Task: Look for space in Woodstock, Canada from 24th August, 2023 to 10th September, 2023 for 8 adults in price range Rs.12000 to Rs.15000. Place can be entire place or shared room with 4 bedrooms having 8 beds and 4 bathrooms. Property type can be house, flat, guest house. Amenities needed are: wifi, TV, free parkinig on premises, gym, breakfast. Booking option can be shelf check-in. Required host language is .
Action: Mouse pressed left at (467, 96)
Screenshot: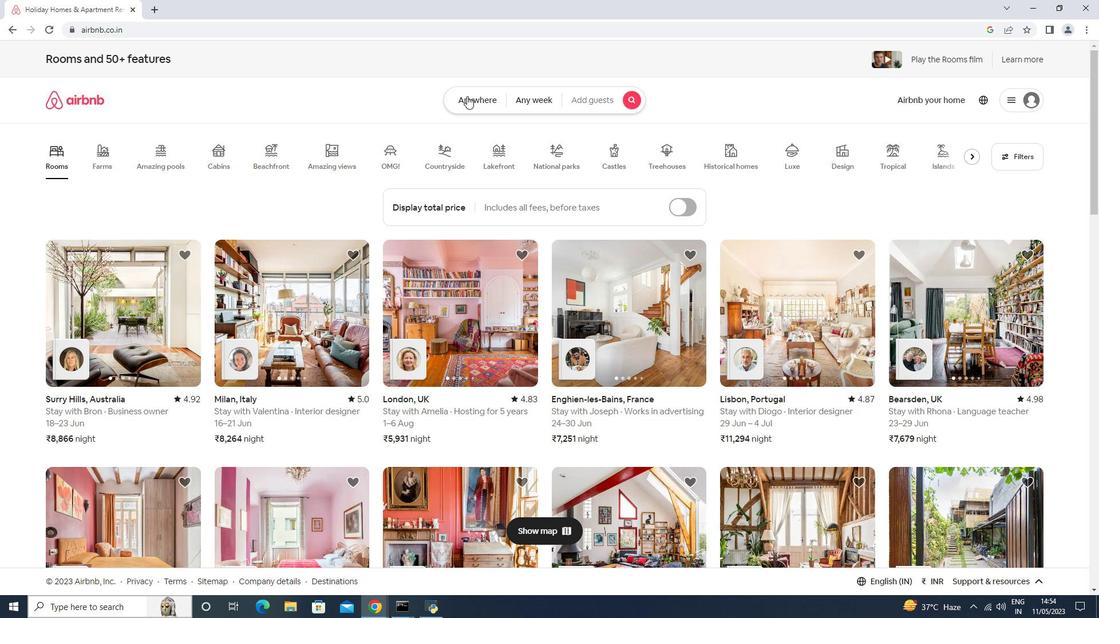 
Action: Mouse moved to (456, 122)
Screenshot: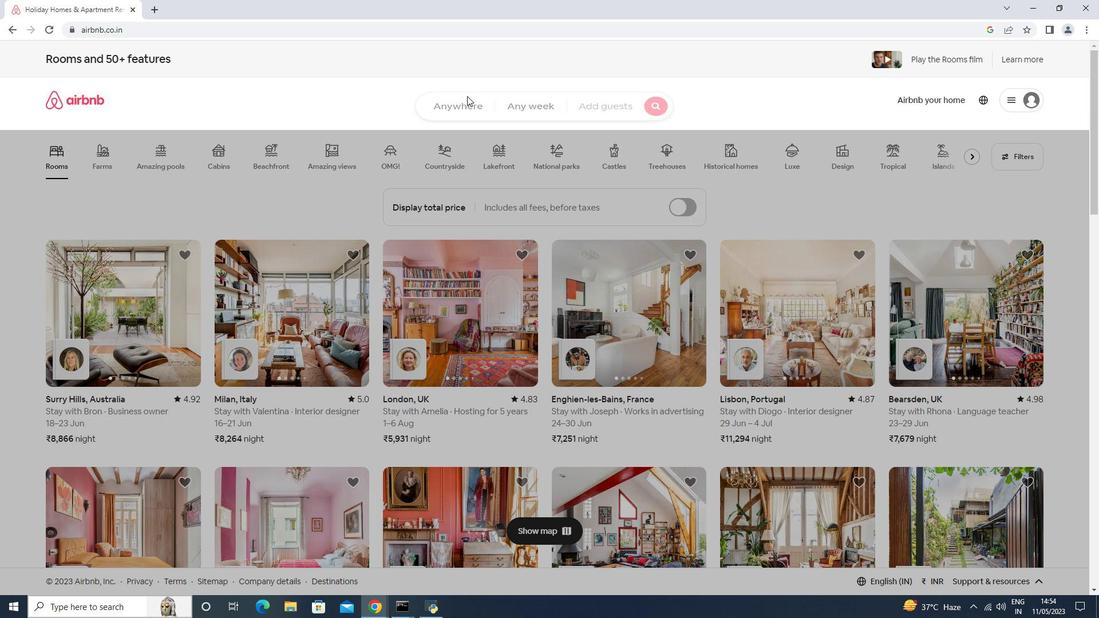 
Action: Key pressed <Key.shift>ST,<Key.shift>Canada
Screenshot: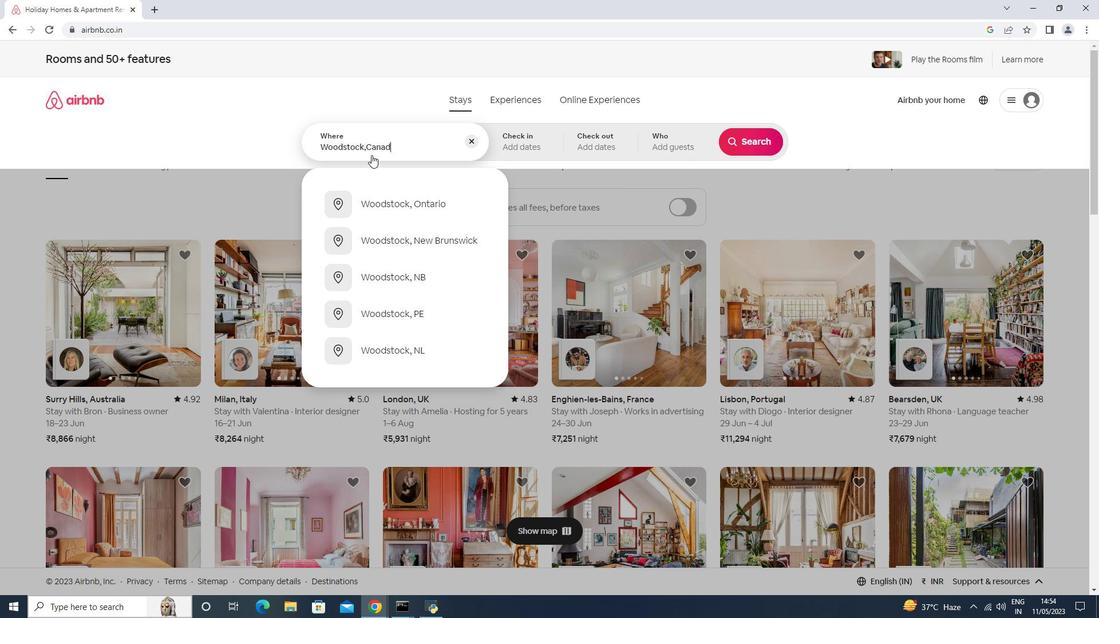 
Action: Mouse moved to (498, 142)
Screenshot: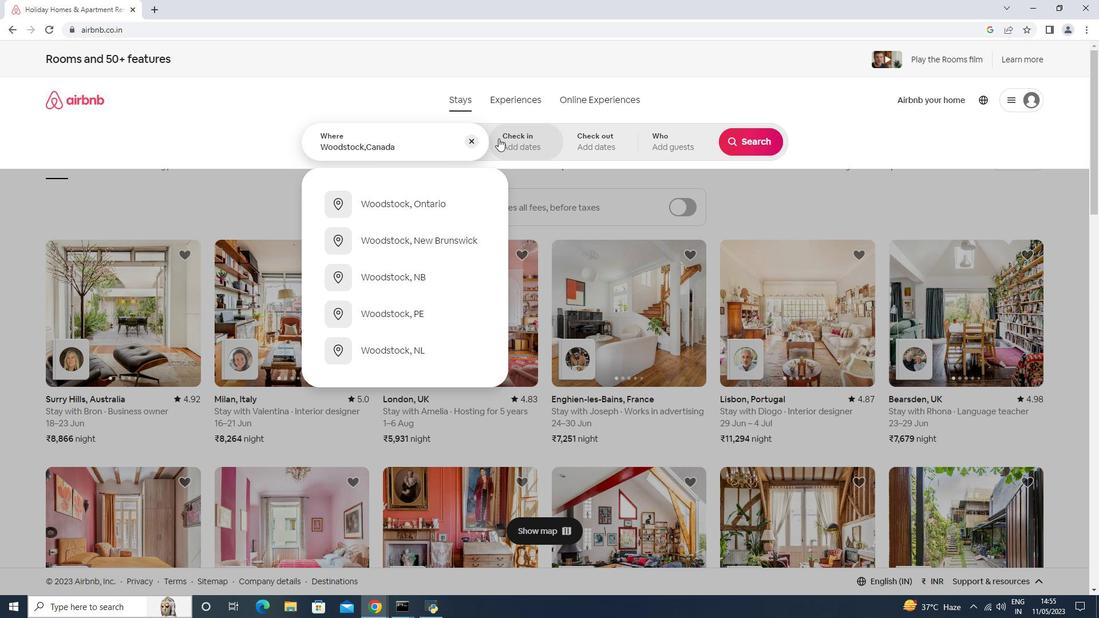 
Action: Mouse pressed left at (498, 142)
Screenshot: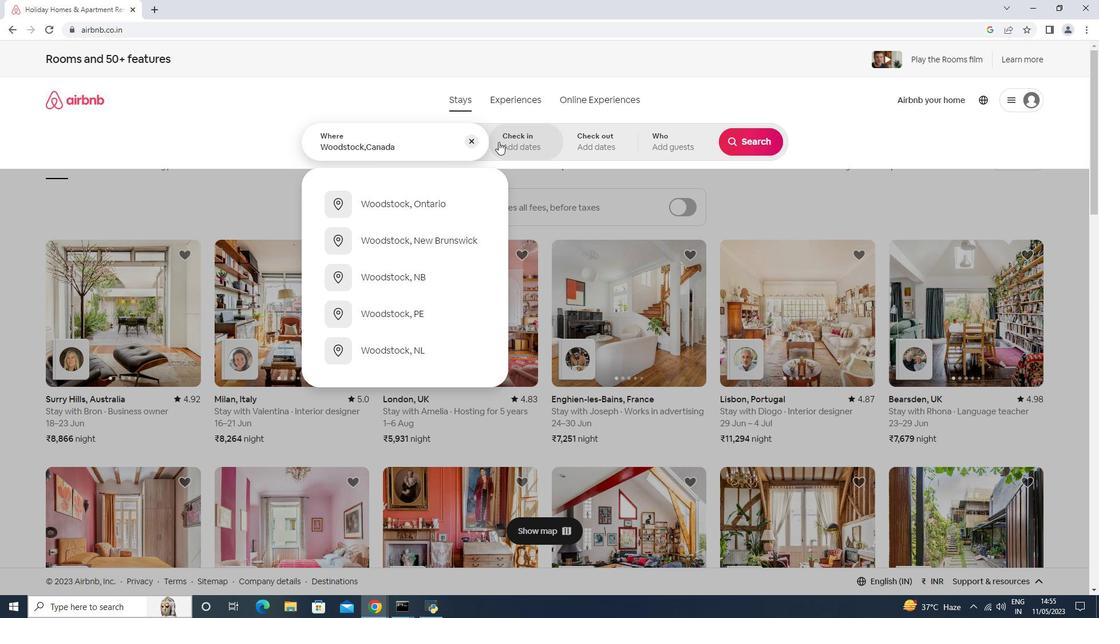 
Action: Mouse moved to (742, 234)
Screenshot: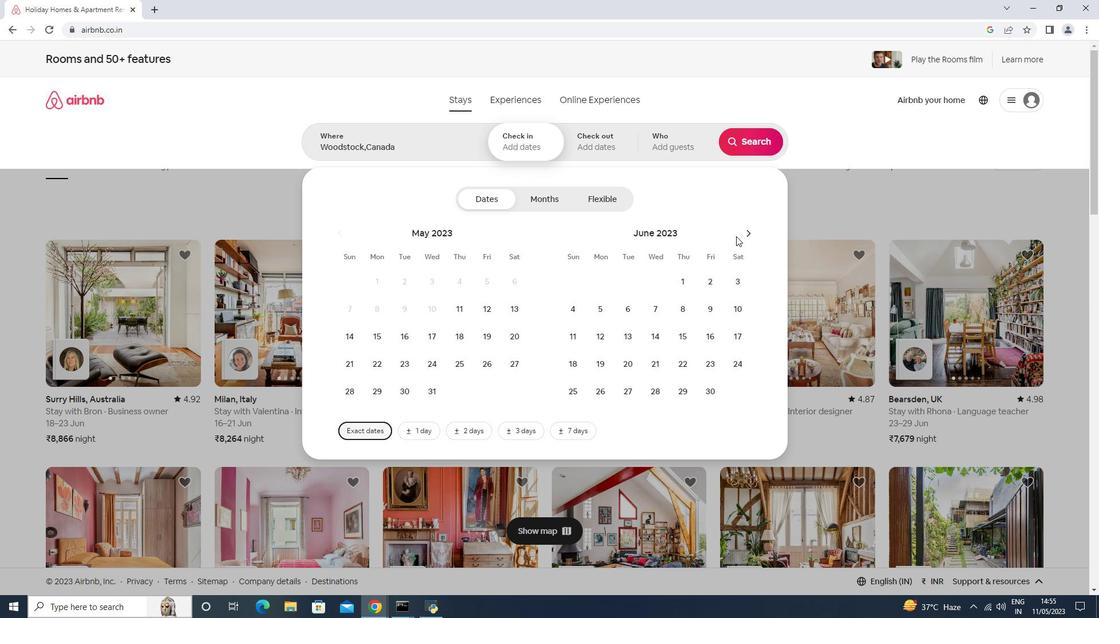 
Action: Mouse pressed left at (742, 234)
Screenshot: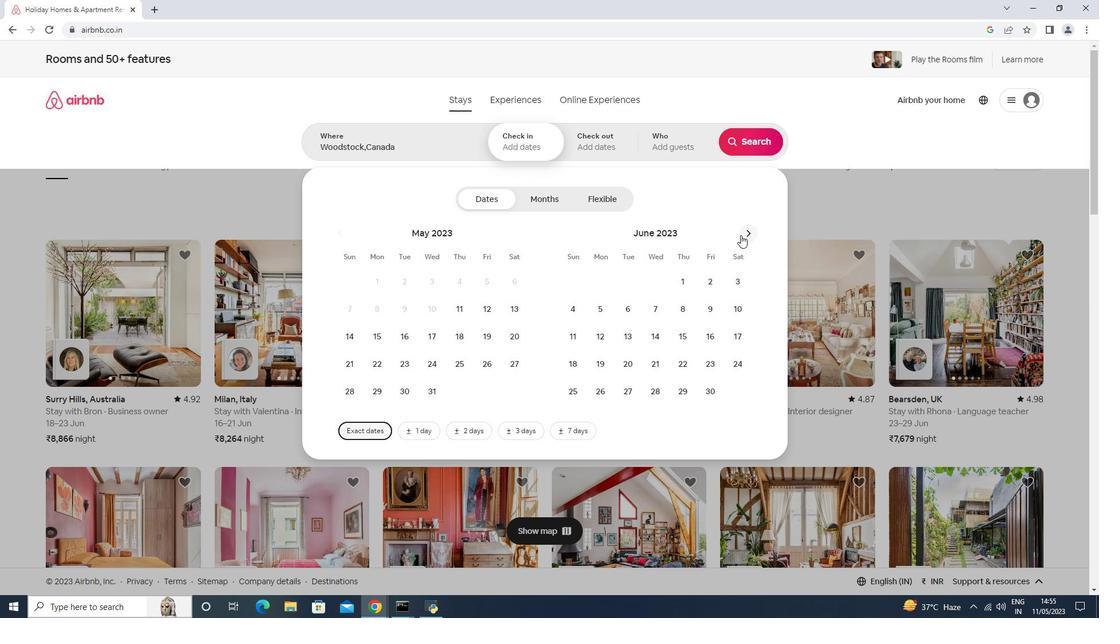 
Action: Mouse pressed left at (742, 234)
Screenshot: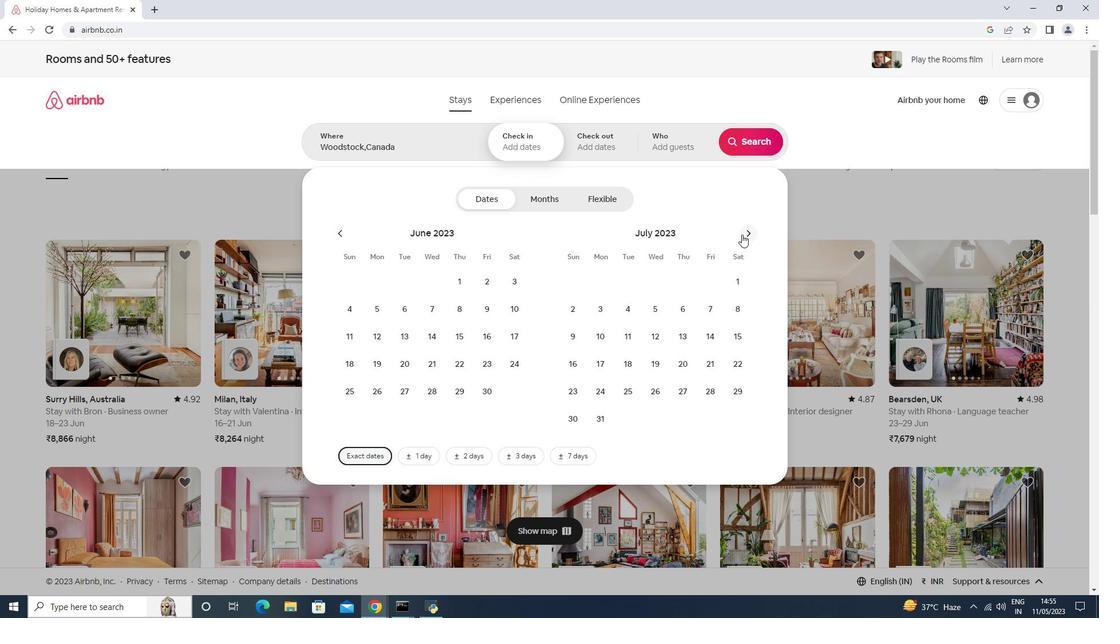 
Action: Mouse moved to (458, 333)
Screenshot: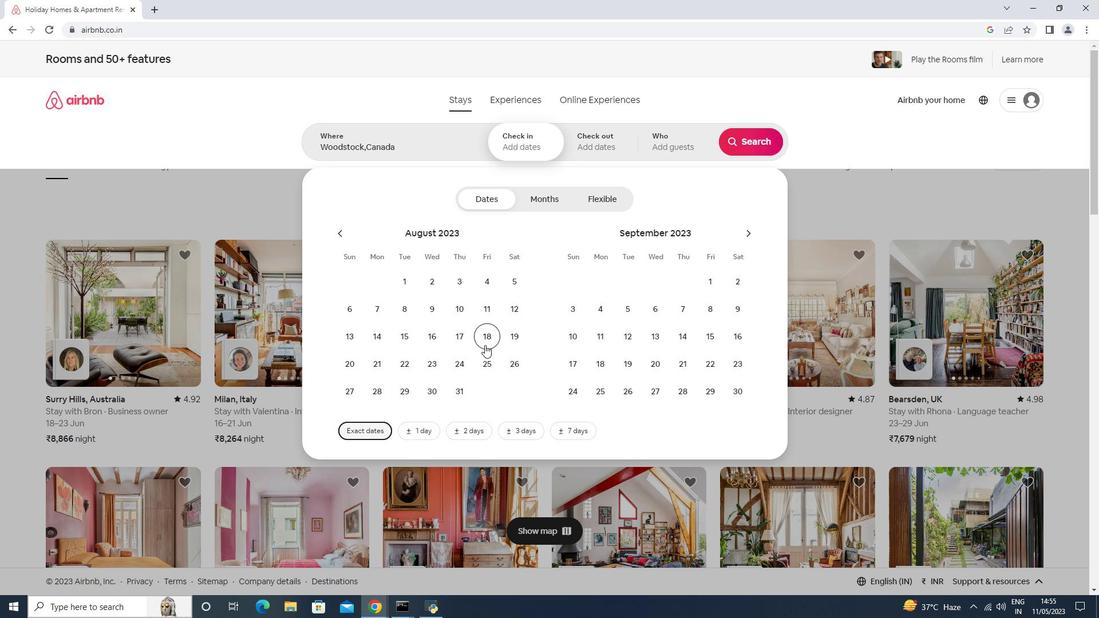 
Action: Mouse pressed left at (495, 344)
Screenshot: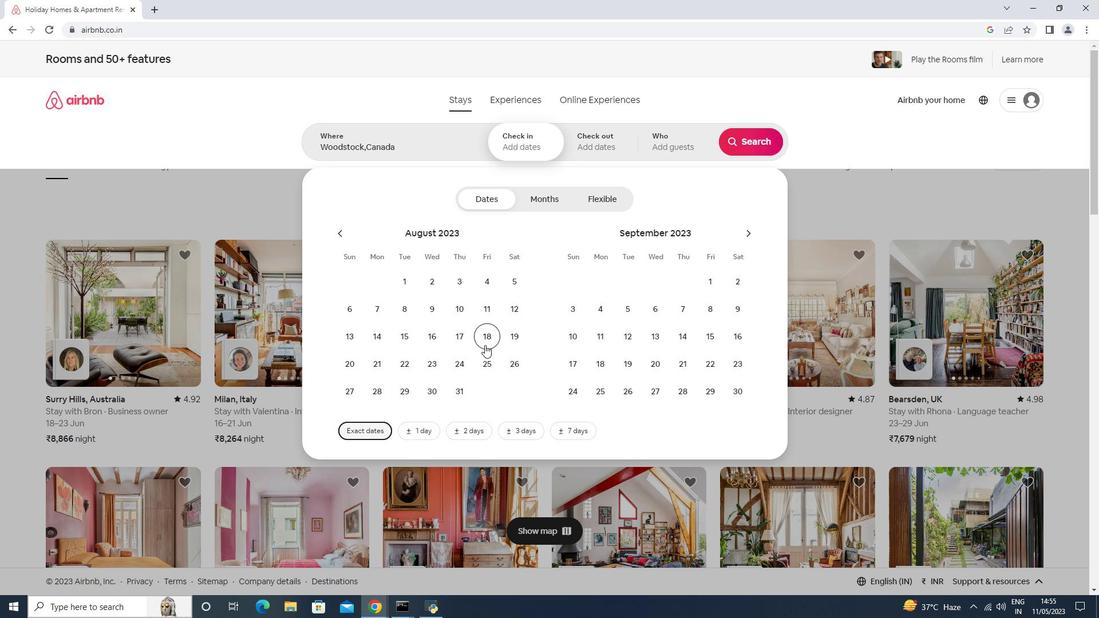 
Action: Mouse moved to (144, 279)
Screenshot: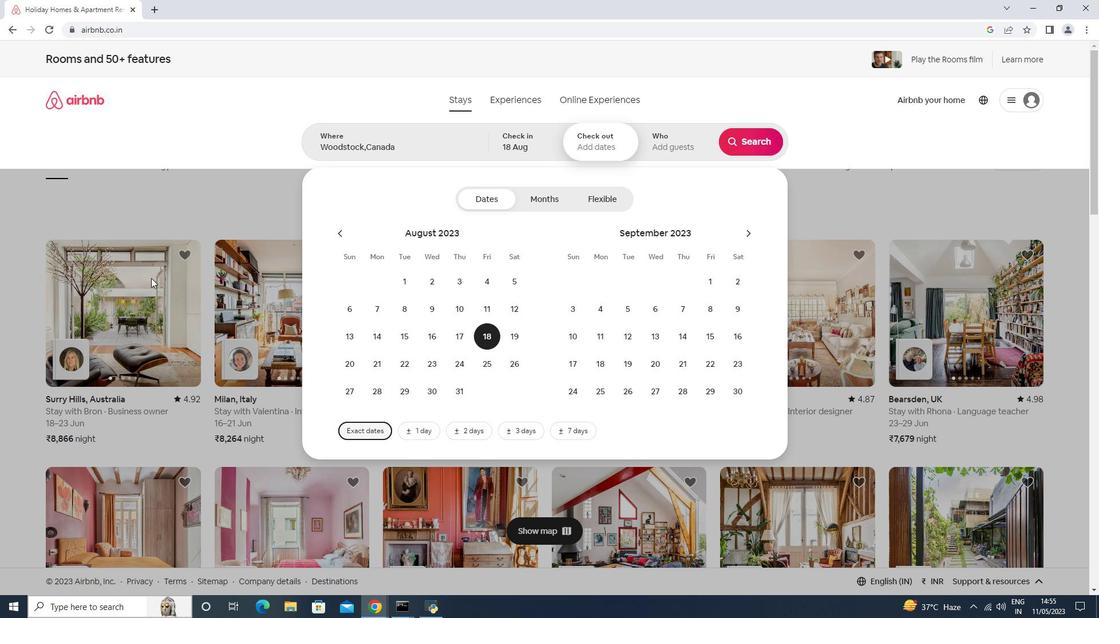 
Action: Mouse pressed left at (156, 277)
Screenshot: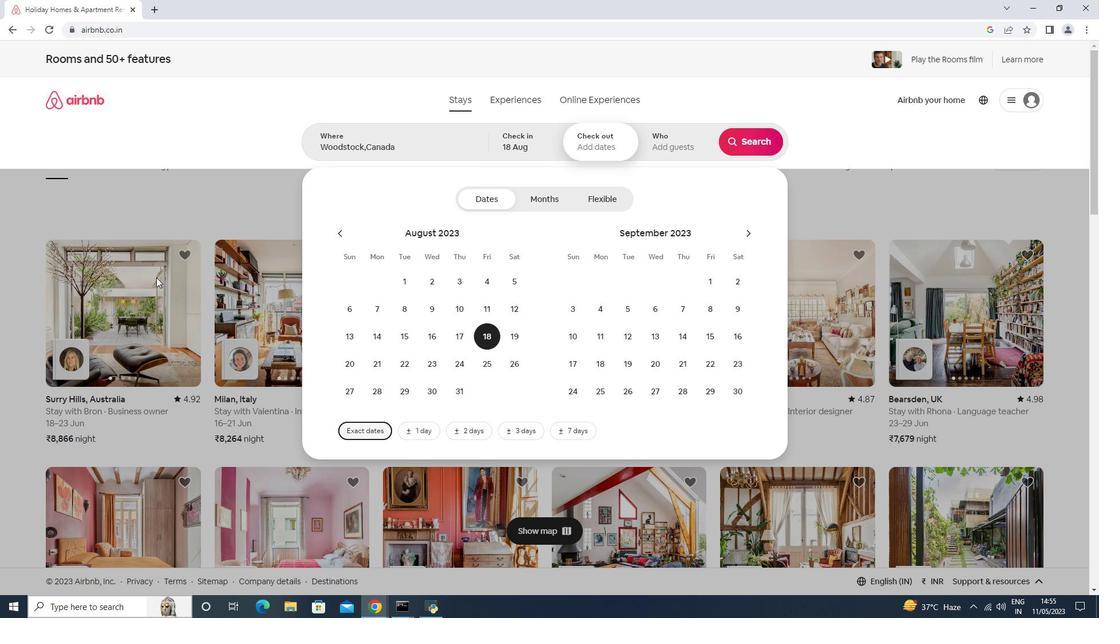 
Action: Mouse moved to (500, 99)
Screenshot: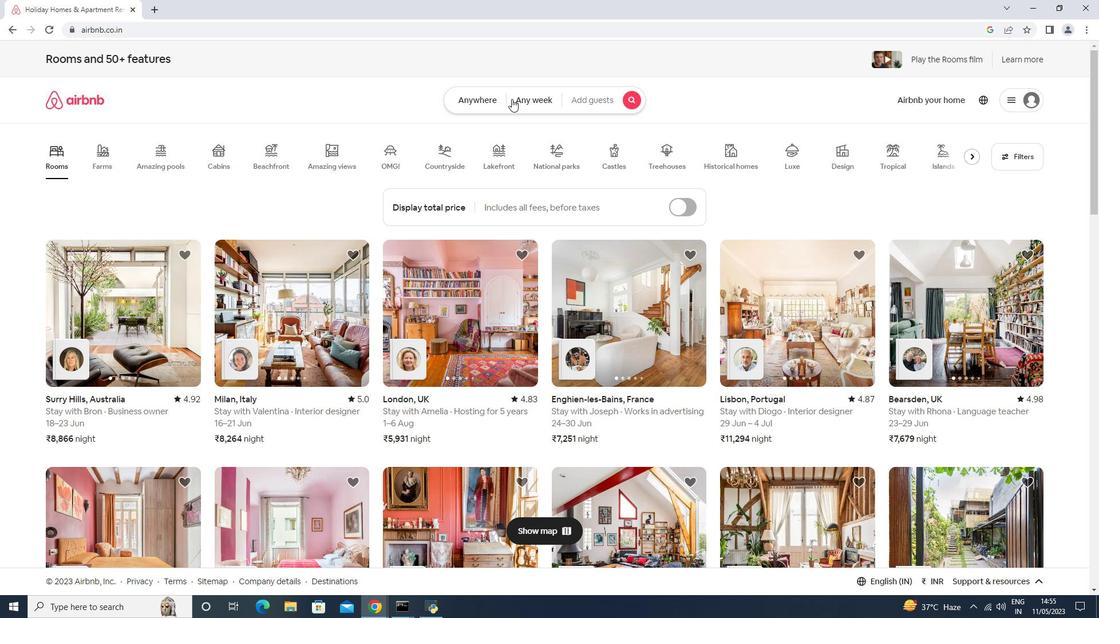 
Action: Mouse pressed left at (500, 99)
Screenshot: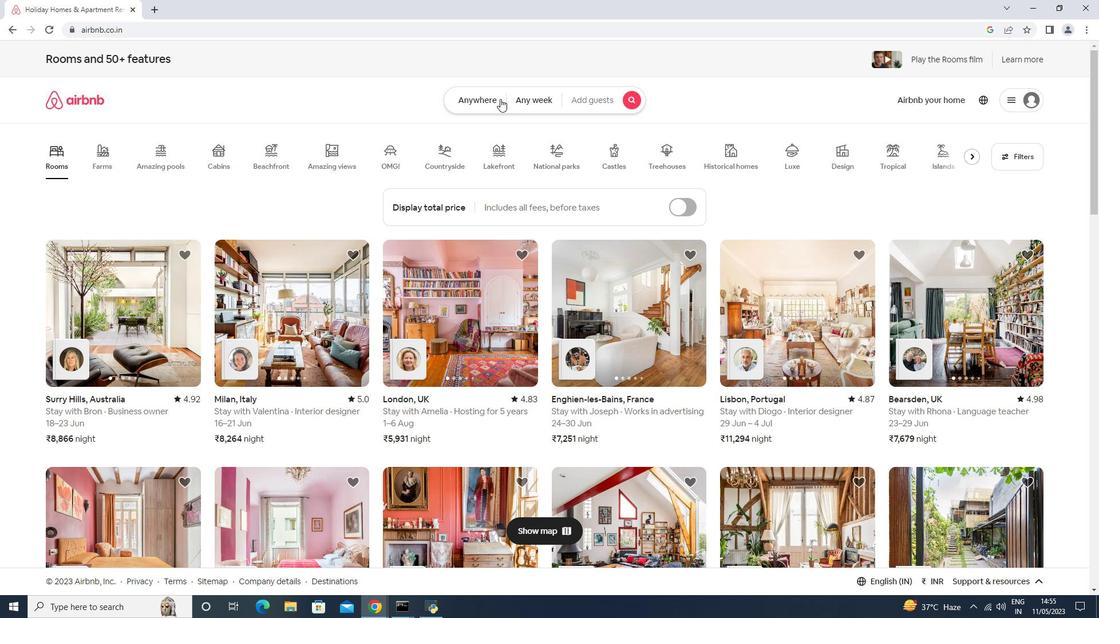 
Action: Mouse moved to (543, 143)
Screenshot: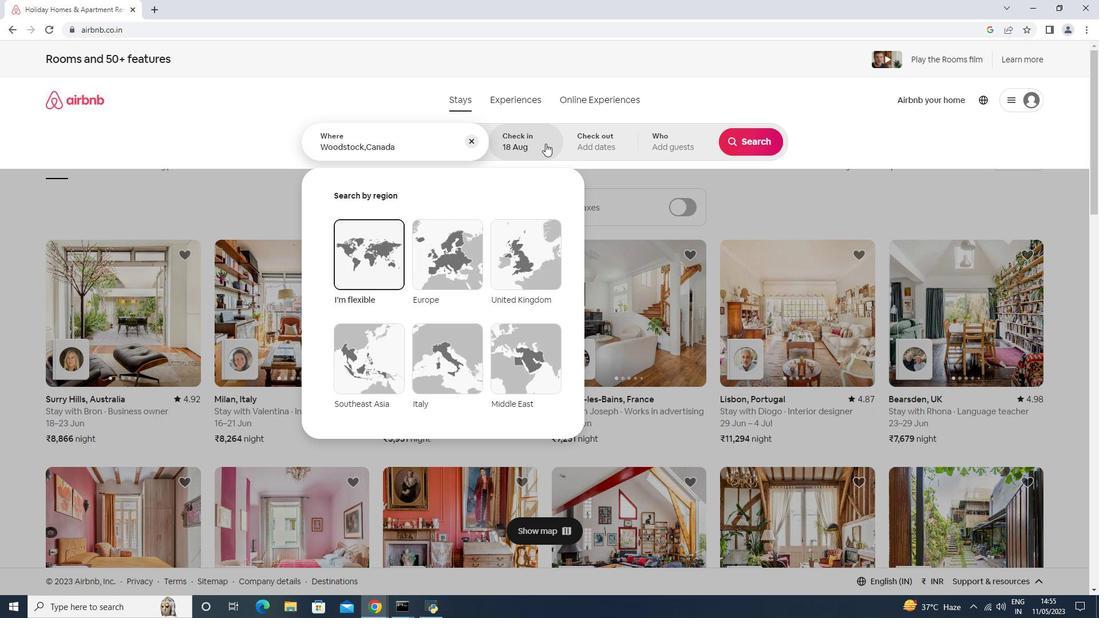
Action: Mouse pressed left at (543, 143)
Screenshot: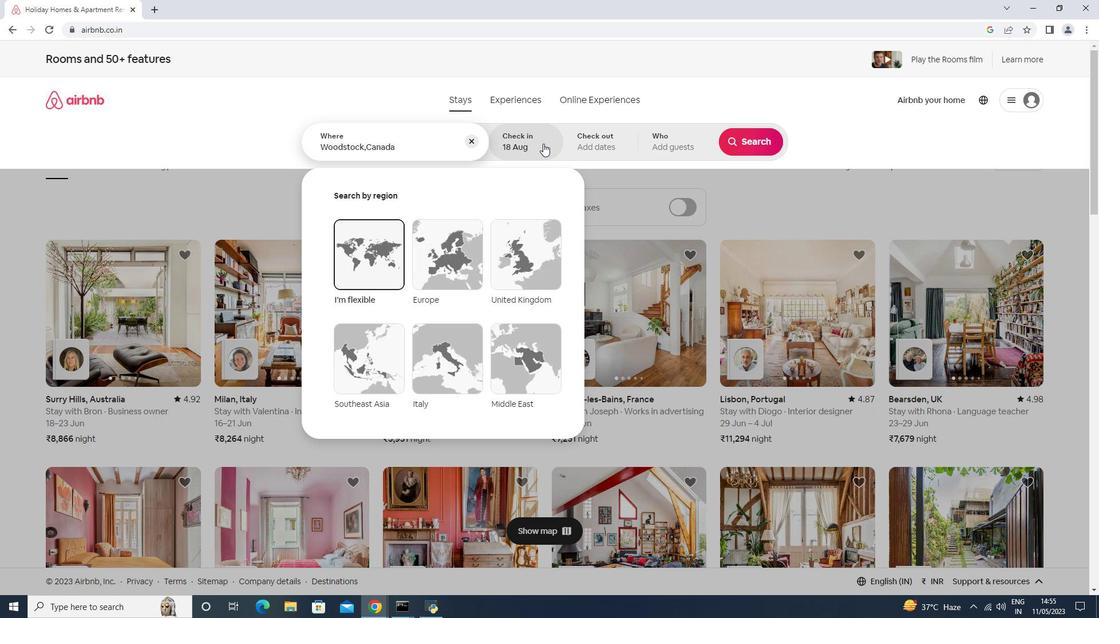 
Action: Mouse moved to (548, 144)
Screenshot: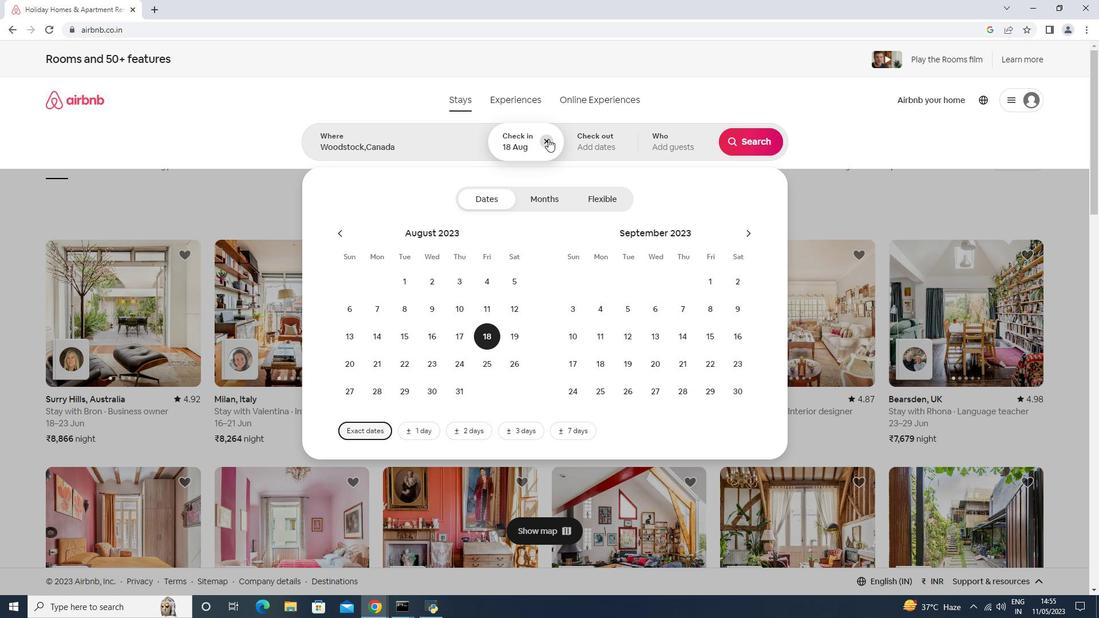 
Action: Mouse pressed left at (548, 144)
Screenshot: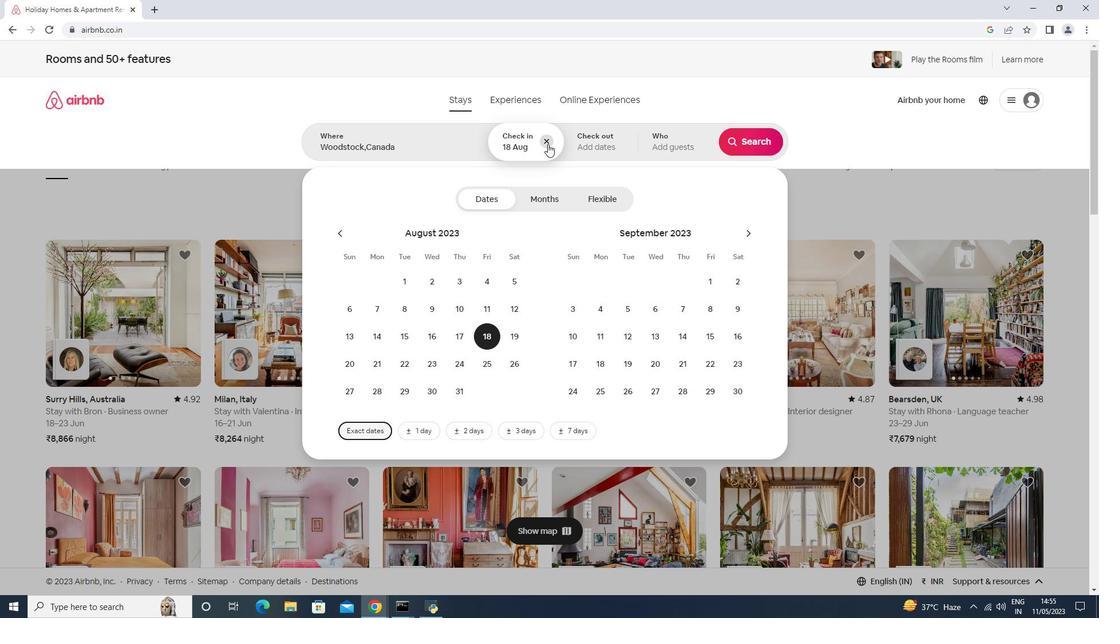 
Action: Mouse moved to (565, 333)
Screenshot: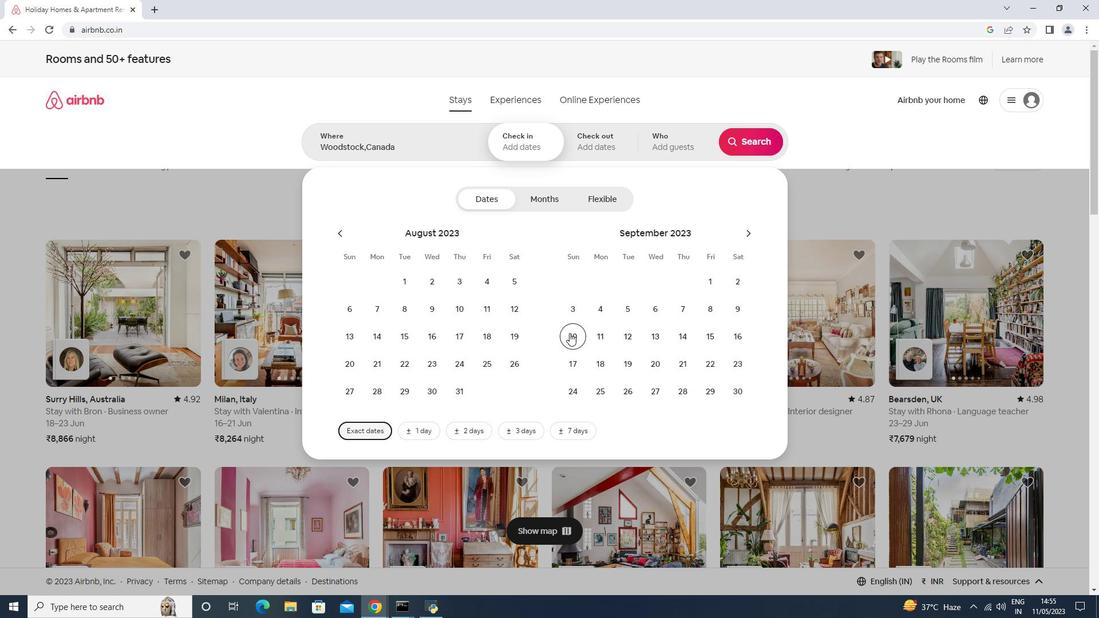 
Action: Mouse pressed left at (565, 333)
Screenshot: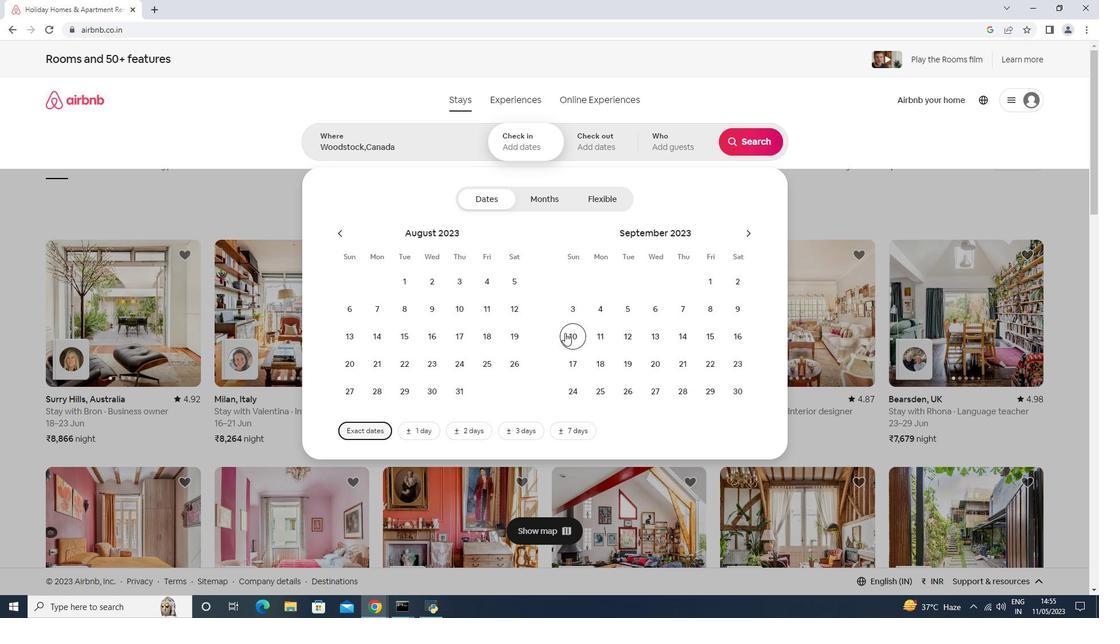 
Action: Mouse moved to (541, 155)
Screenshot: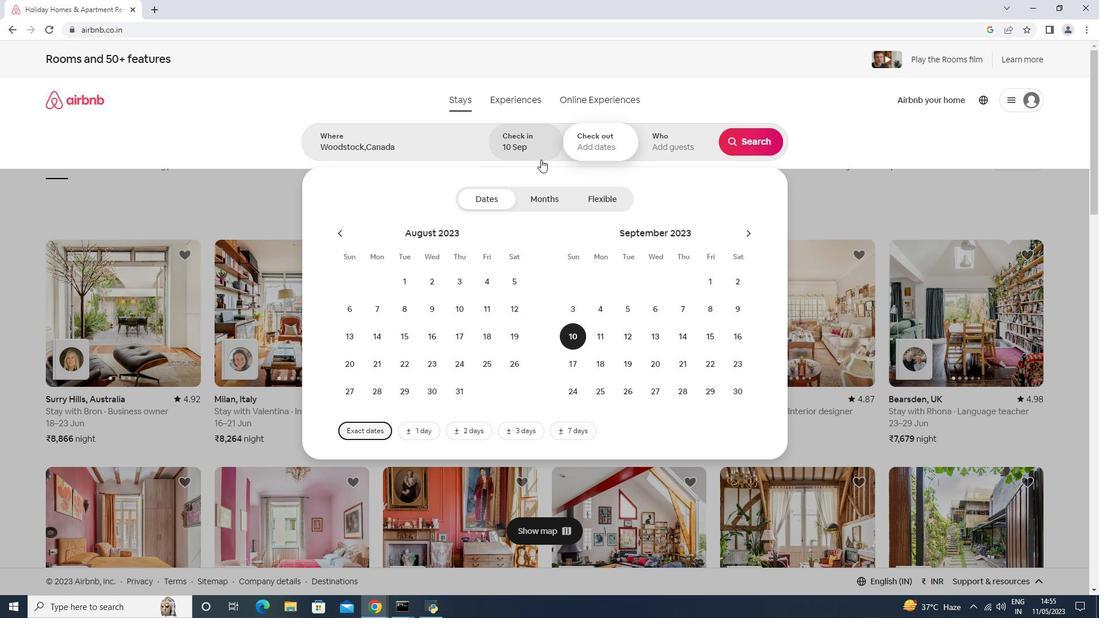 
Action: Mouse pressed left at (541, 155)
Screenshot: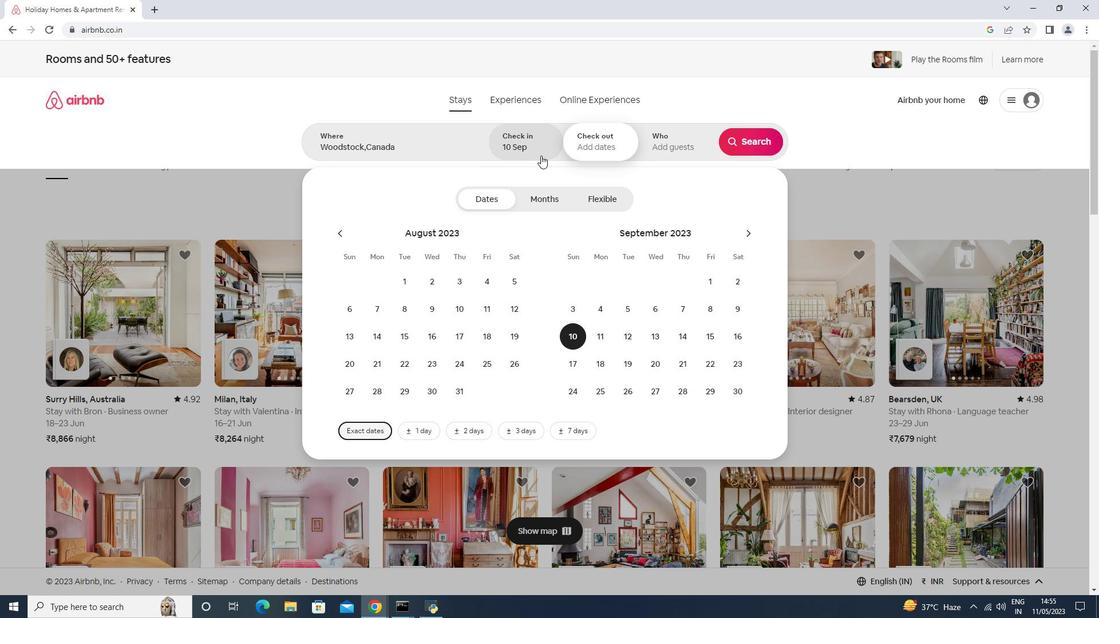 
Action: Mouse moved to (460, 362)
Screenshot: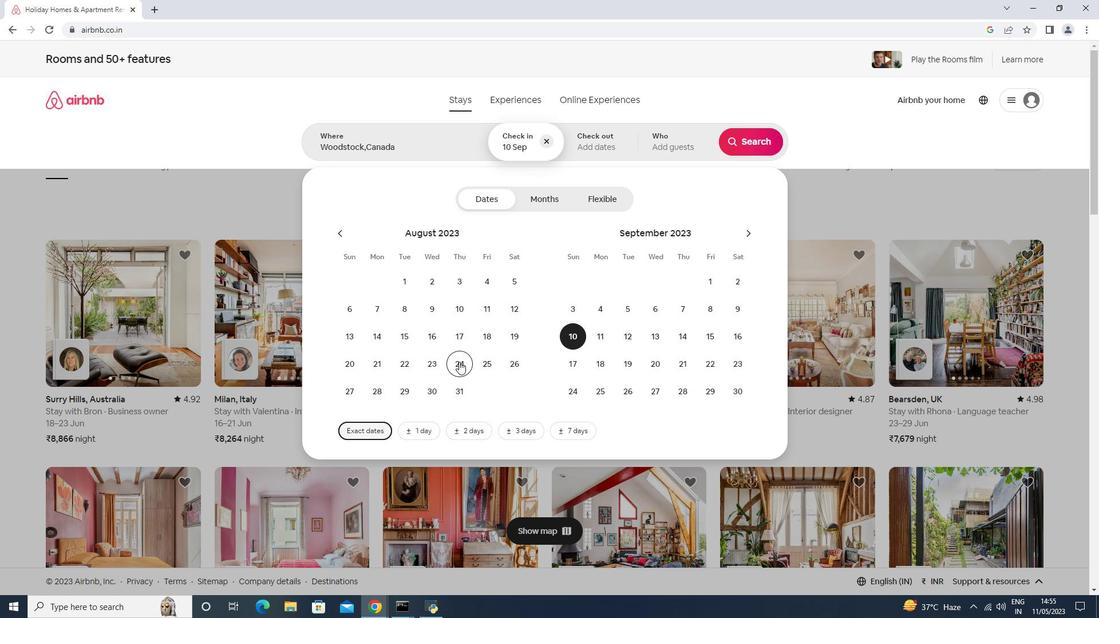 
Action: Mouse pressed left at (460, 362)
Screenshot: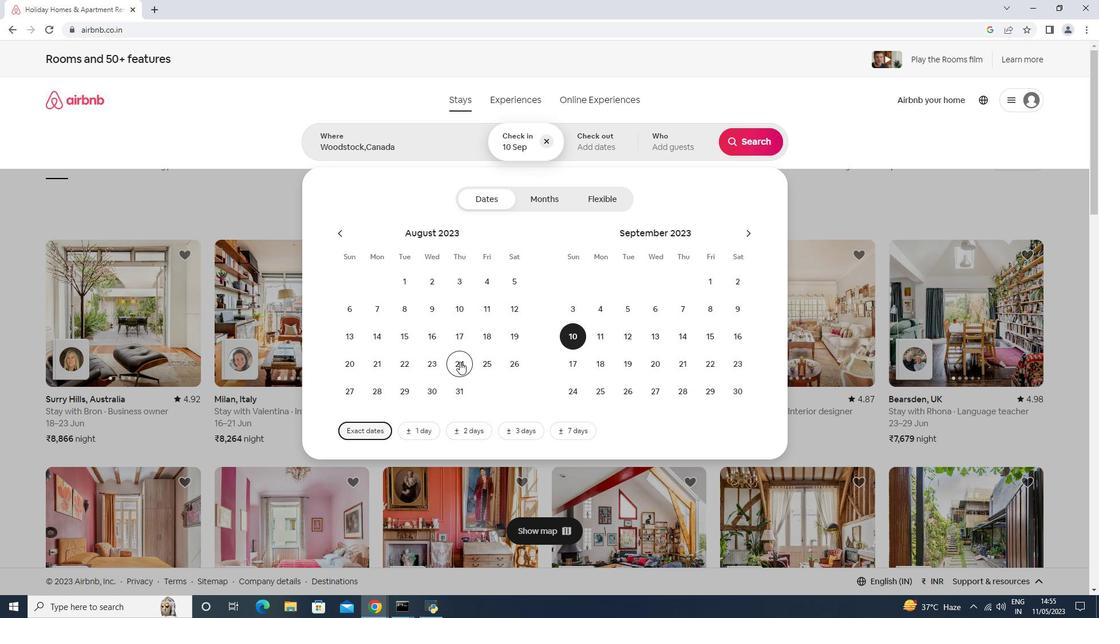 
Action: Mouse moved to (580, 329)
Screenshot: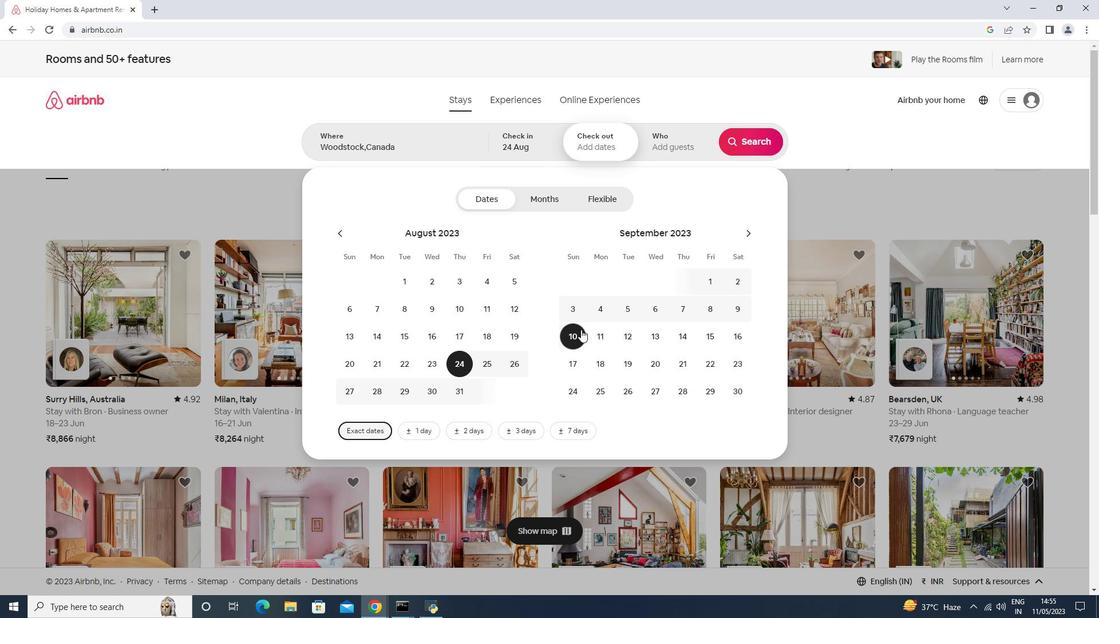 
Action: Mouse pressed left at (580, 329)
Screenshot: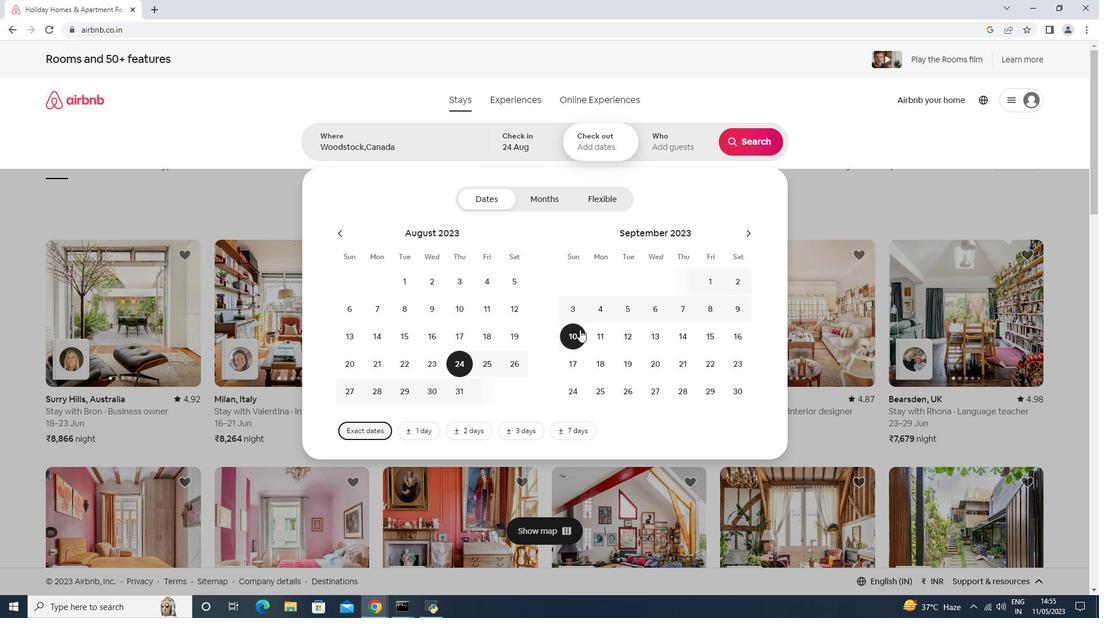 
Action: Mouse moved to (657, 141)
Screenshot: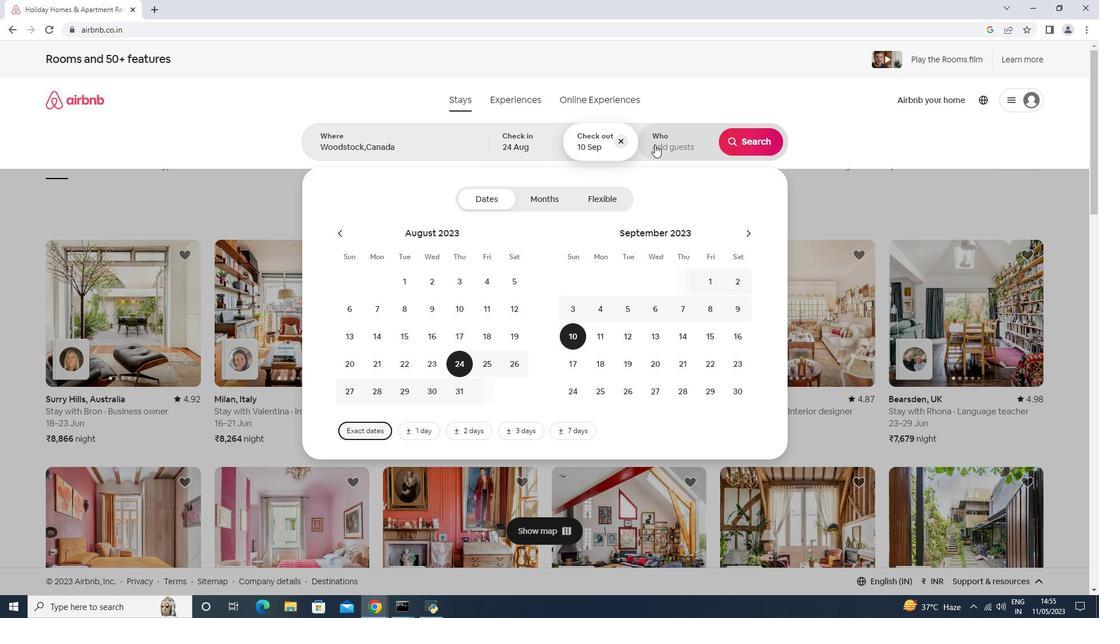
Action: Mouse pressed left at (657, 141)
Screenshot: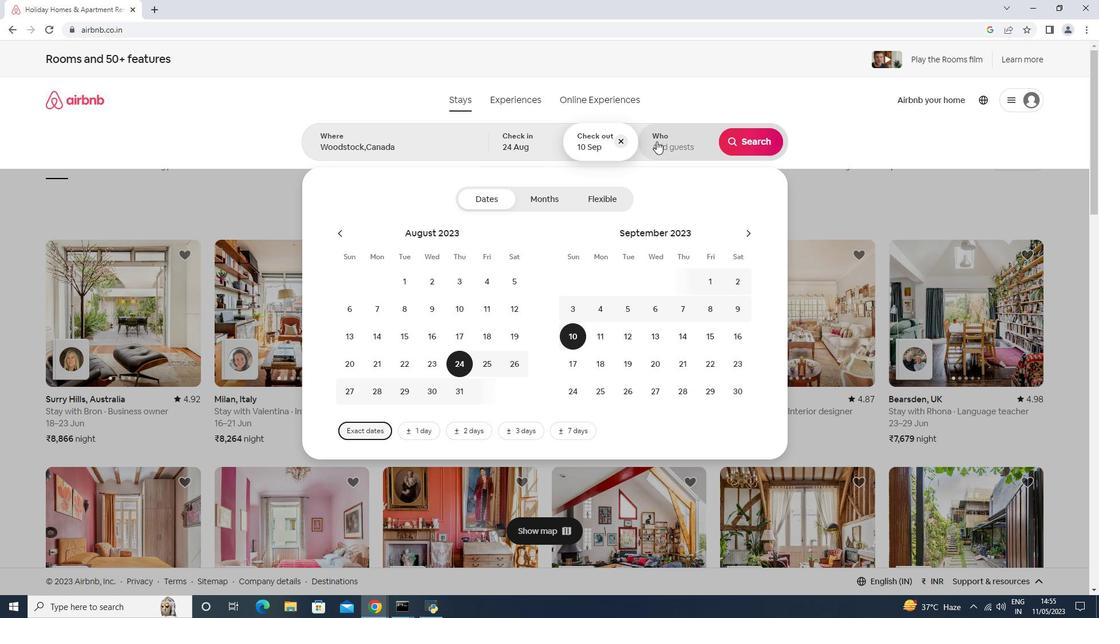 
Action: Mouse moved to (743, 206)
Screenshot: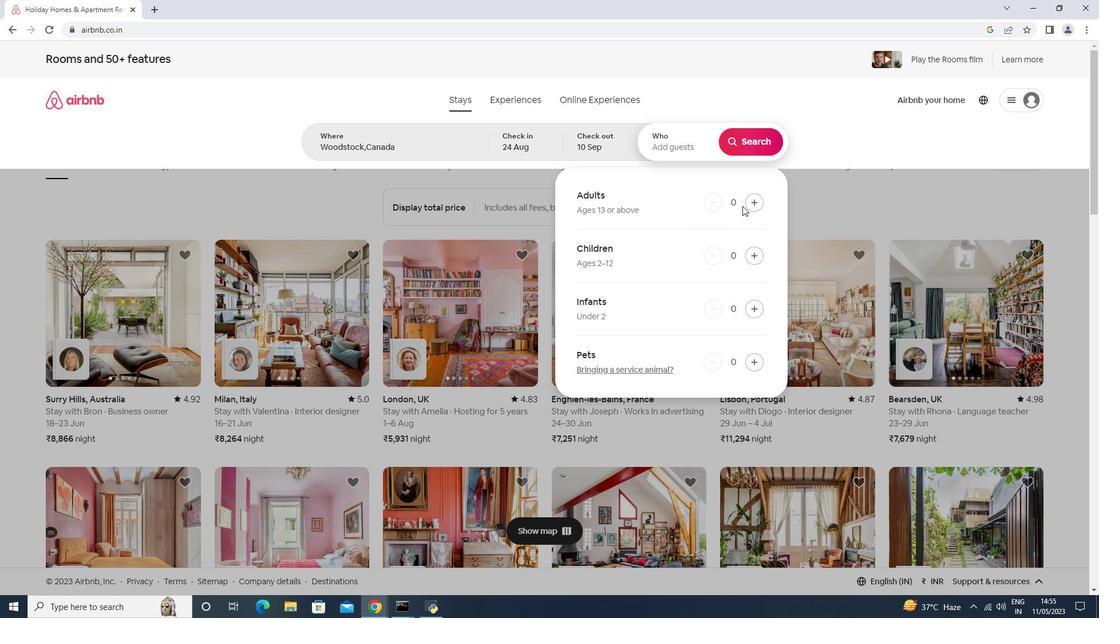 
Action: Mouse pressed left at (743, 206)
Screenshot: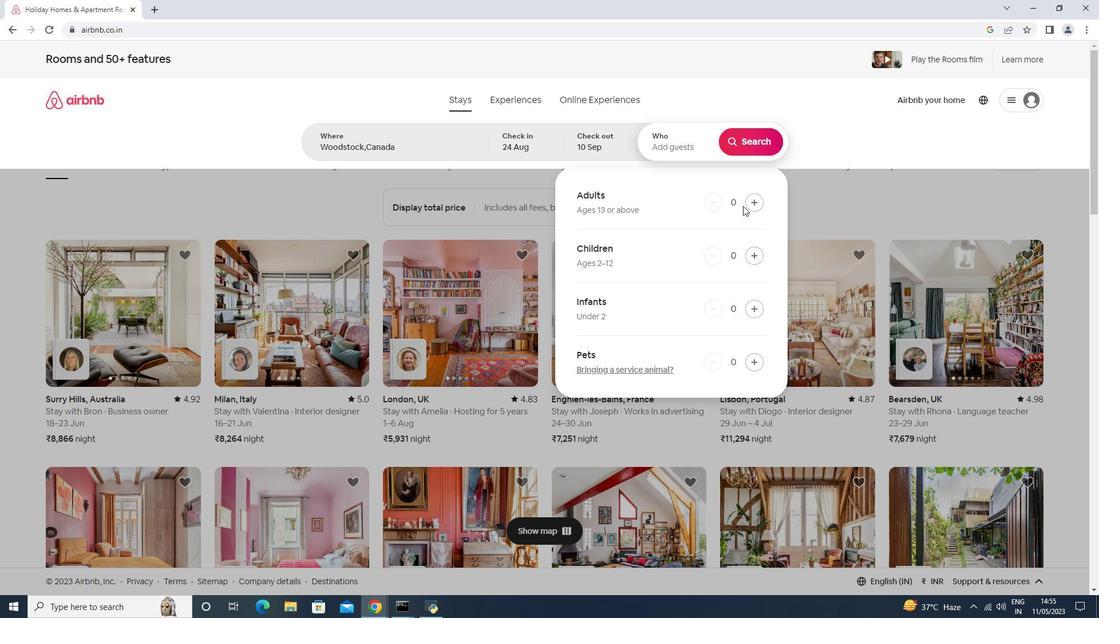 
Action: Mouse moved to (750, 203)
Screenshot: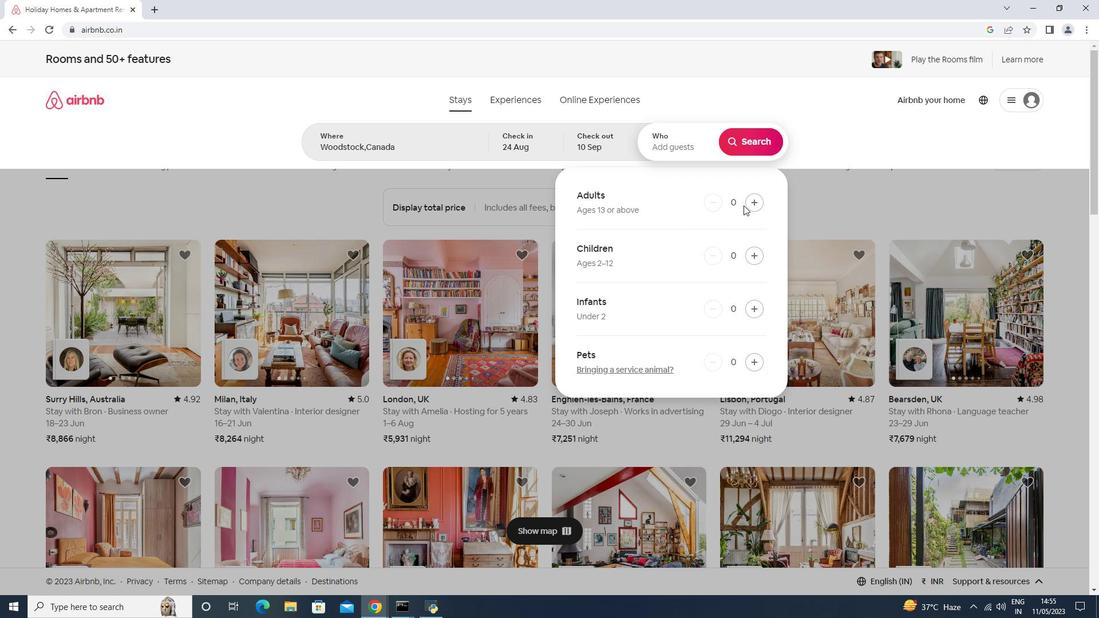 
Action: Mouse pressed left at (750, 203)
Screenshot: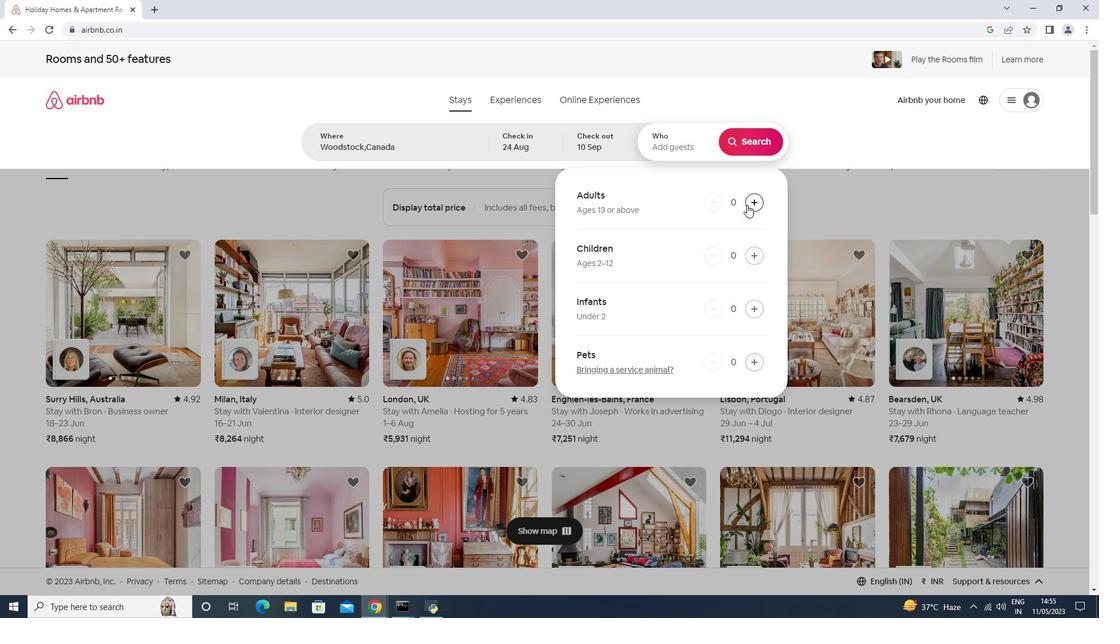 
Action: Mouse moved to (752, 203)
Screenshot: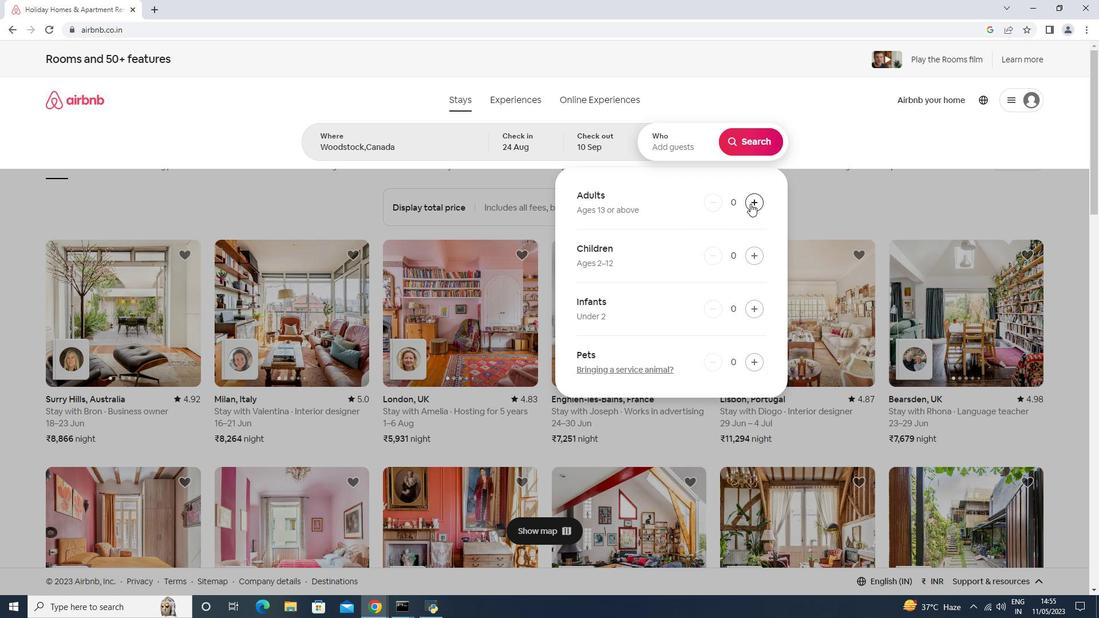 
Action: Mouse pressed left at (752, 203)
Screenshot: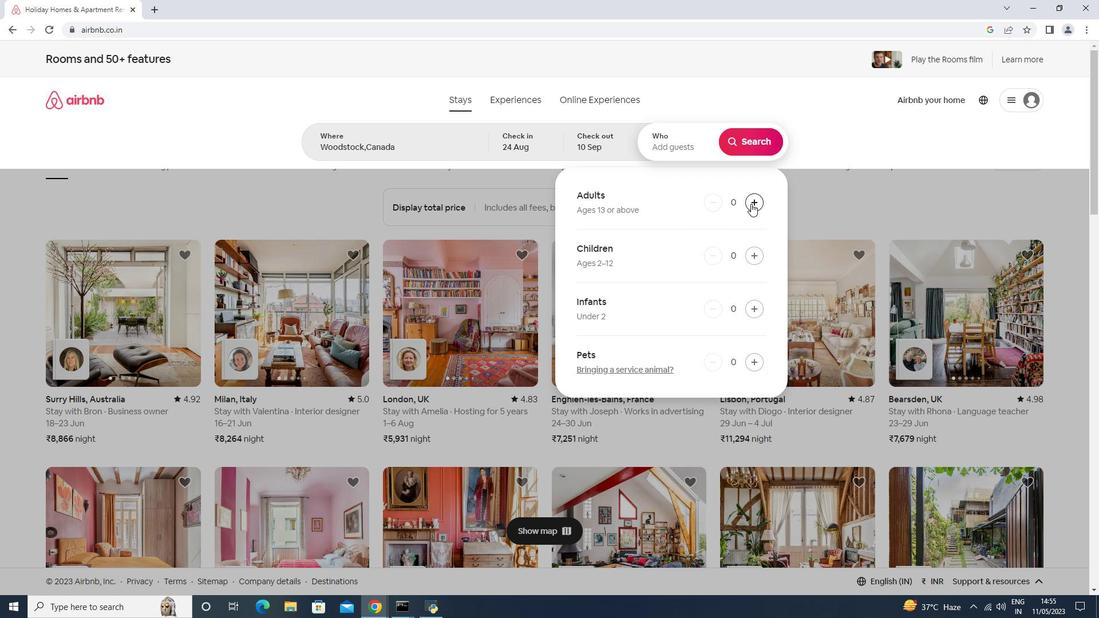 
Action: Mouse pressed left at (752, 203)
Screenshot: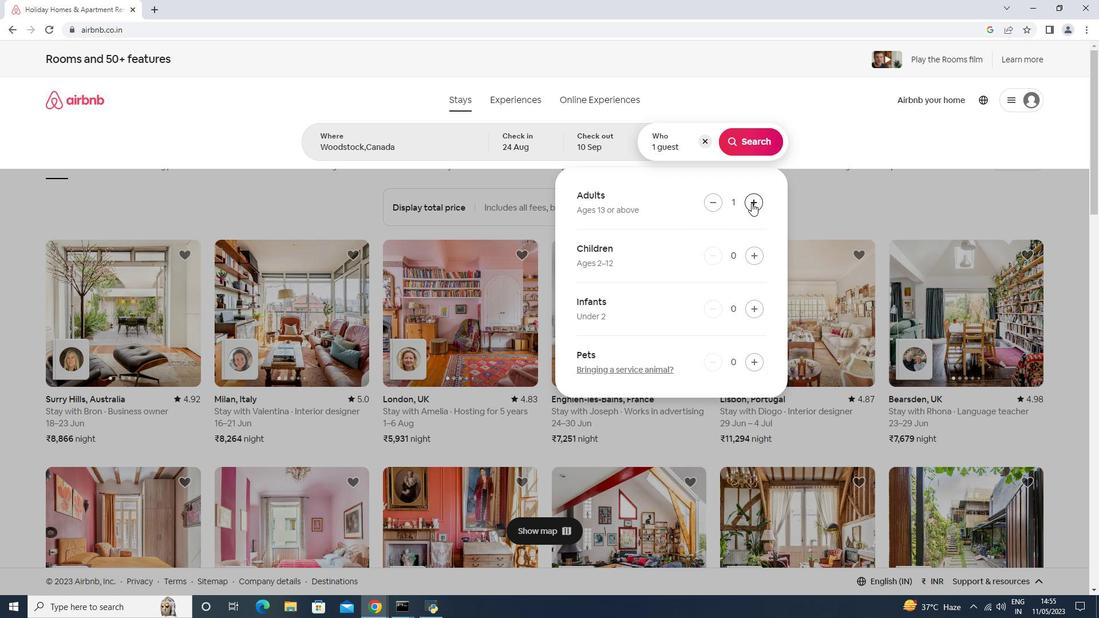 
Action: Mouse pressed left at (752, 203)
Screenshot: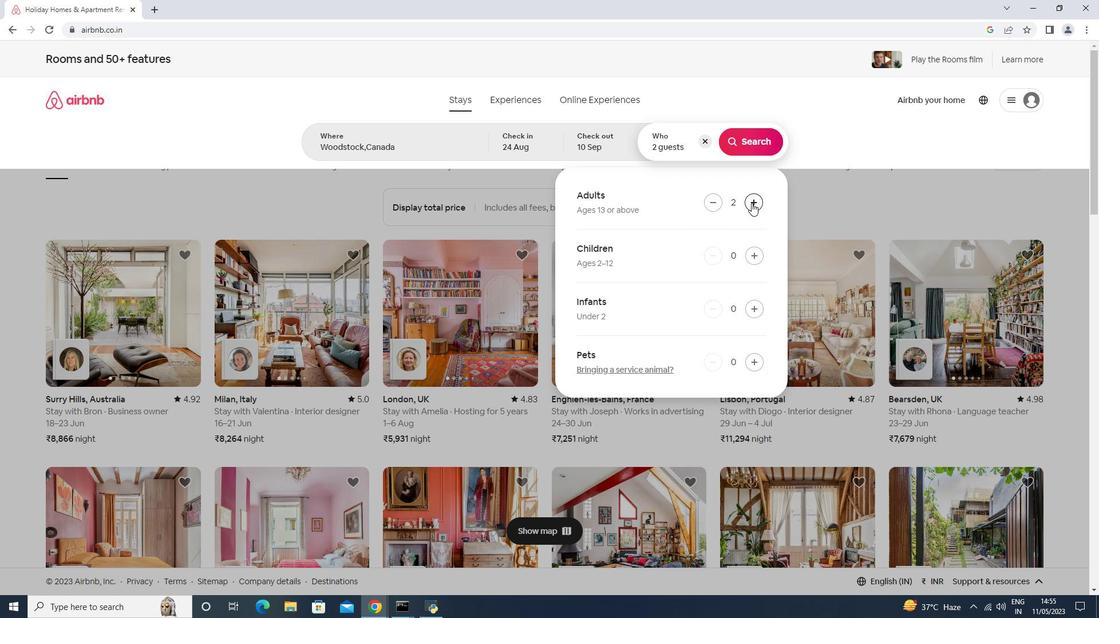 
Action: Mouse pressed left at (752, 203)
Screenshot: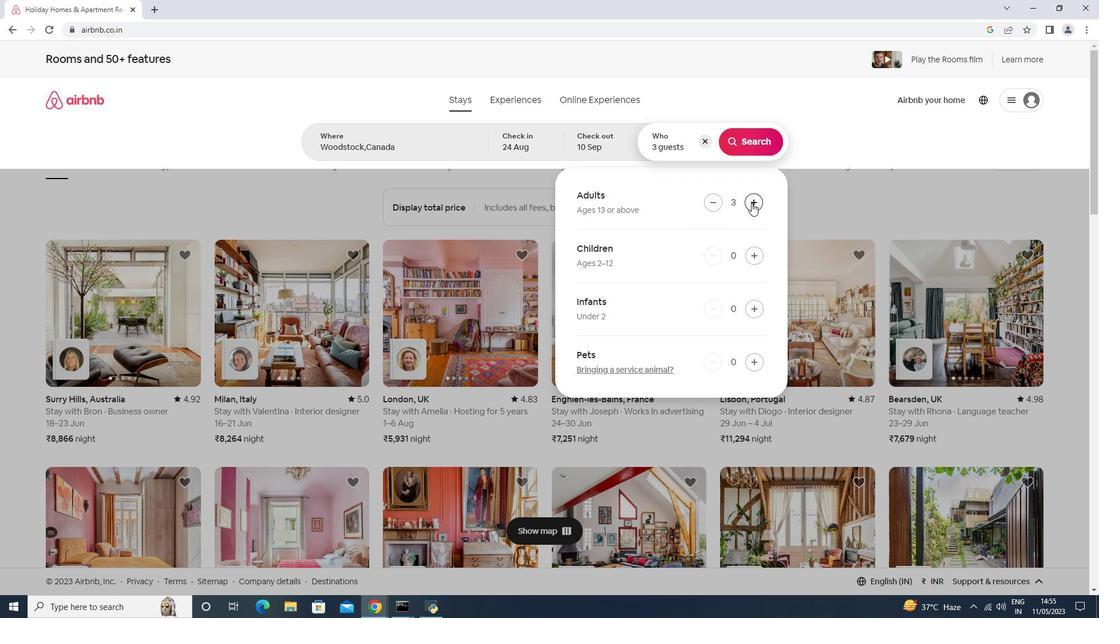 
Action: Mouse moved to (750, 203)
Screenshot: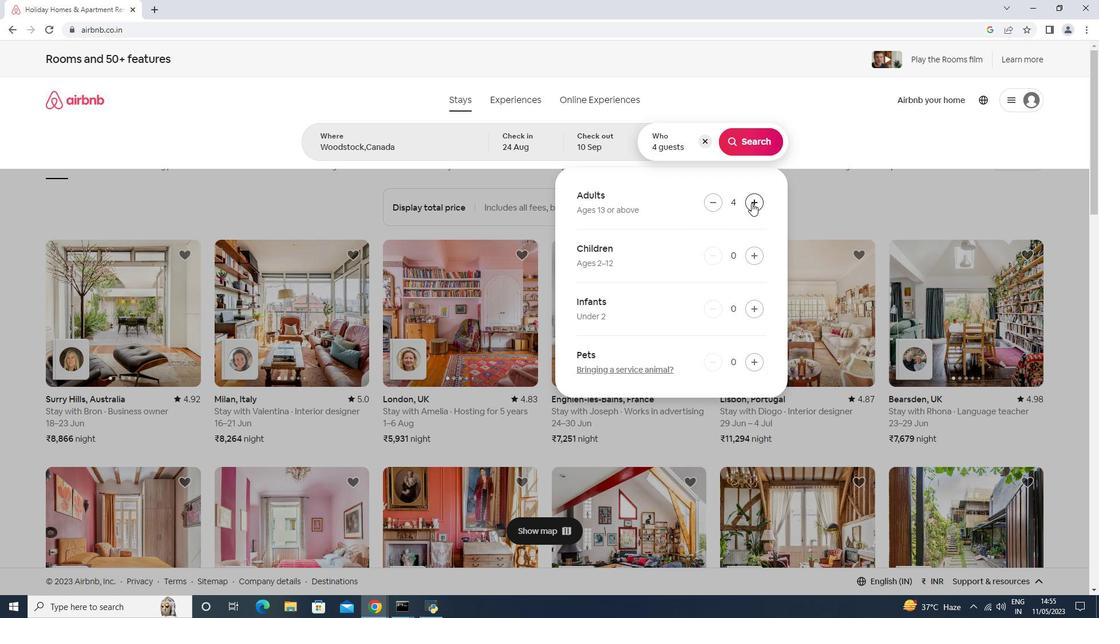 
Action: Mouse pressed left at (750, 203)
Screenshot: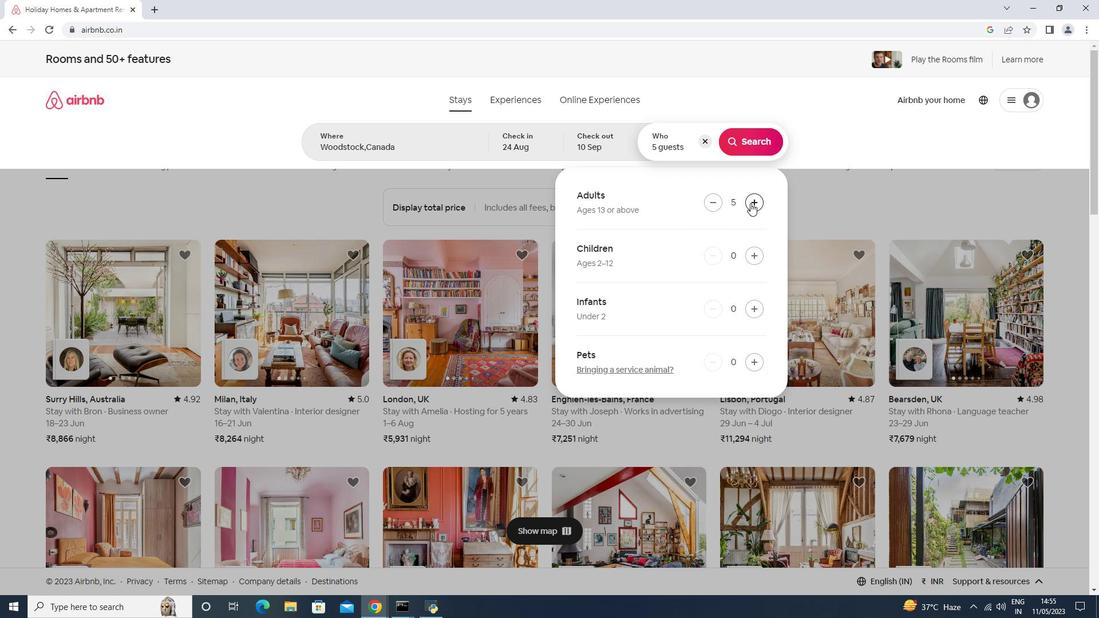 
Action: Mouse pressed left at (750, 204)
Screenshot: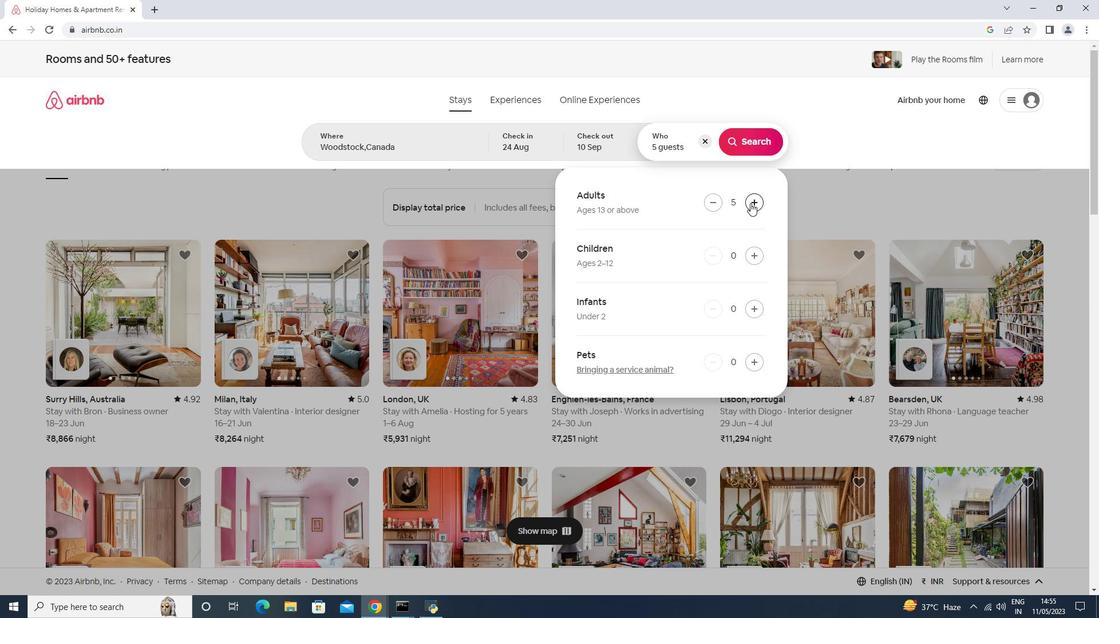 
Action: Mouse pressed left at (750, 204)
Screenshot: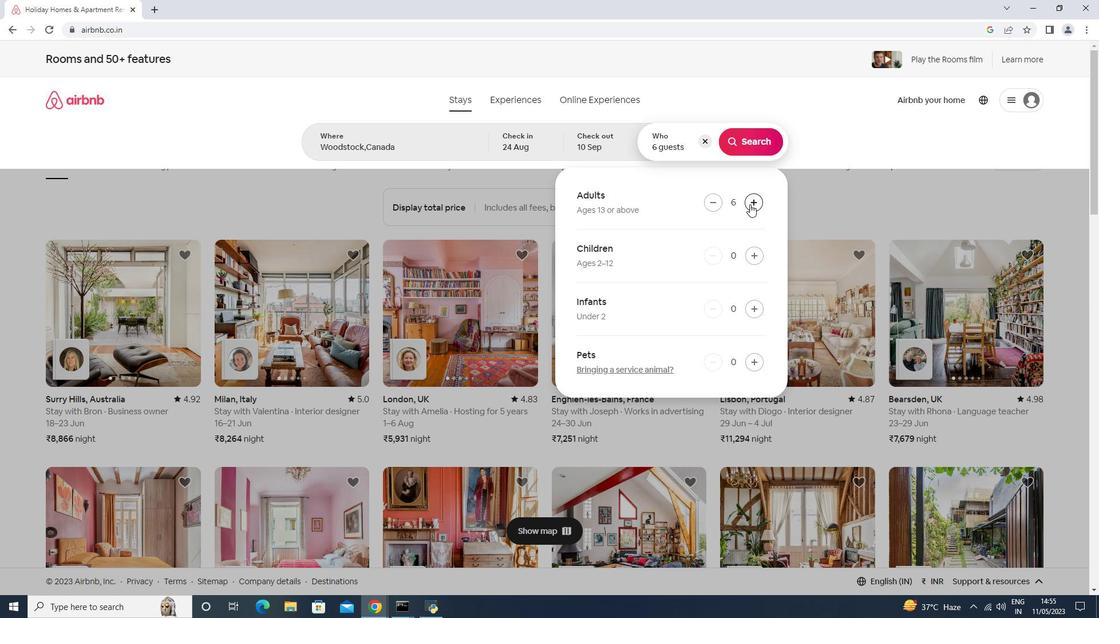 
Action: Mouse moved to (745, 147)
Screenshot: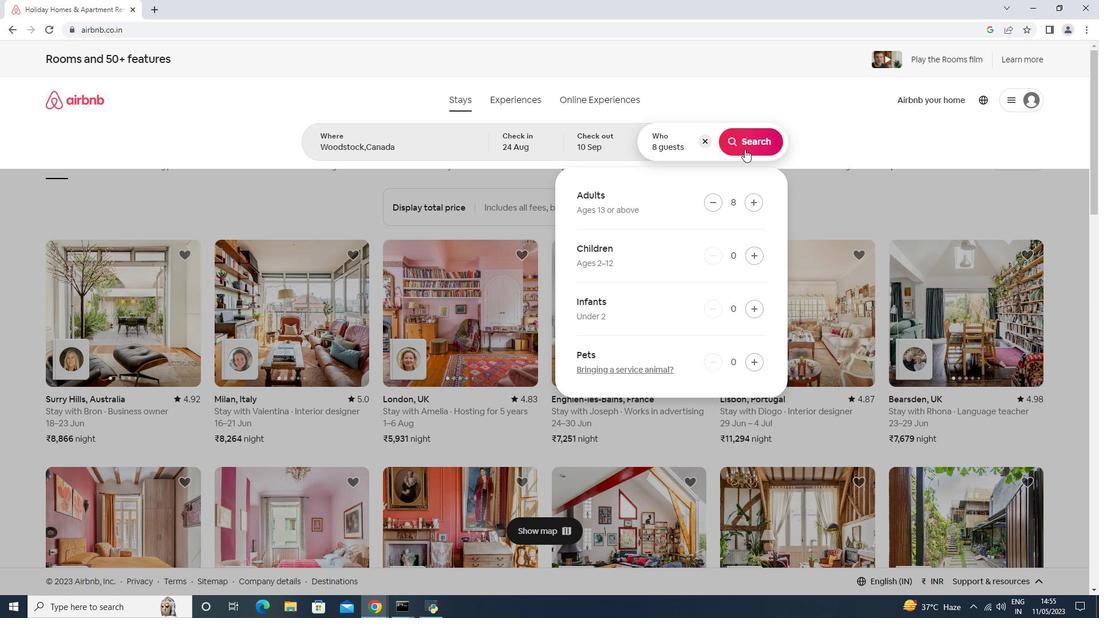 
Action: Mouse pressed left at (745, 147)
Screenshot: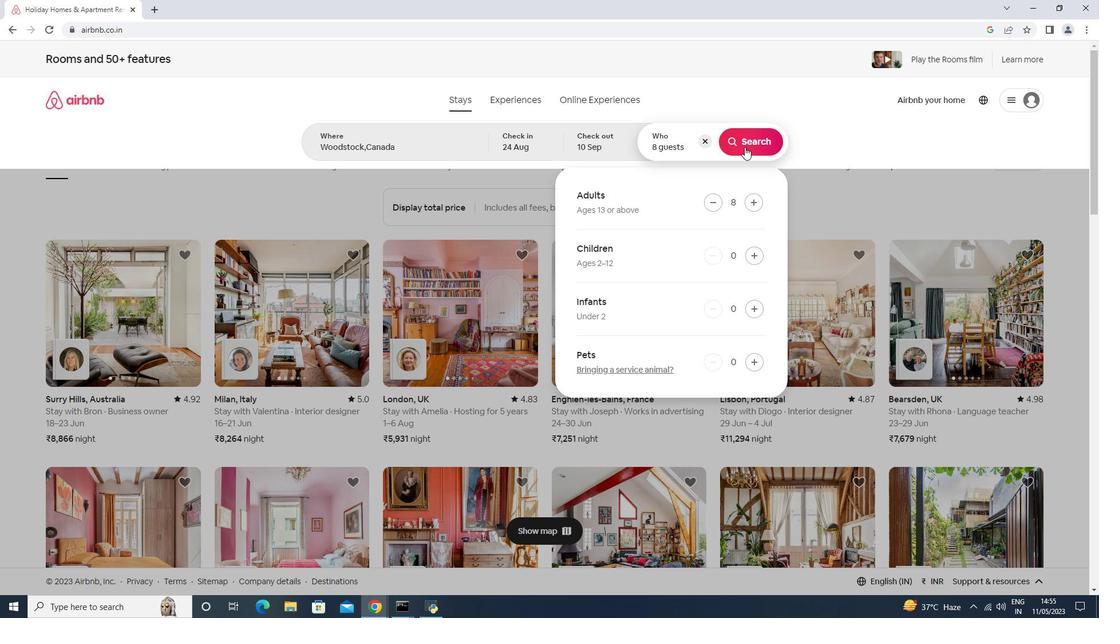 
Action: Mouse moved to (1040, 116)
Screenshot: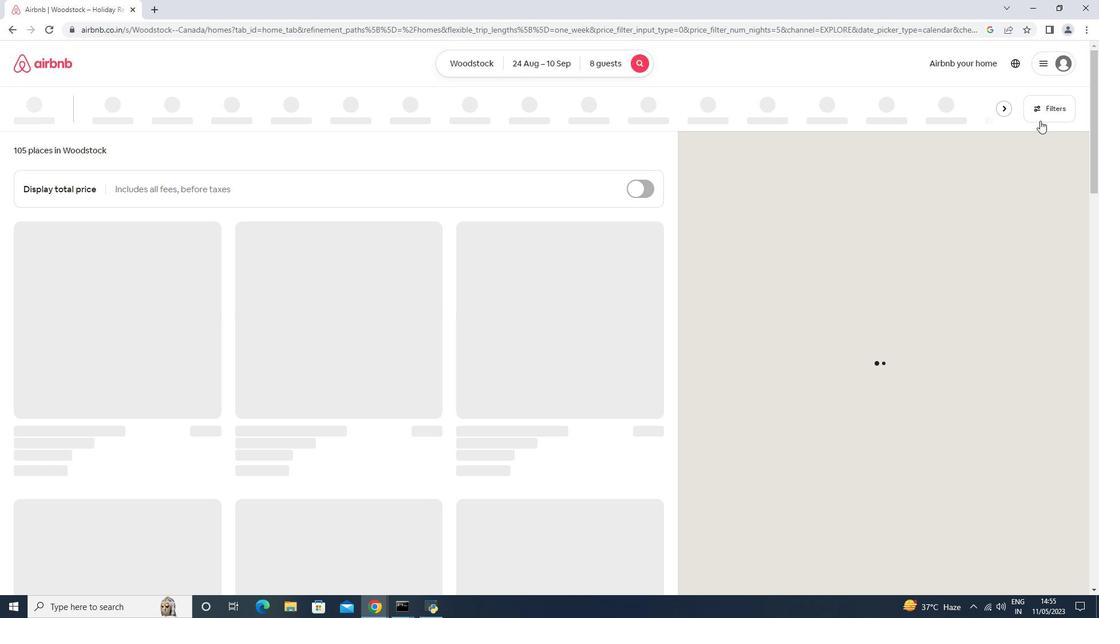 
Action: Mouse pressed left at (1040, 116)
Screenshot: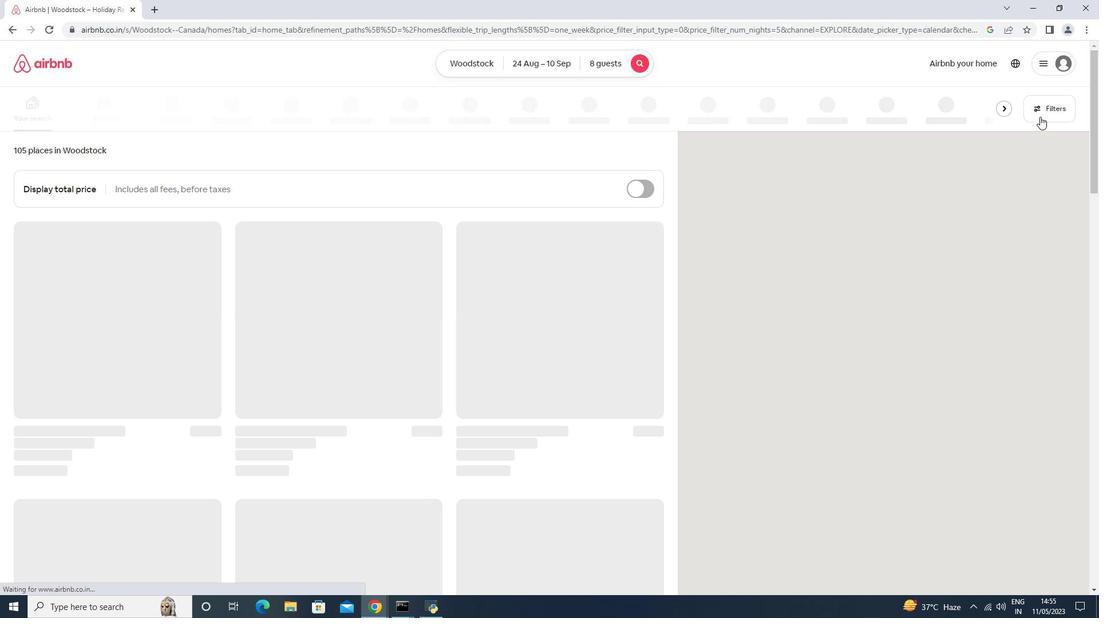 
Action: Mouse moved to (405, 391)
Screenshot: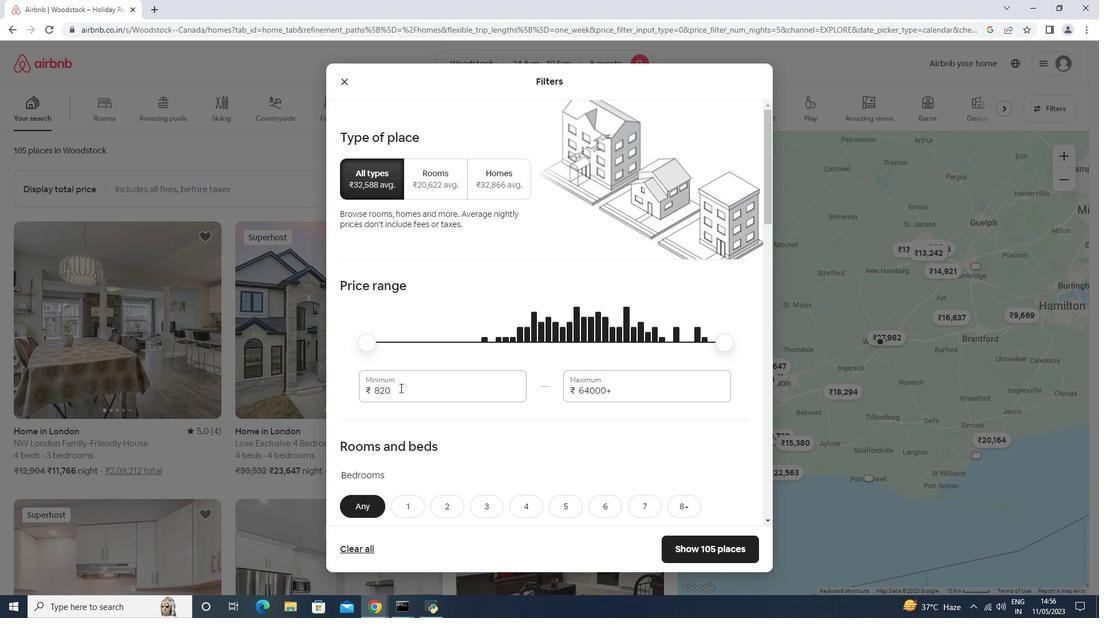 
Action: Mouse pressed left at (405, 391)
Screenshot: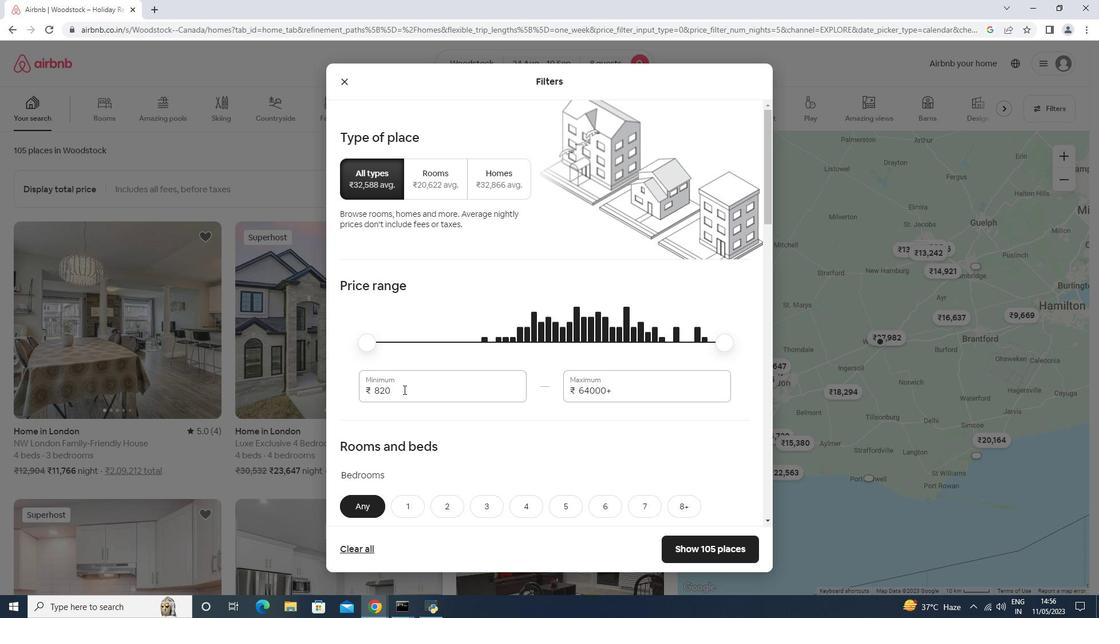 
Action: Key pressed <Key.backspace><Key.backspace><Key.backspace><Key.backspace><Key.backspace><Key.backspace><Key.backspace><Key.backspace><Key.backspace><Key.backspace><Key.backspace><Key.backspace><Key.backspace><Key.backspace><Key.backspace><Key.backspace><Key.backspace><Key.backspace><Key.backspace><Key.backspace><Key.backspace><Key.backspace><Key.backspace><Key.backspace><Key.backspace><Key.backspace><Key.backspace>12000
Screenshot: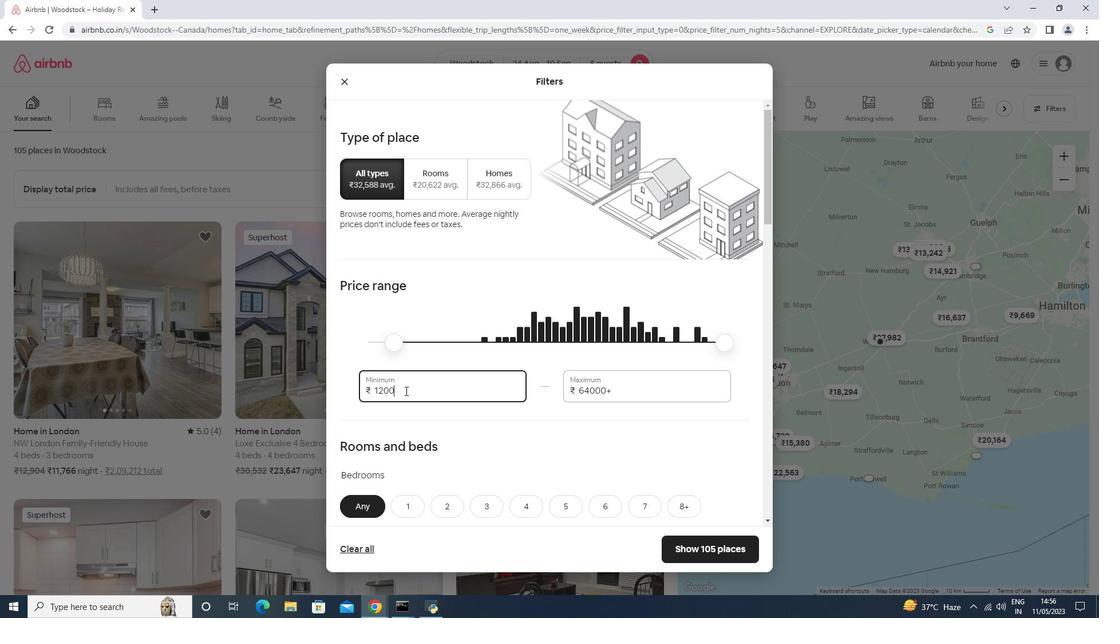 
Action: Mouse moved to (618, 393)
Screenshot: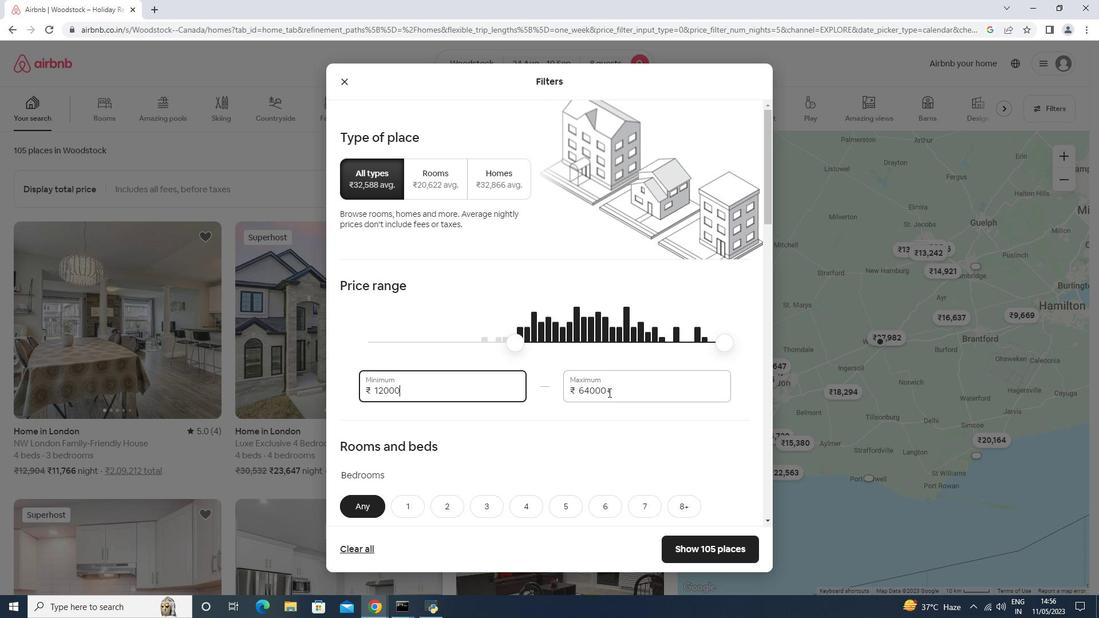 
Action: Mouse pressed left at (618, 393)
Screenshot: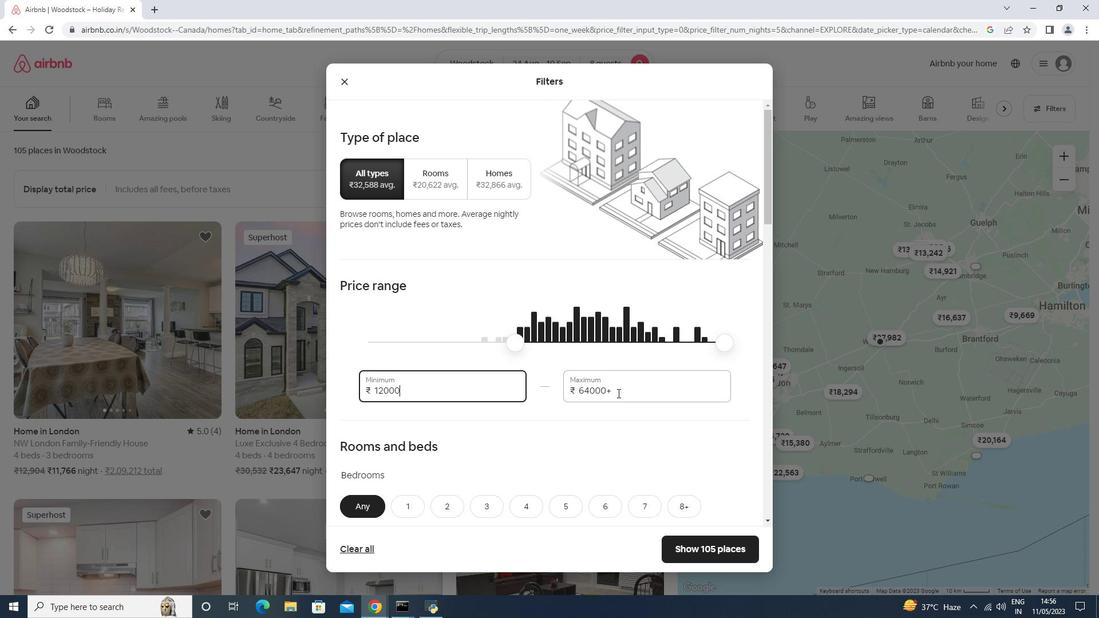 
Action: Mouse moved to (615, 392)
Screenshot: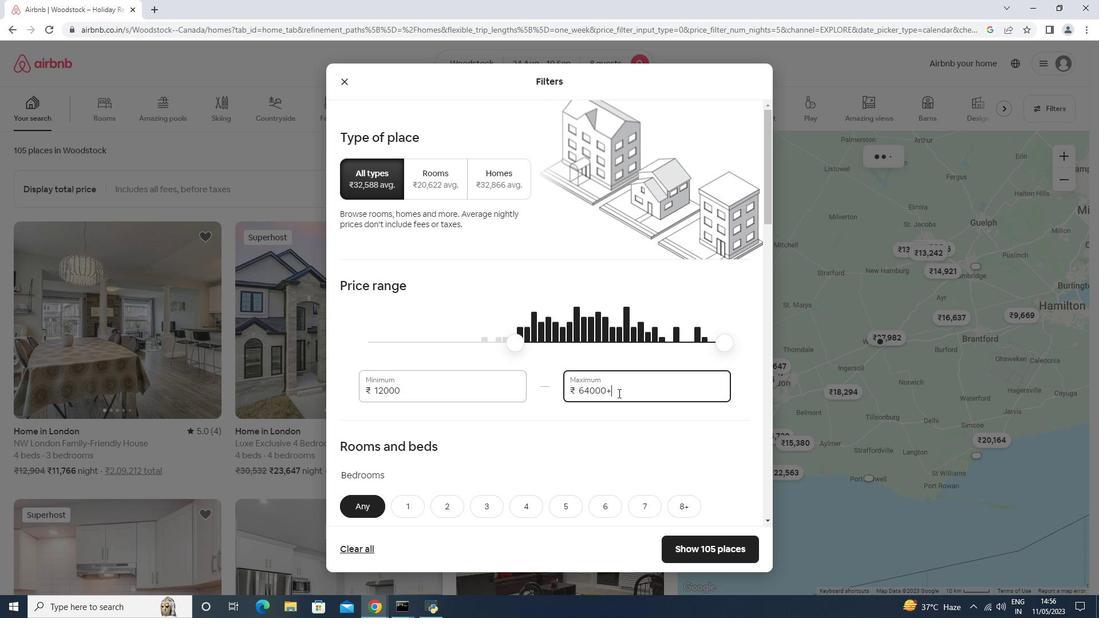 
Action: Key pressed <Key.backspace>
Screenshot: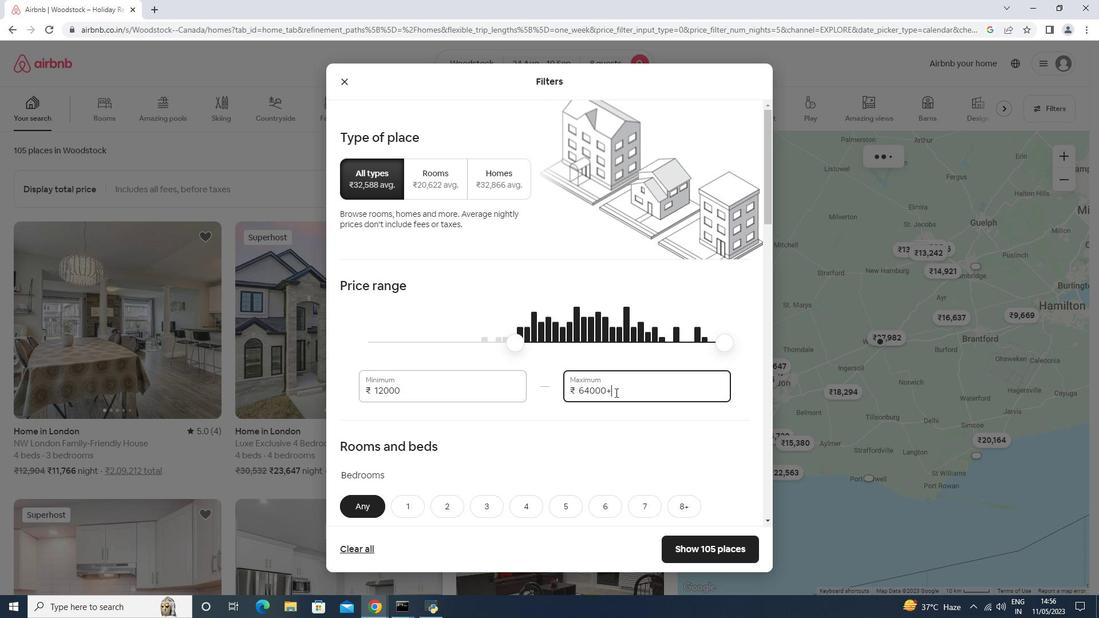 
Action: Mouse moved to (614, 392)
Screenshot: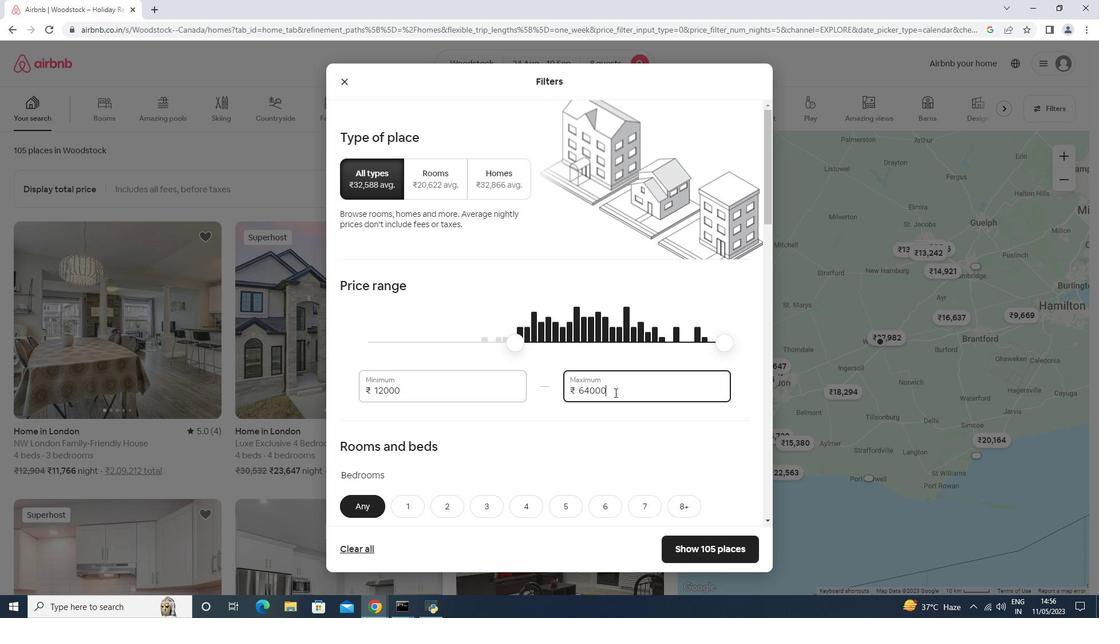 
Action: Key pressed <Key.backspace><Key.backspace><Key.backspace><Key.backspace><Key.backspace><Key.backspace><Key.backspace><Key.backspace><Key.backspace><Key.backspace><Key.backspace><Key.backspace><Key.backspace><Key.backspace><Key.backspace><Key.backspace>
Screenshot: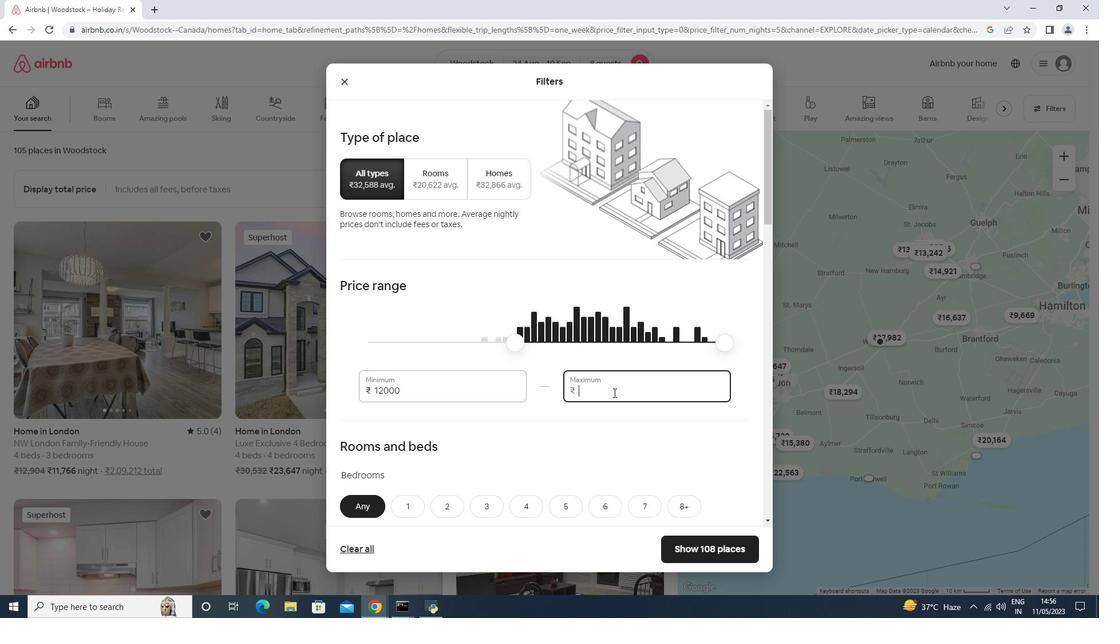 
Action: Mouse moved to (612, 392)
Screenshot: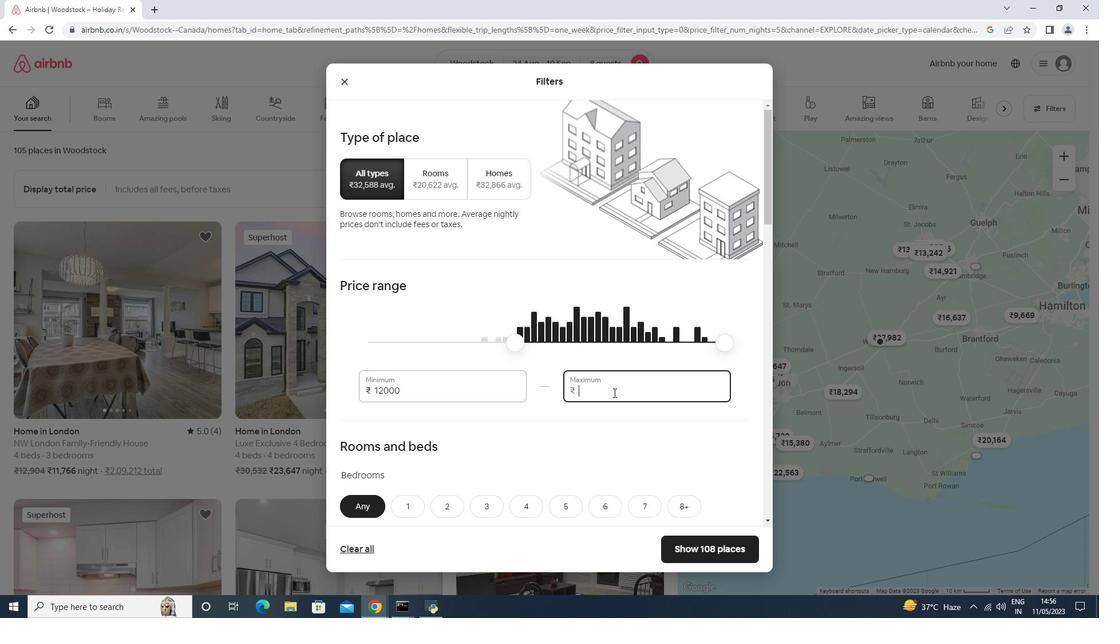 
Action: Key pressed 150
Screenshot: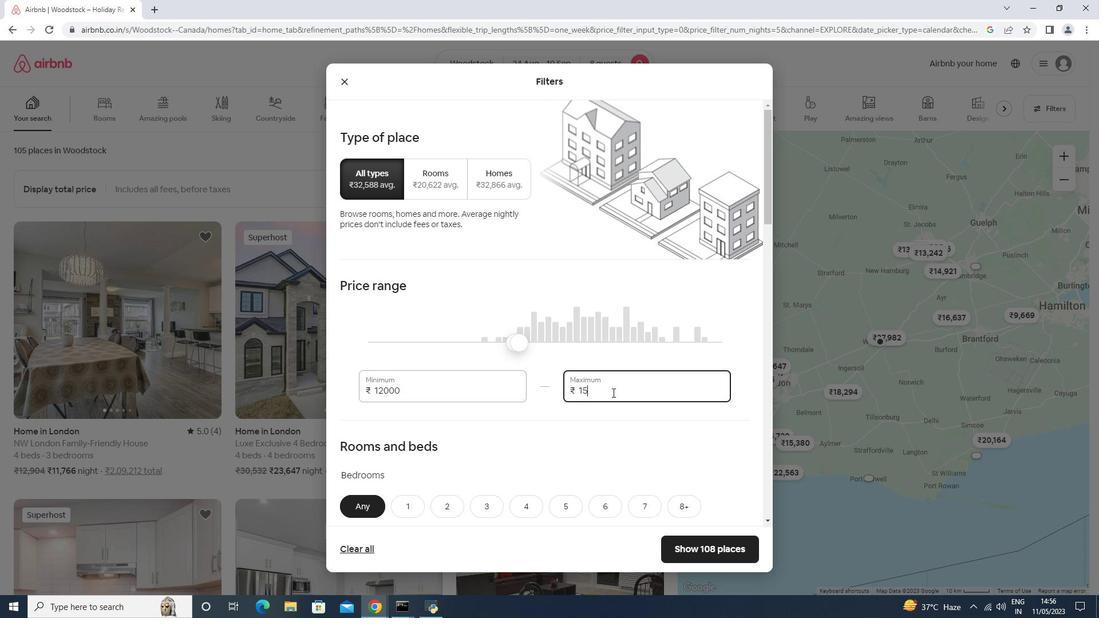 
Action: Mouse moved to (612, 392)
Screenshot: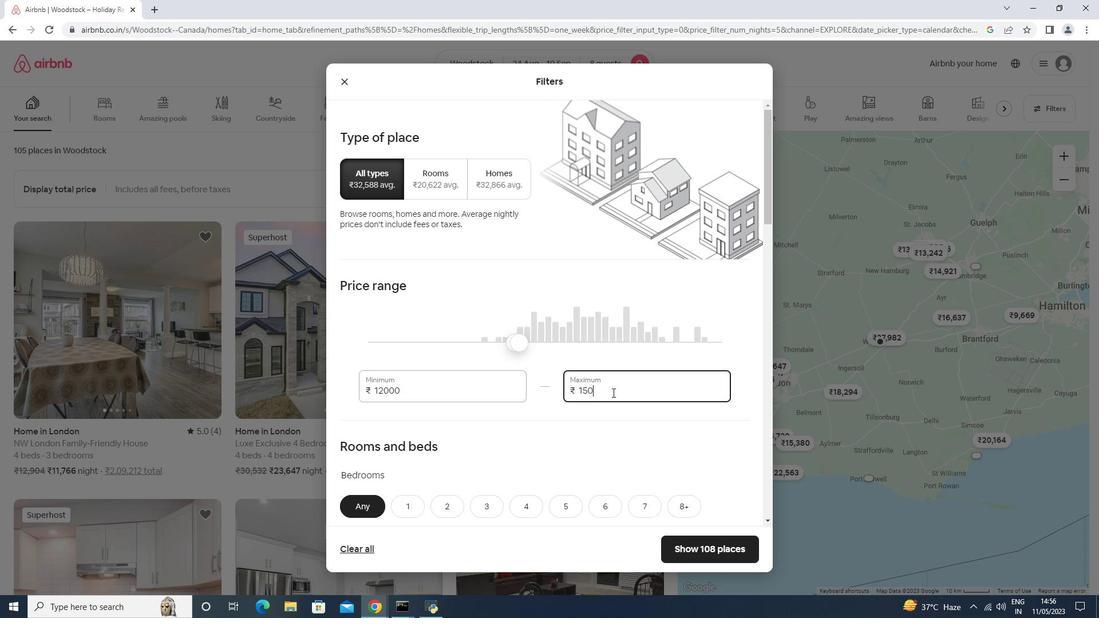 
Action: Key pressed 00
Screenshot: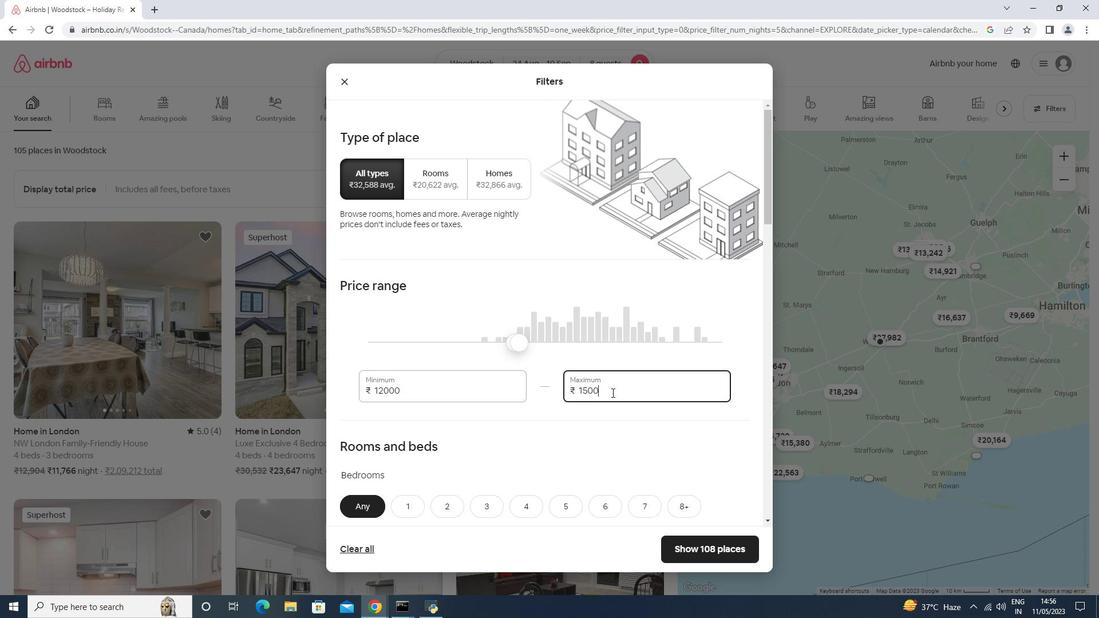 
Action: Mouse moved to (480, 367)
Screenshot: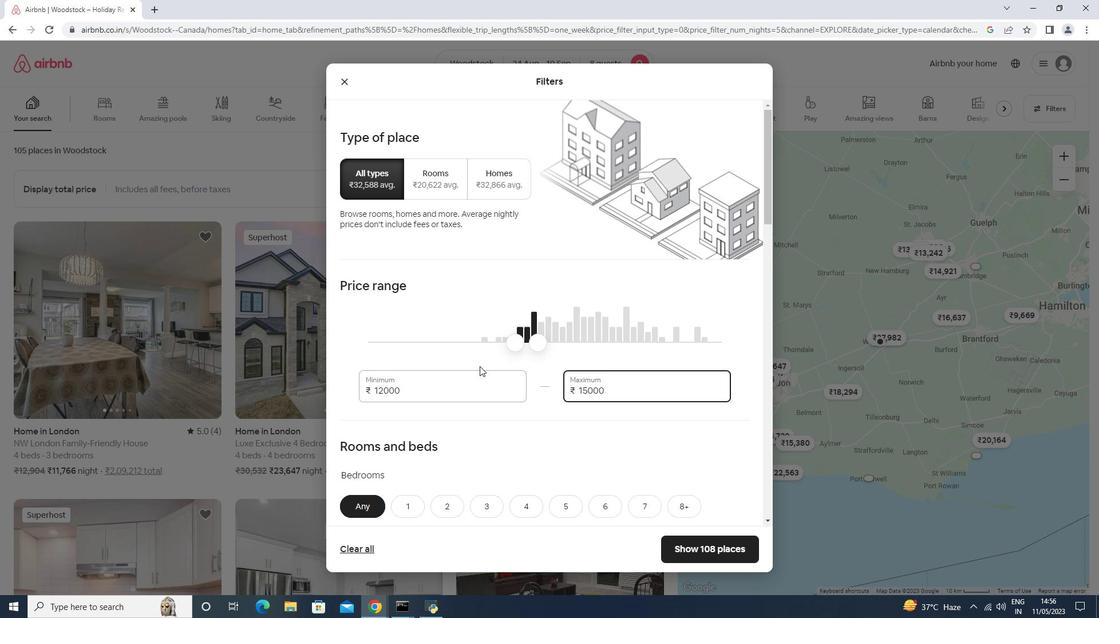 
Action: Mouse scrolled (480, 366) with delta (0, 0)
Screenshot: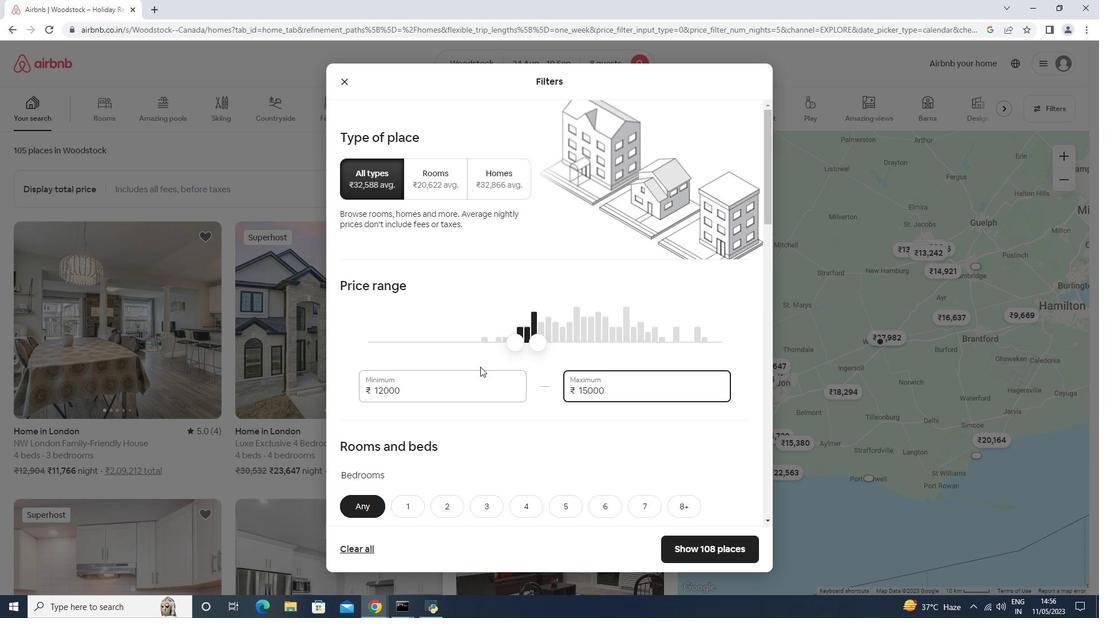 
Action: Mouse moved to (480, 368)
Screenshot: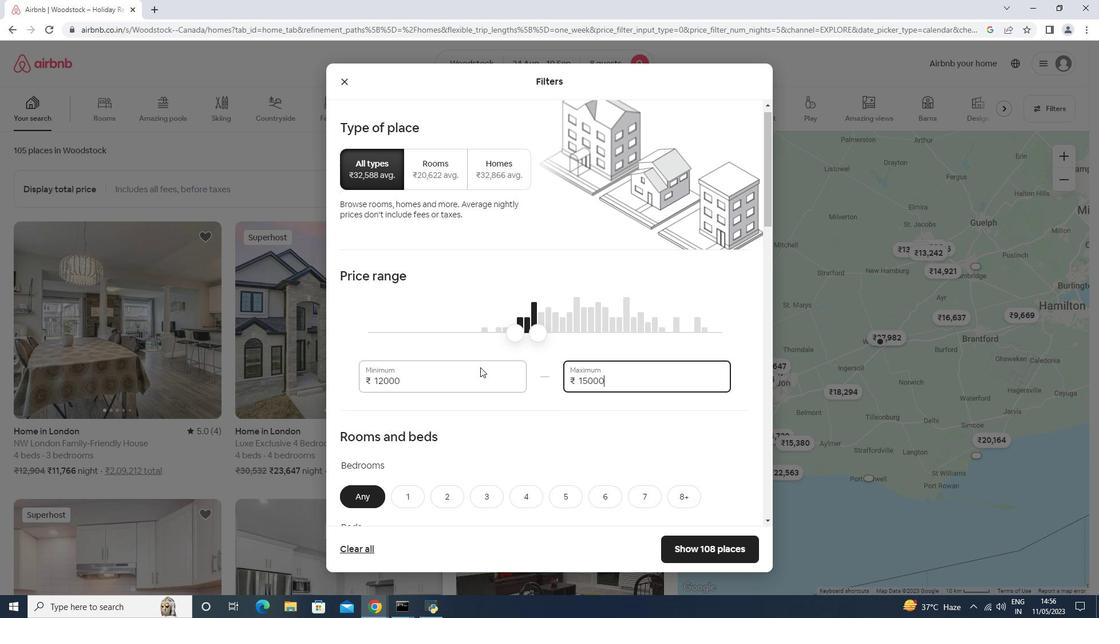 
Action: Mouse scrolled (480, 367) with delta (0, 0)
Screenshot: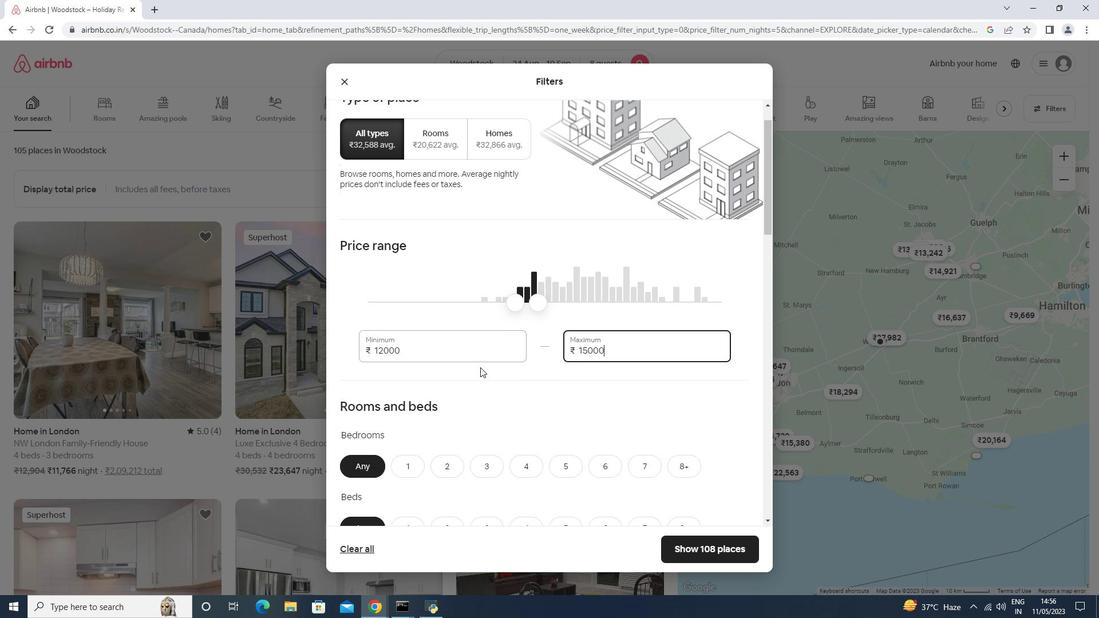 
Action: Mouse scrolled (480, 367) with delta (0, 0)
Screenshot: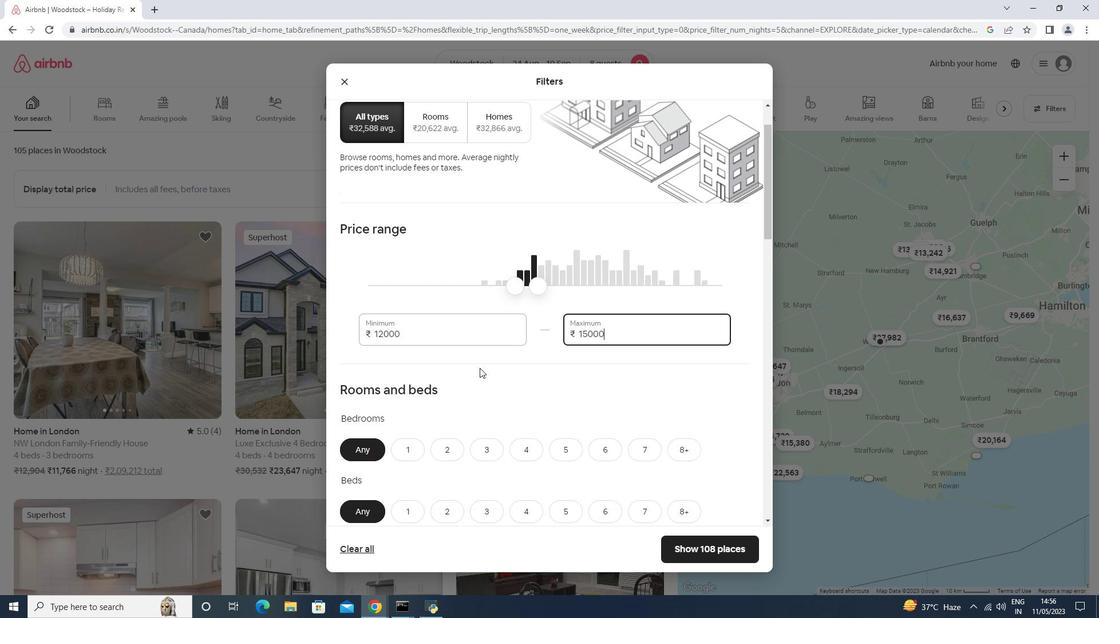 
Action: Mouse moved to (525, 344)
Screenshot: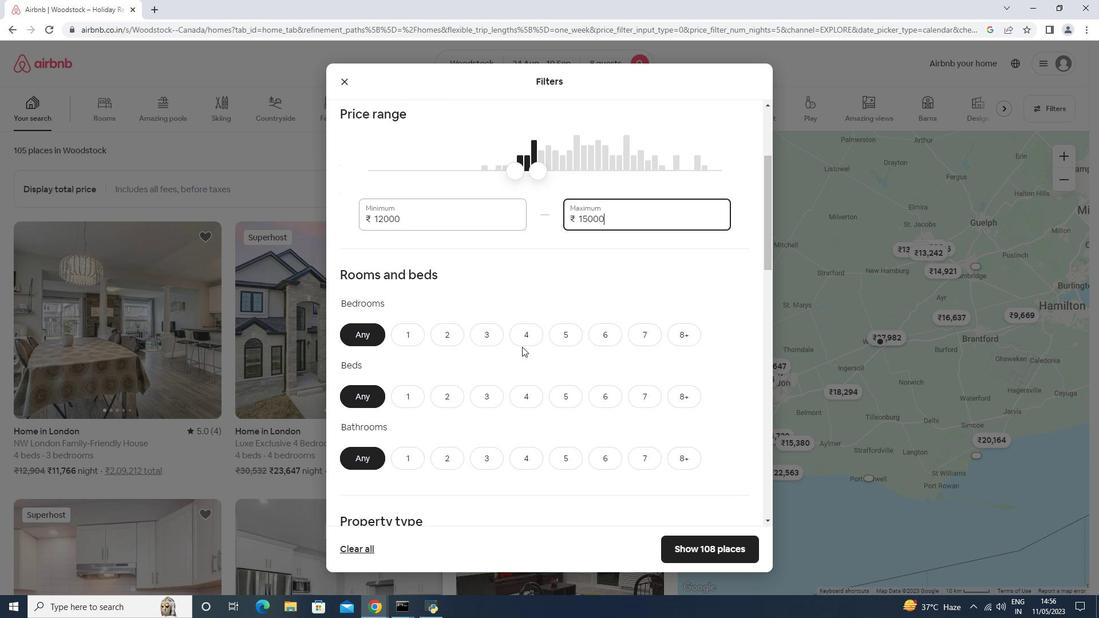 
Action: Mouse pressed left at (525, 344)
Screenshot: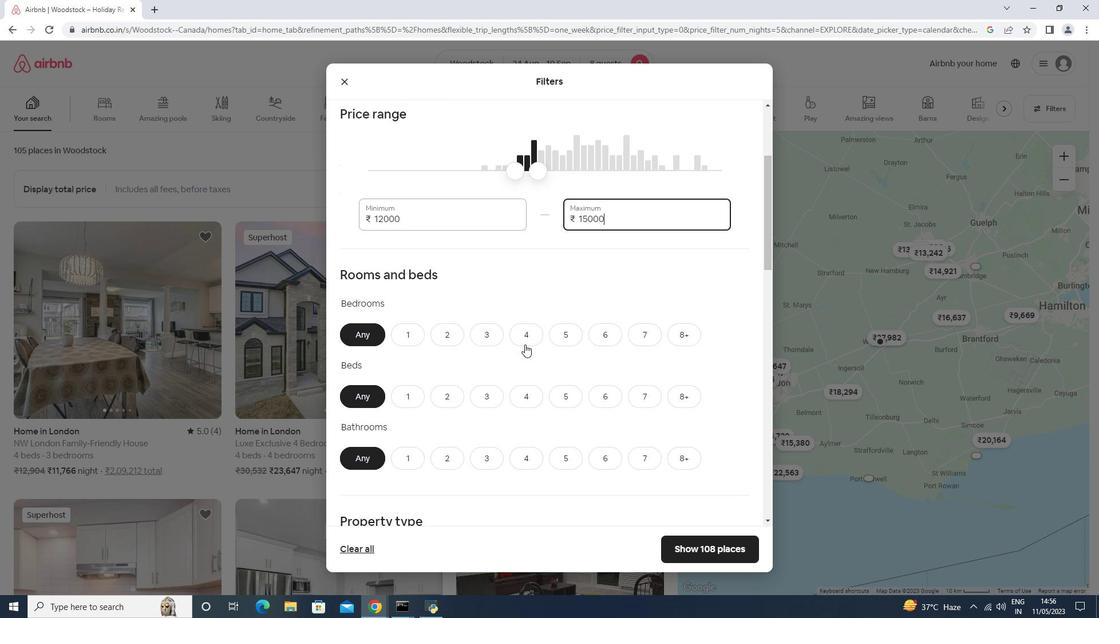 
Action: Mouse moved to (694, 395)
Screenshot: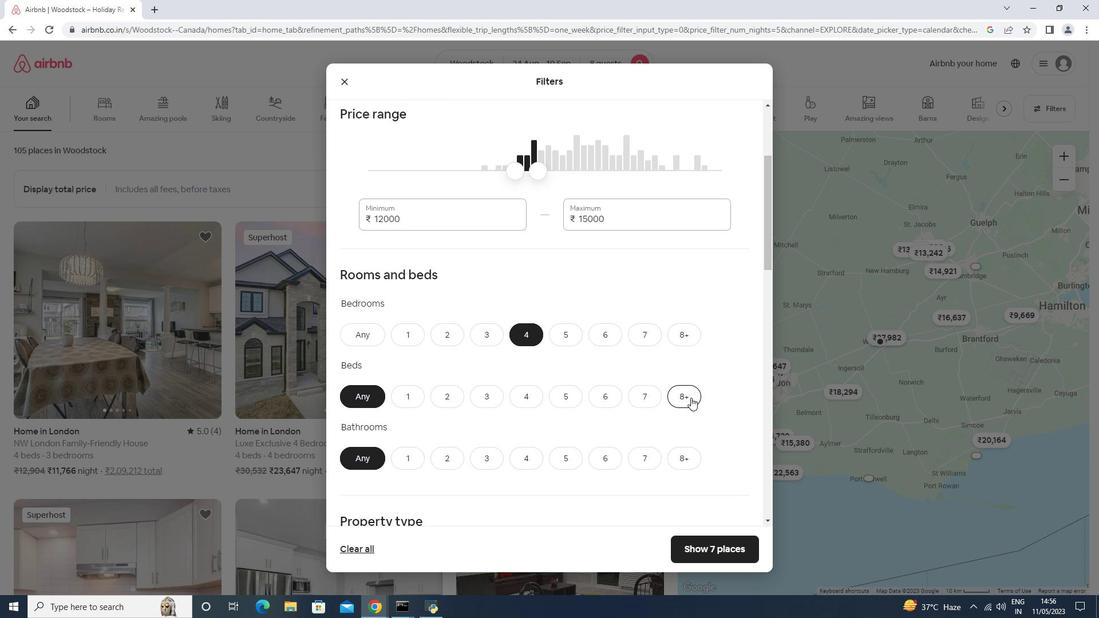 
Action: Mouse pressed left at (694, 395)
Screenshot: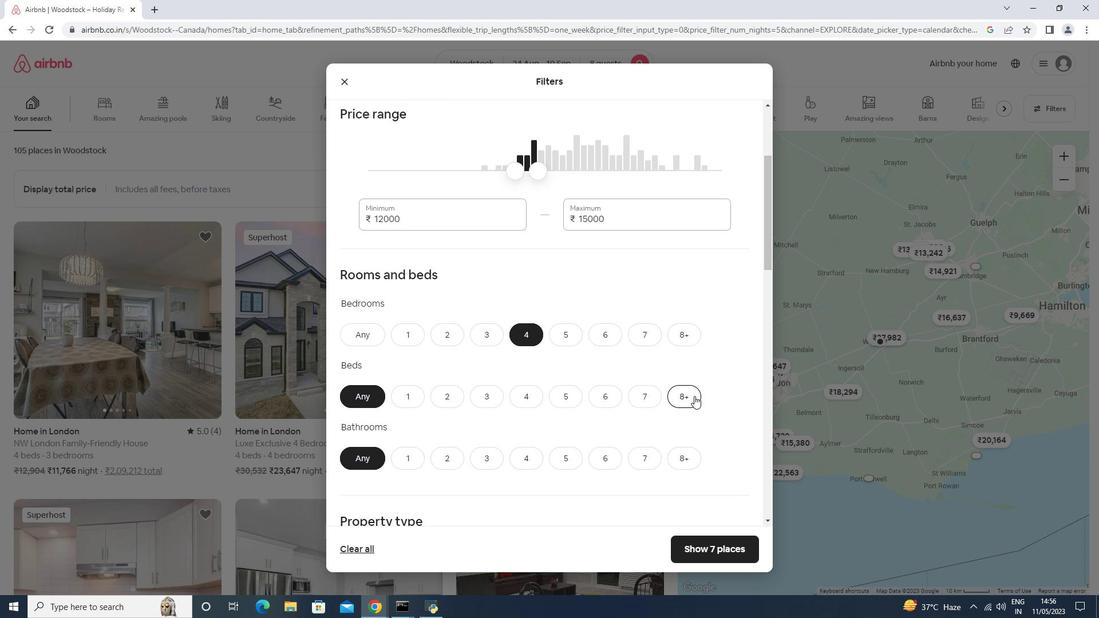 
Action: Mouse moved to (532, 466)
Screenshot: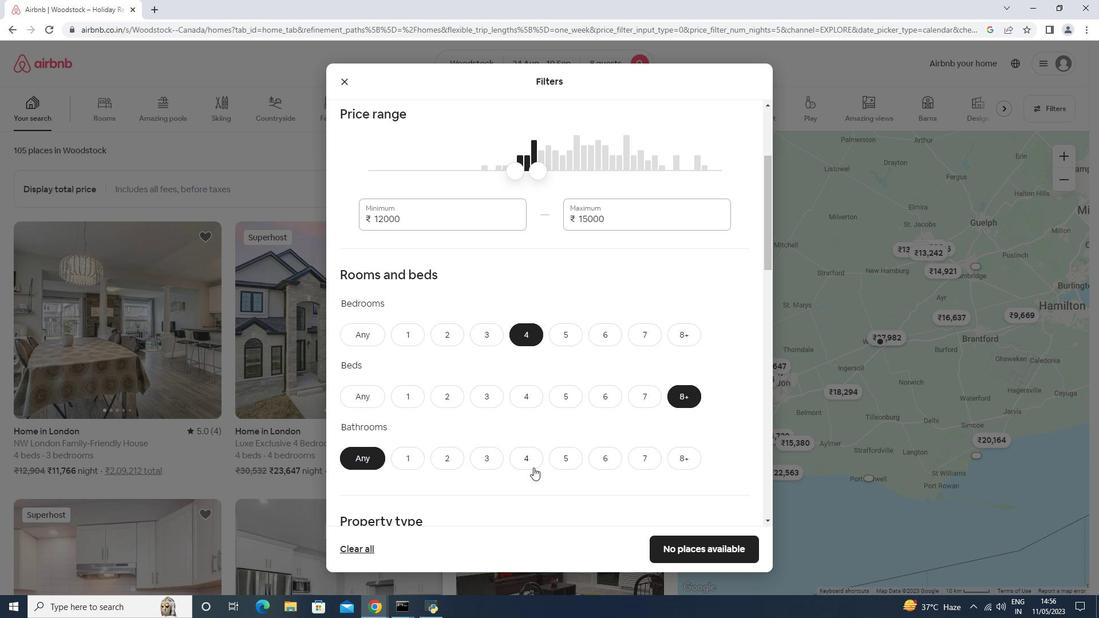 
Action: Mouse pressed left at (532, 466)
Screenshot: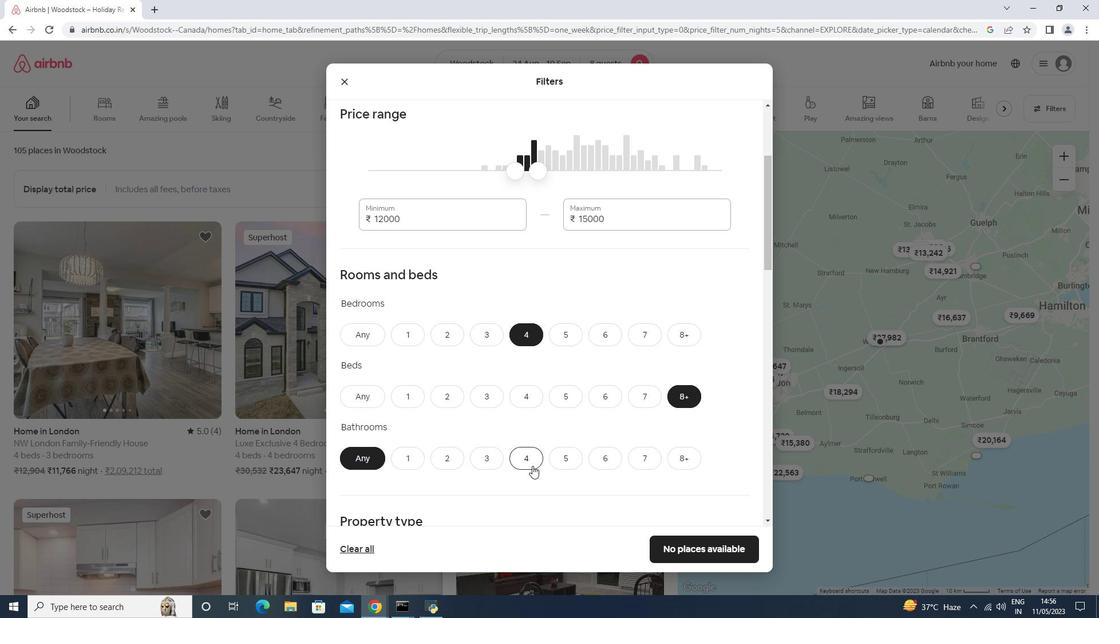 
Action: Mouse moved to (529, 462)
Screenshot: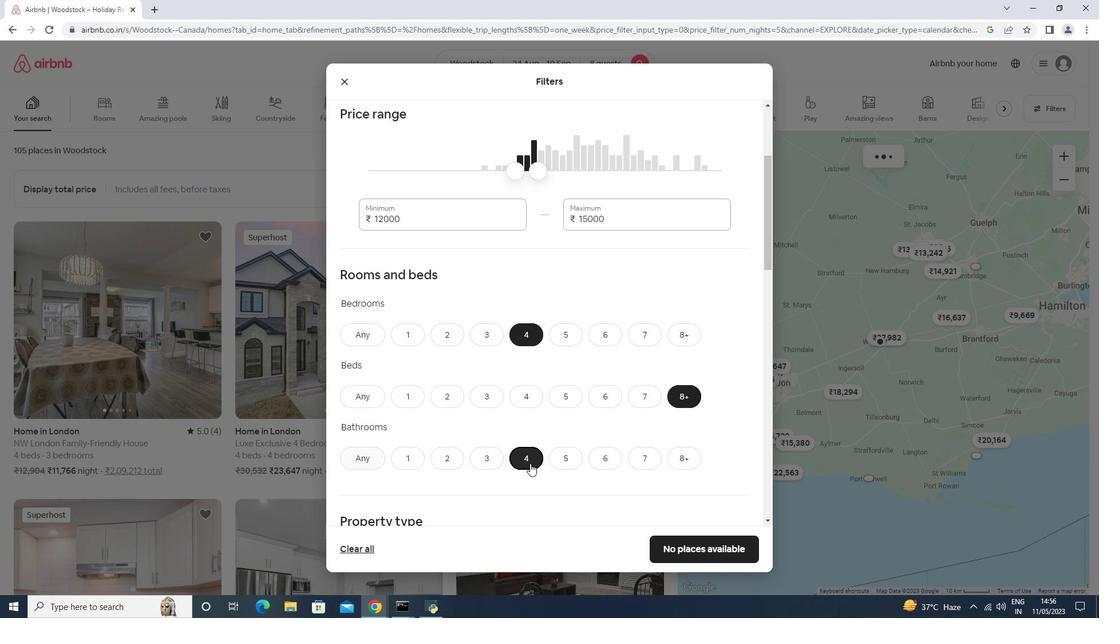 
Action: Mouse scrolled (529, 462) with delta (0, 0)
Screenshot: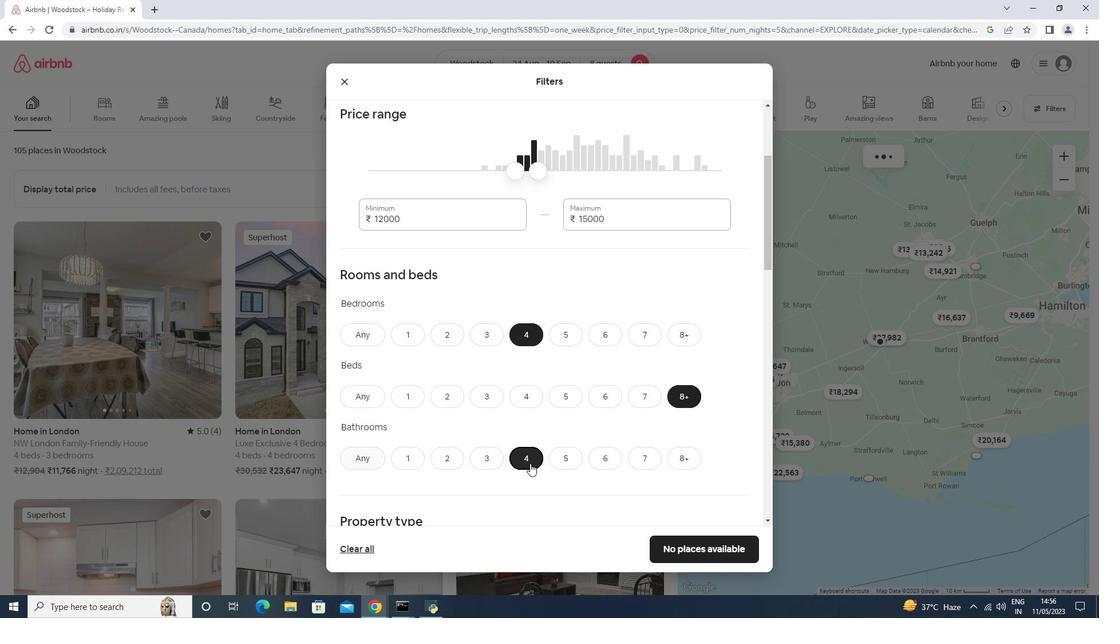 
Action: Mouse scrolled (529, 462) with delta (0, 0)
Screenshot: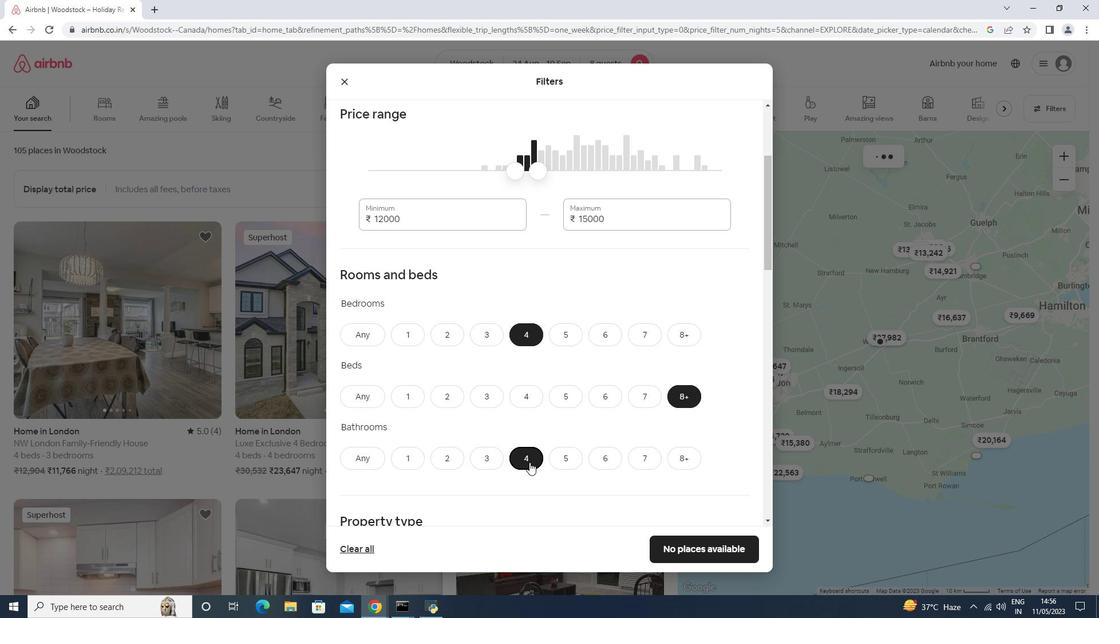 
Action: Mouse scrolled (529, 462) with delta (0, 0)
Screenshot: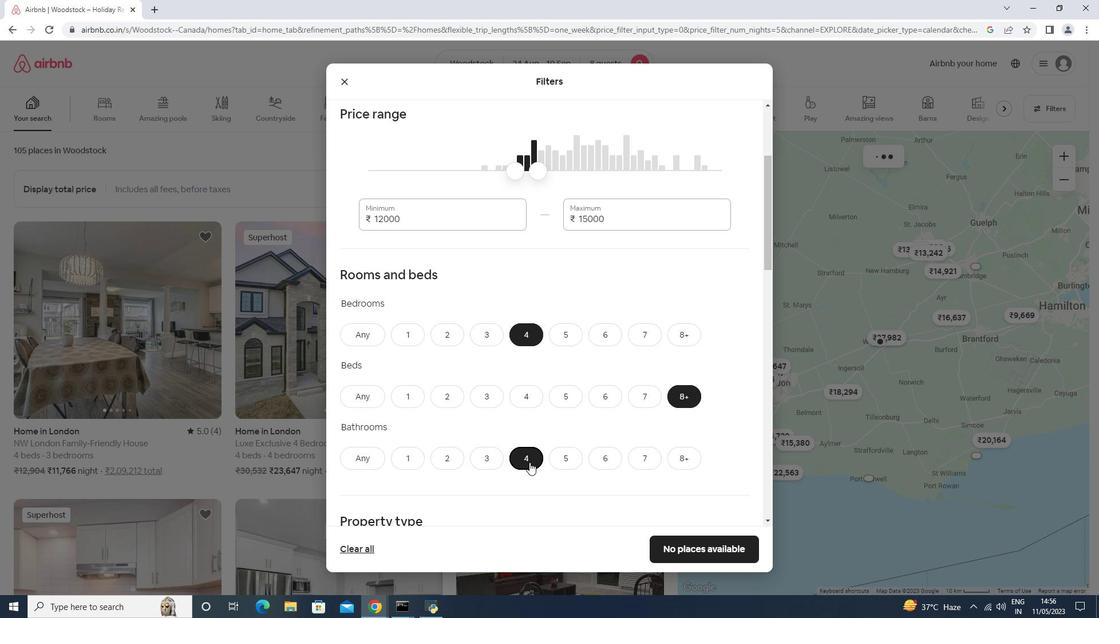 
Action: Mouse scrolled (529, 462) with delta (0, 0)
Screenshot: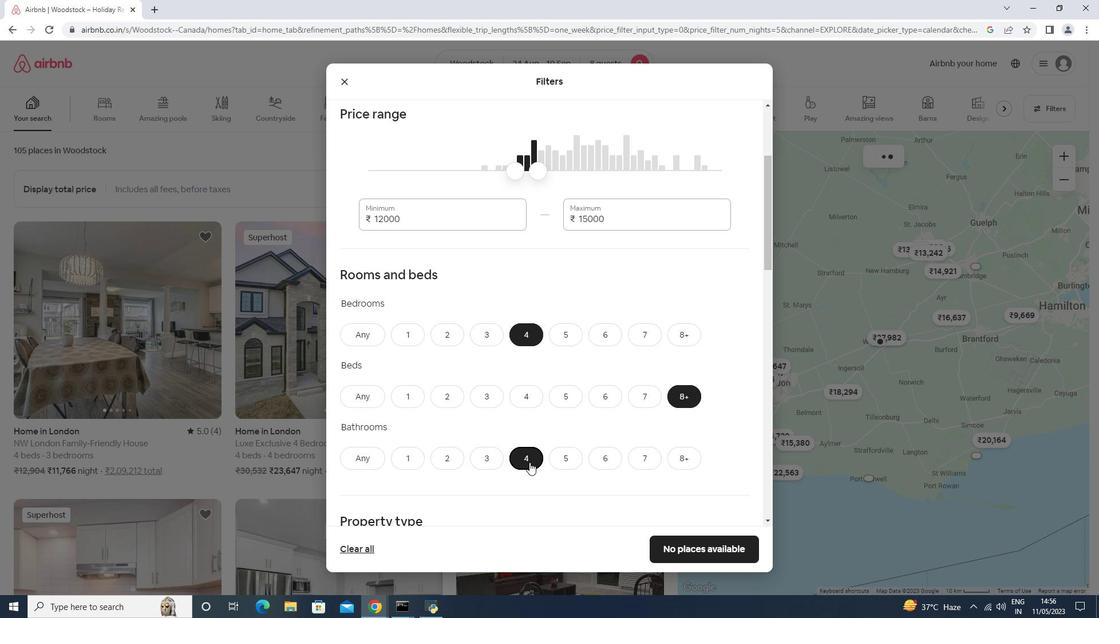 
Action: Mouse moved to (387, 343)
Screenshot: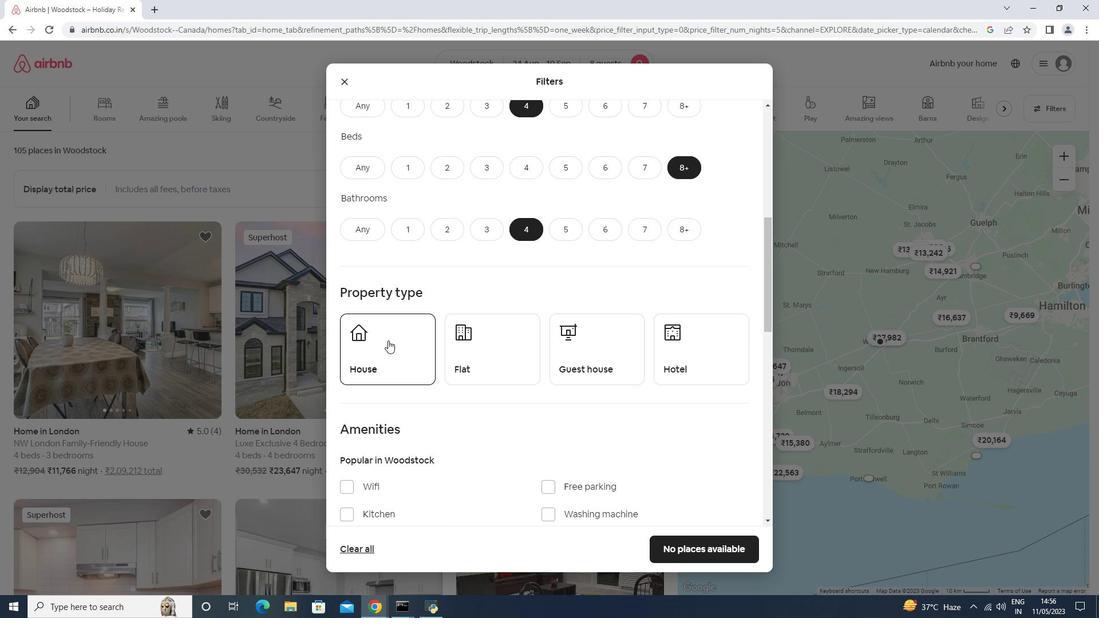 
Action: Mouse pressed left at (387, 343)
Screenshot: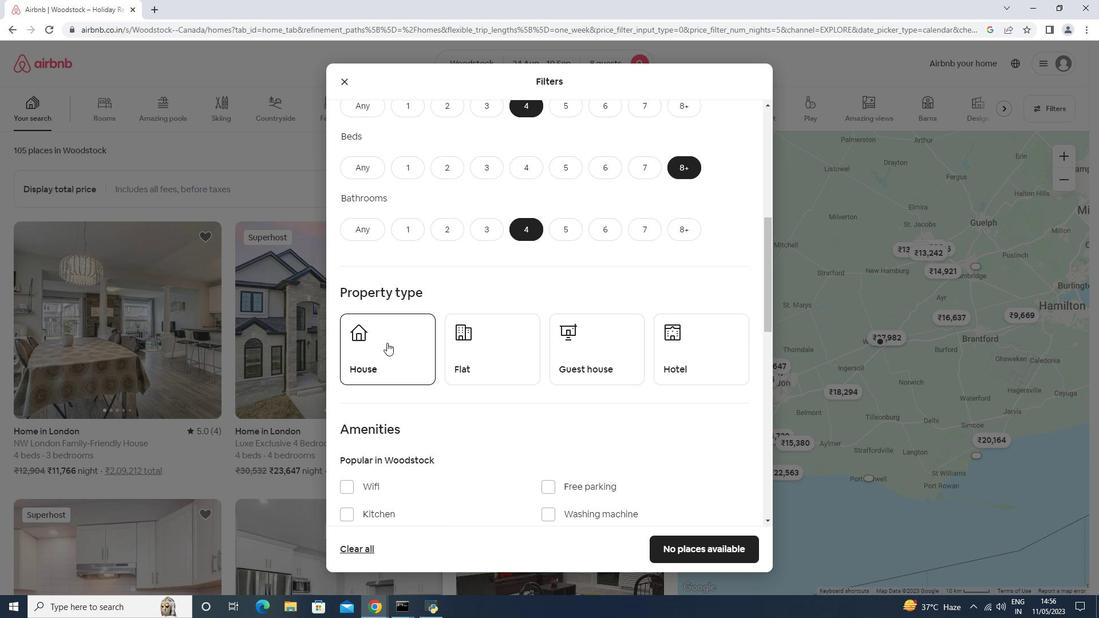 
Action: Mouse moved to (463, 362)
Screenshot: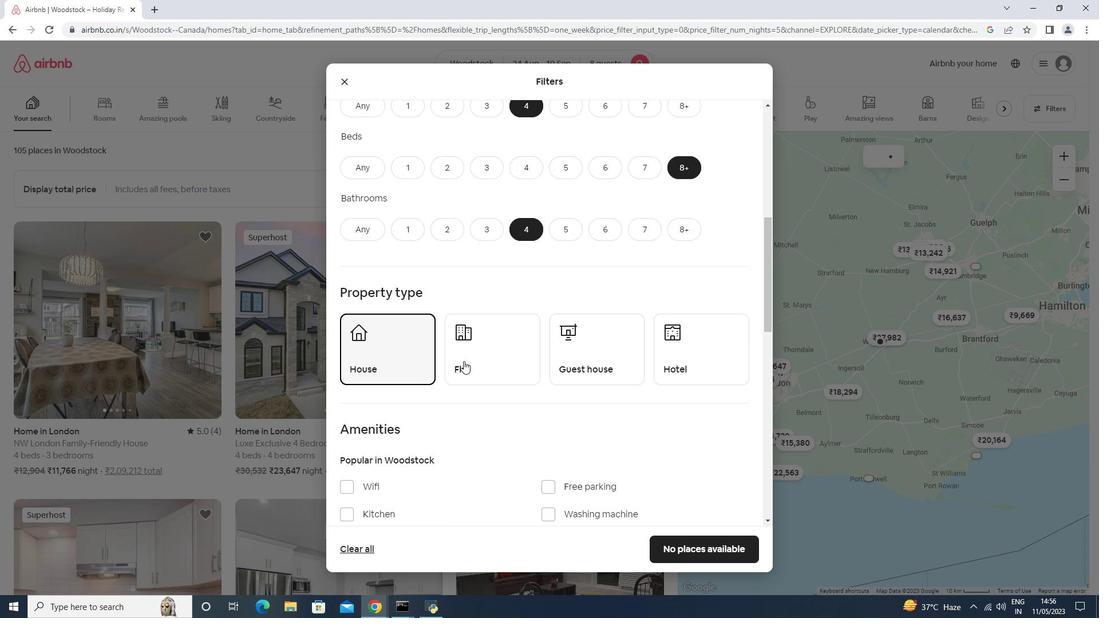 
Action: Mouse pressed left at (463, 362)
Screenshot: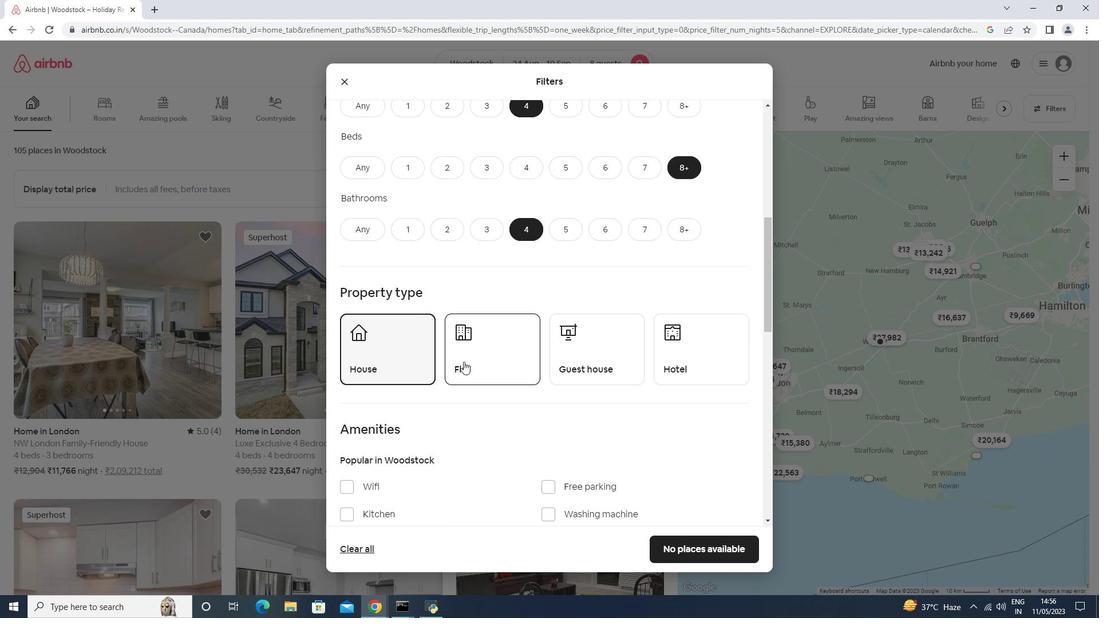 
Action: Mouse moved to (452, 356)
Screenshot: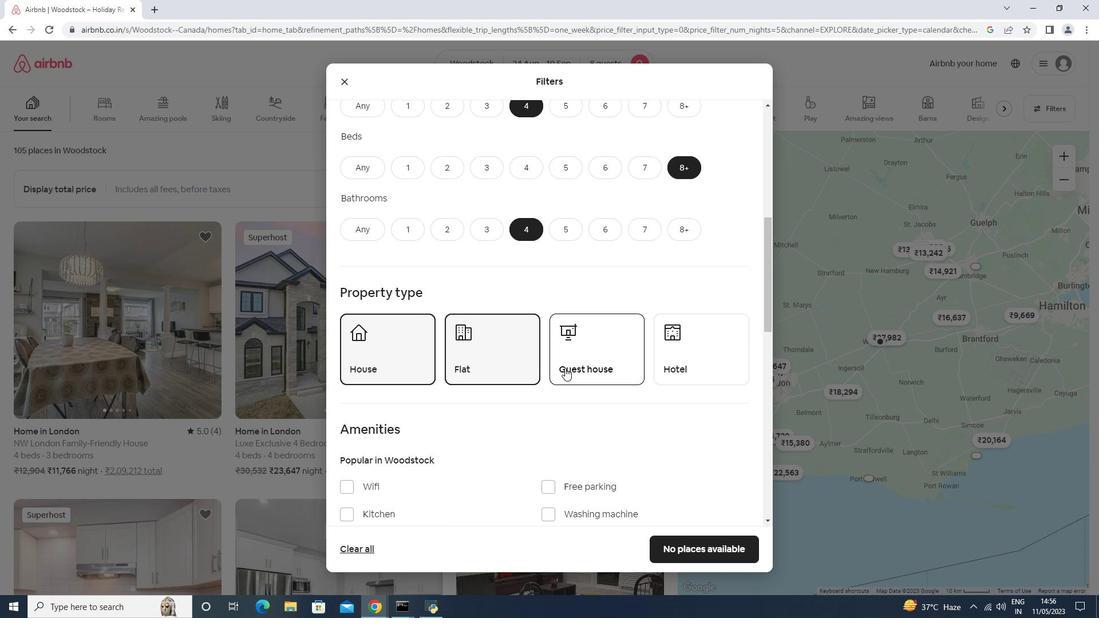 
Action: Mouse pressed left at (565, 367)
Screenshot: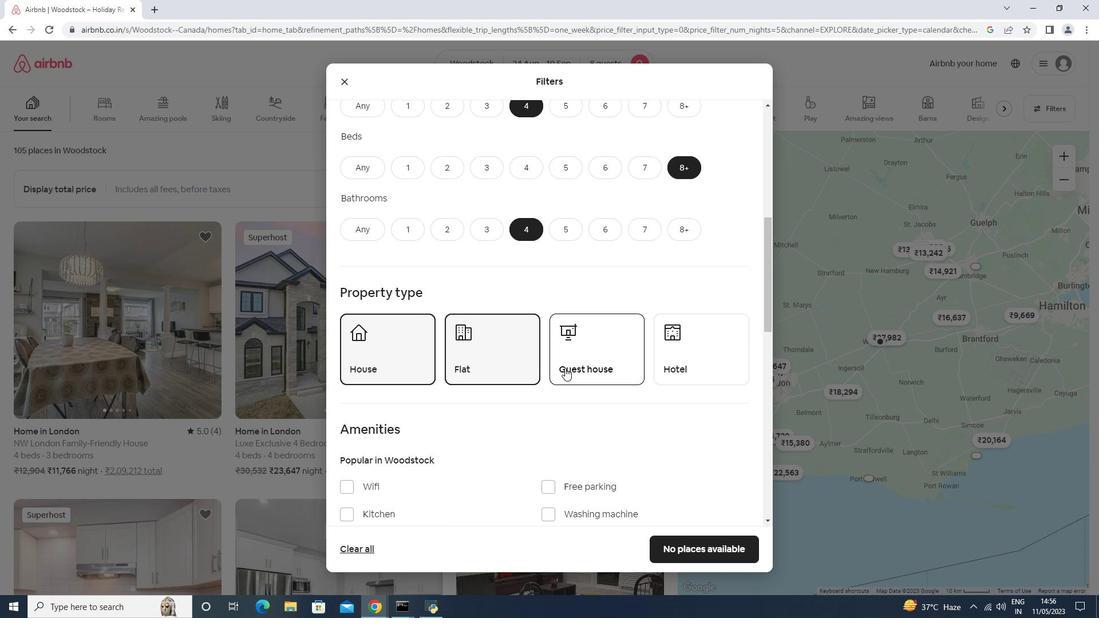 
Action: Mouse moved to (404, 348)
Screenshot: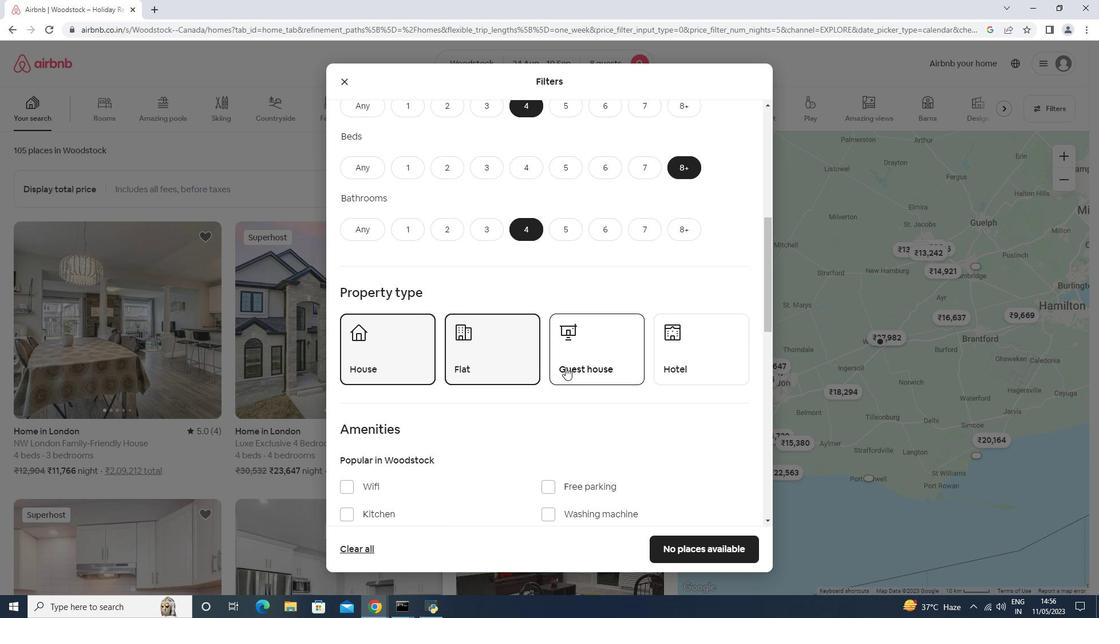 
Action: Mouse scrolled (404, 348) with delta (0, 0)
Screenshot: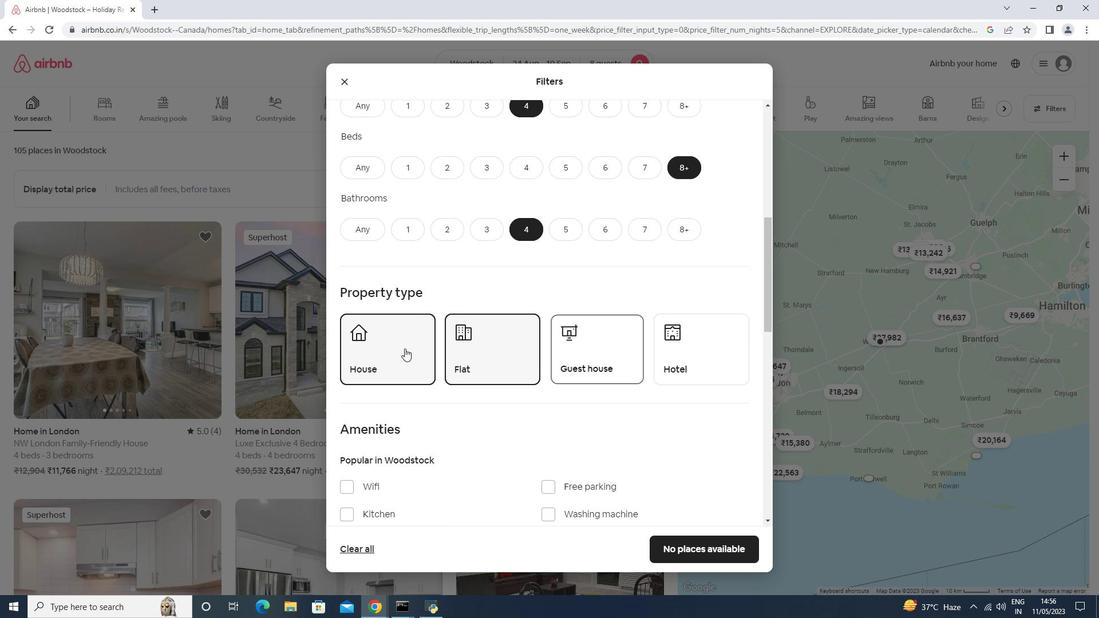 
Action: Mouse moved to (386, 348)
Screenshot: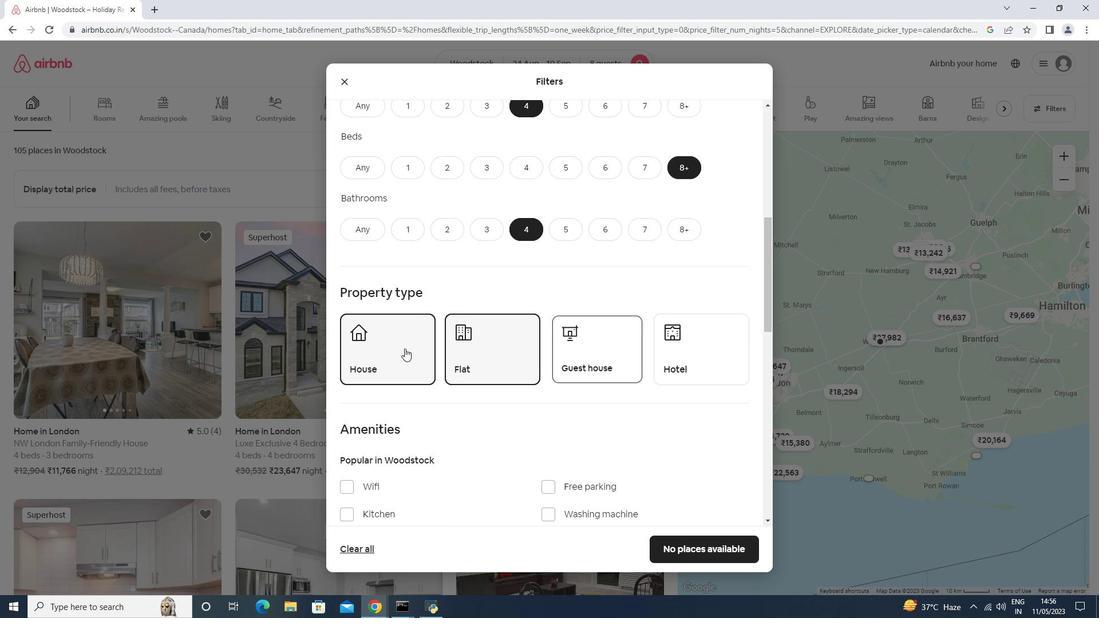 
Action: Mouse scrolled (404, 348) with delta (0, 0)
Screenshot: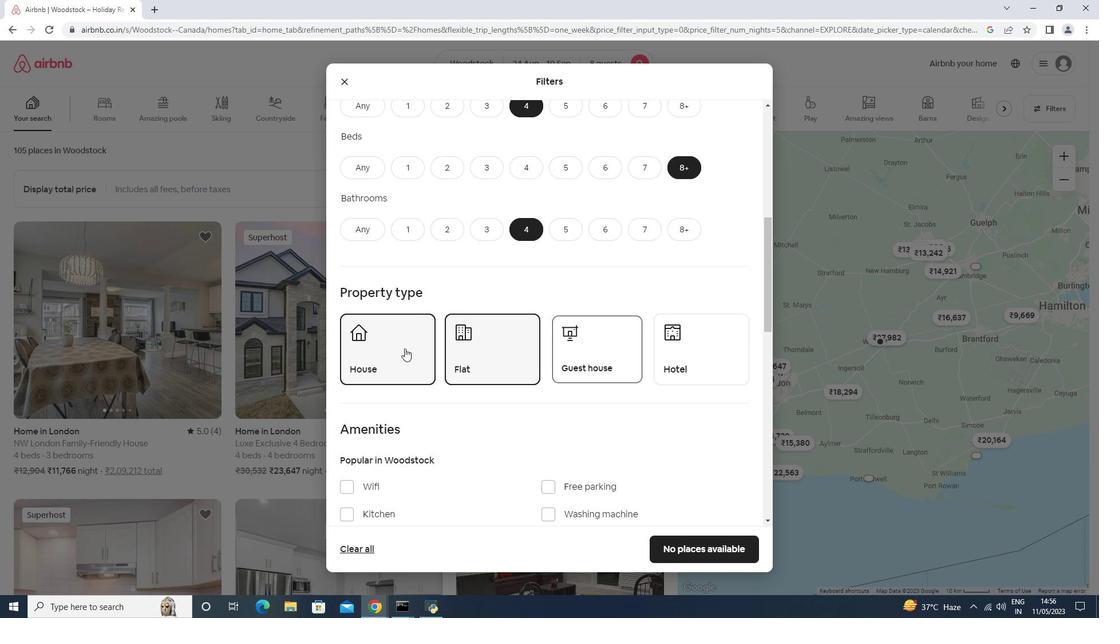 
Action: Mouse moved to (354, 365)
Screenshot: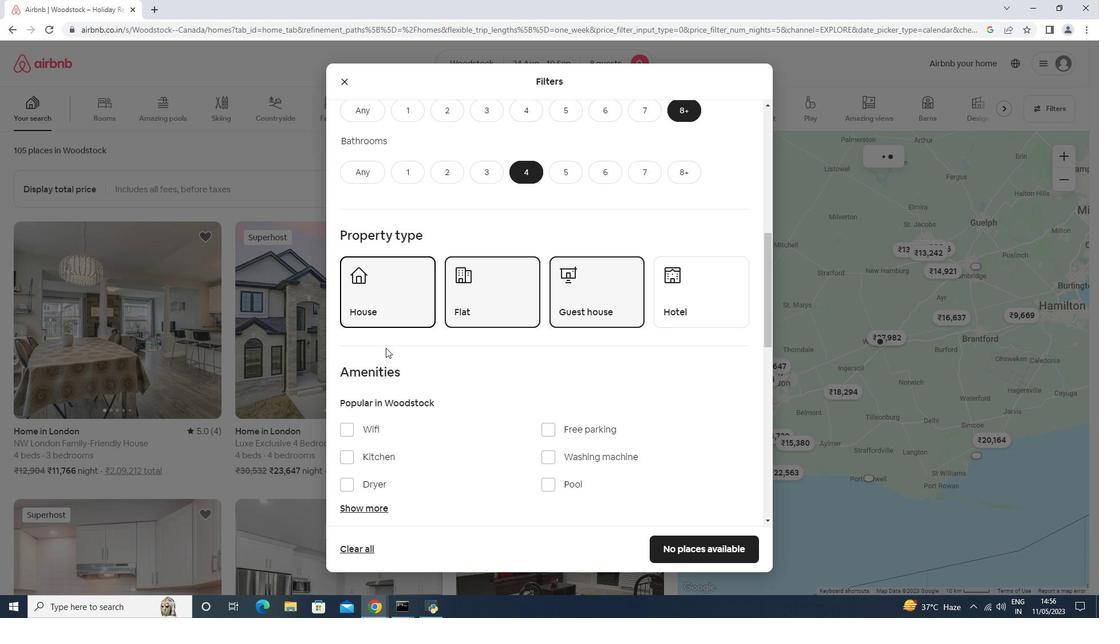 
Action: Mouse scrolled (367, 346) with delta (0, 0)
Screenshot: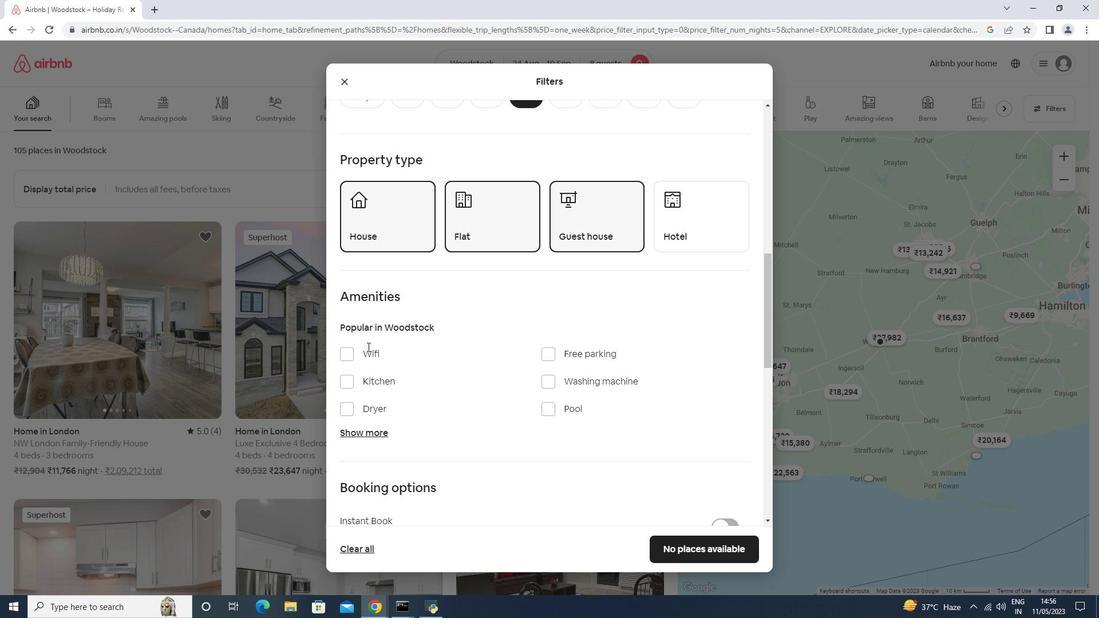 
Action: Mouse moved to (360, 250)
Screenshot: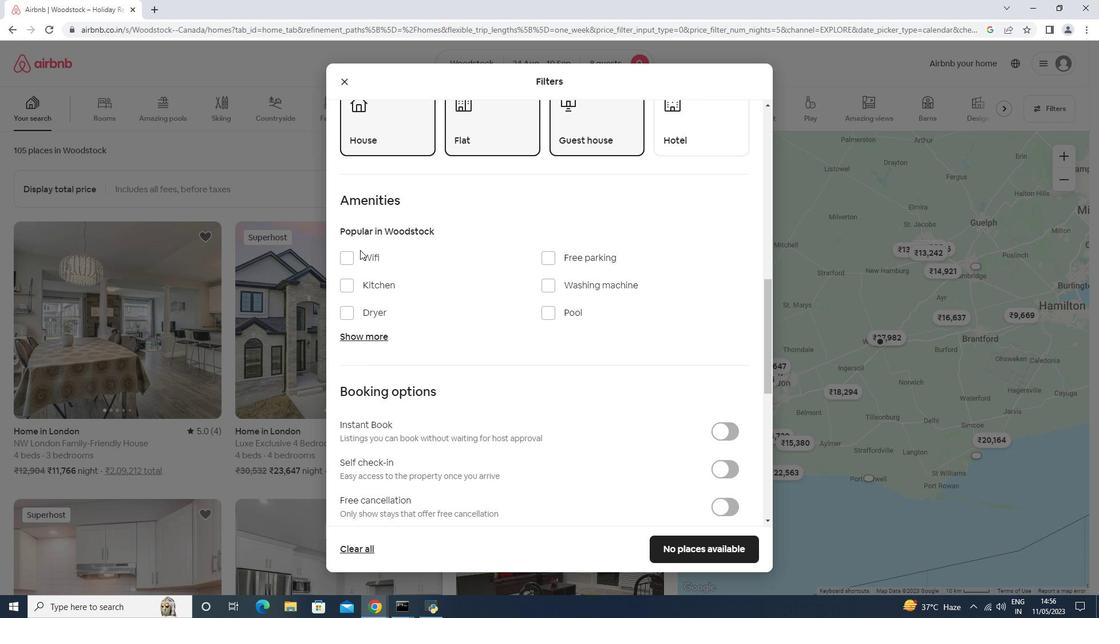 
Action: Mouse pressed left at (360, 250)
Screenshot: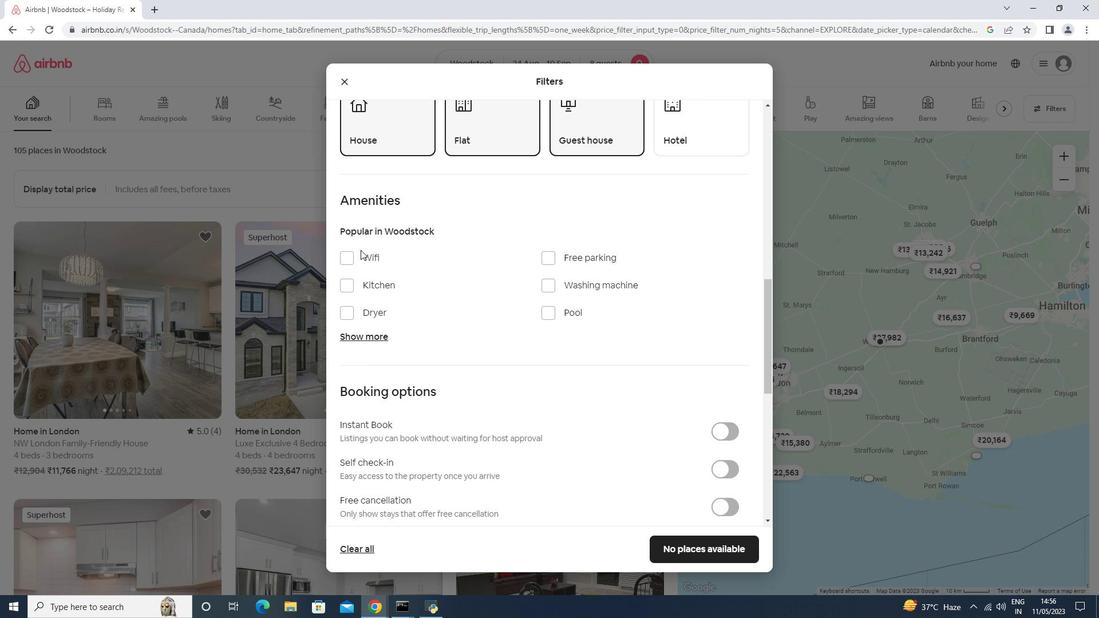 
Action: Mouse moved to (367, 259)
Screenshot: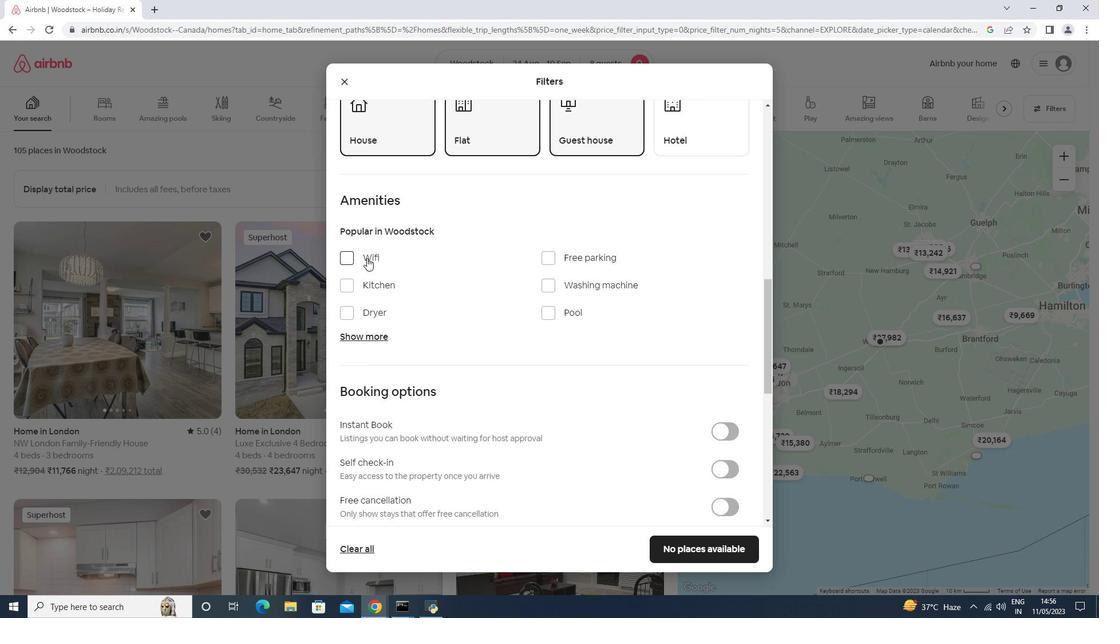 
Action: Mouse pressed left at (367, 259)
Screenshot: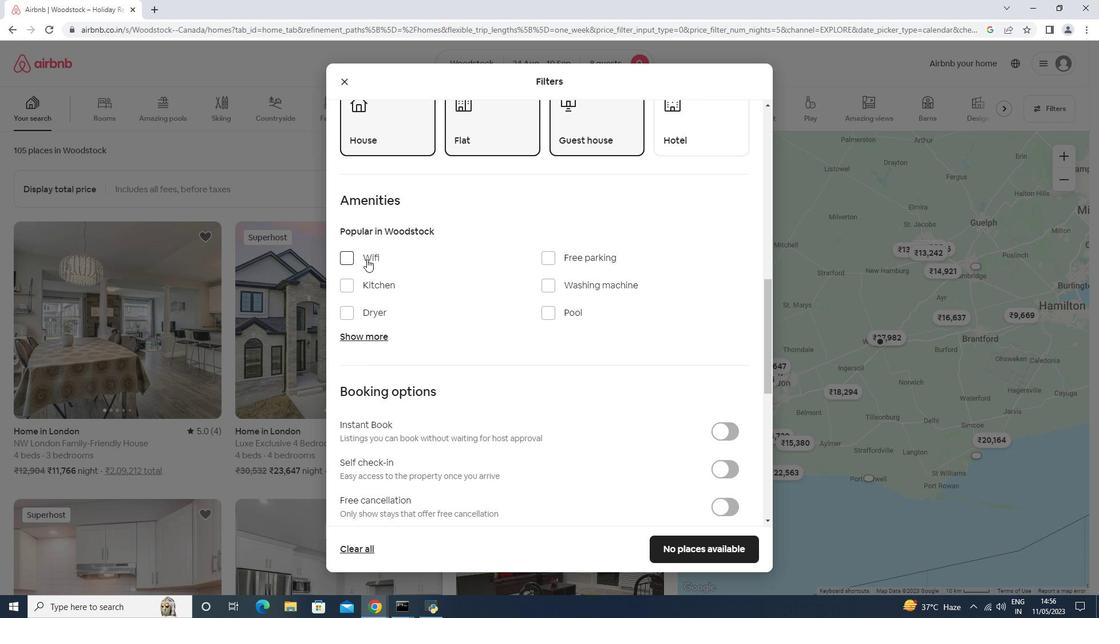 
Action: Mouse moved to (571, 258)
Screenshot: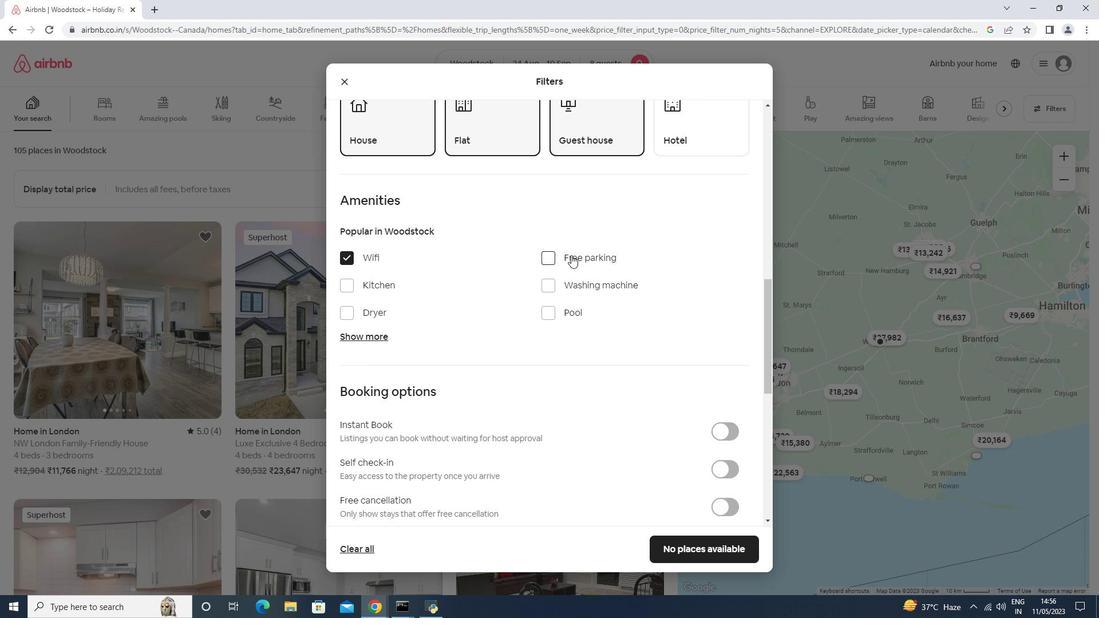 
Action: Mouse pressed left at (571, 258)
Screenshot: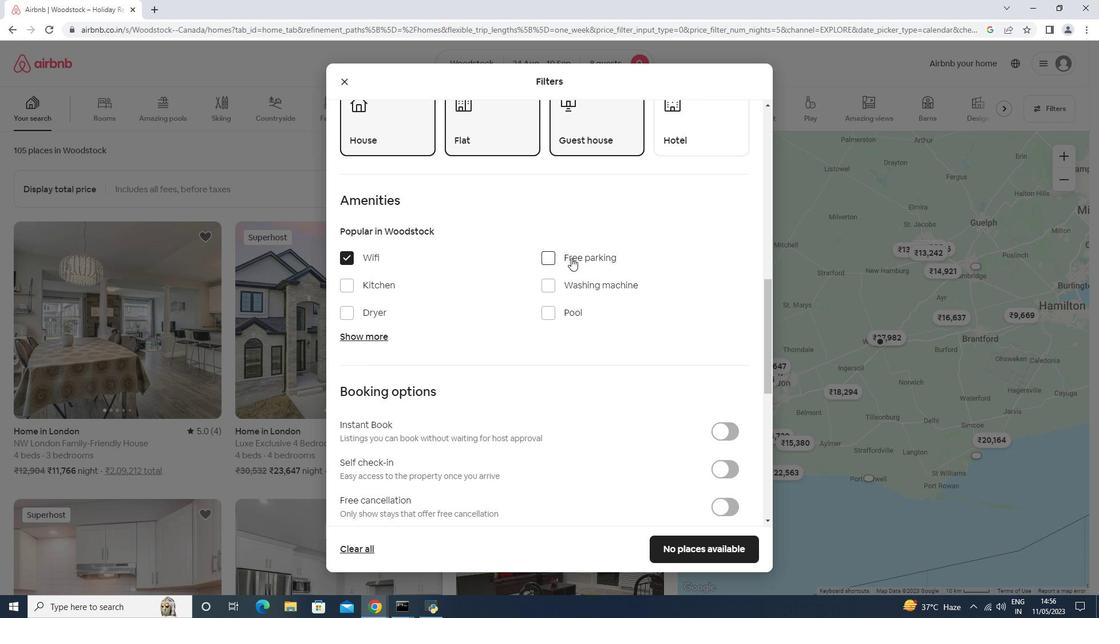 
Action: Mouse moved to (367, 331)
Screenshot: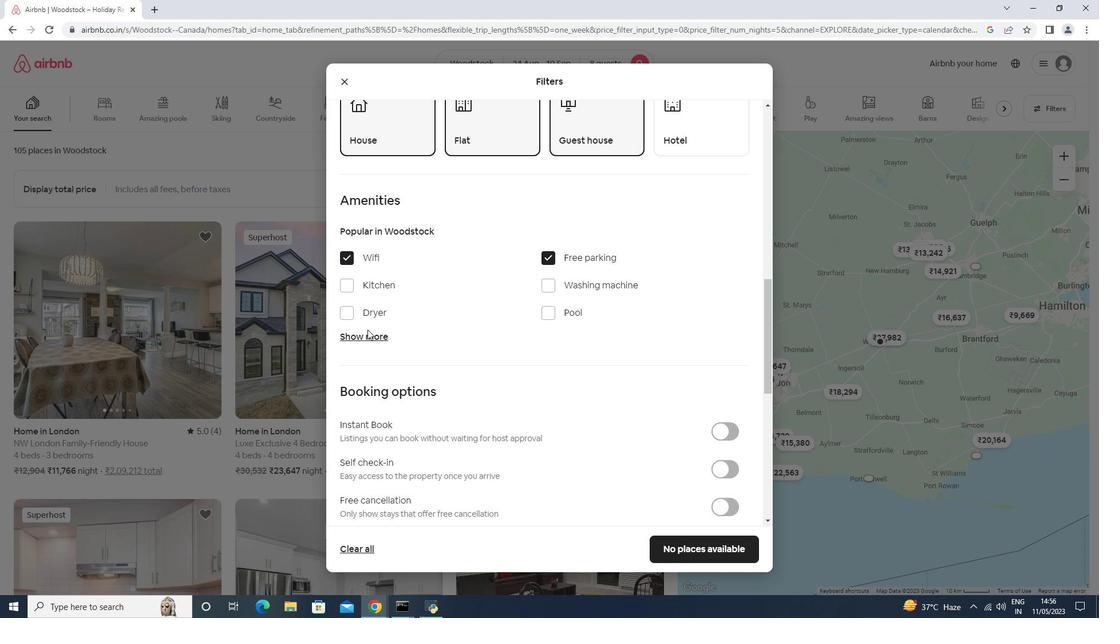 
Action: Mouse pressed left at (367, 331)
Screenshot: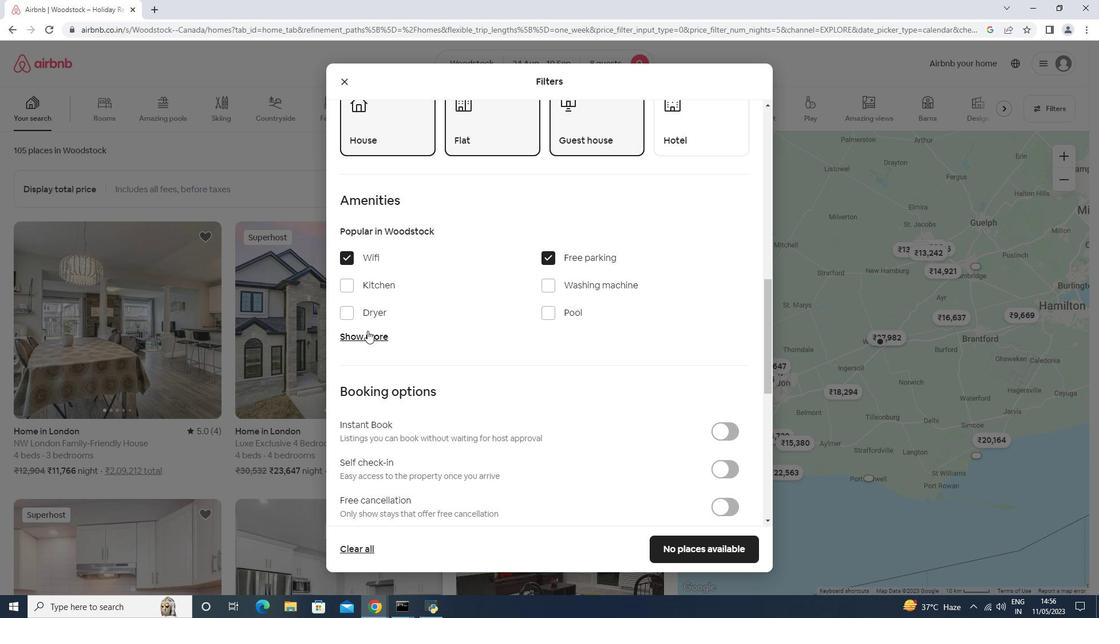 
Action: Mouse moved to (560, 395)
Screenshot: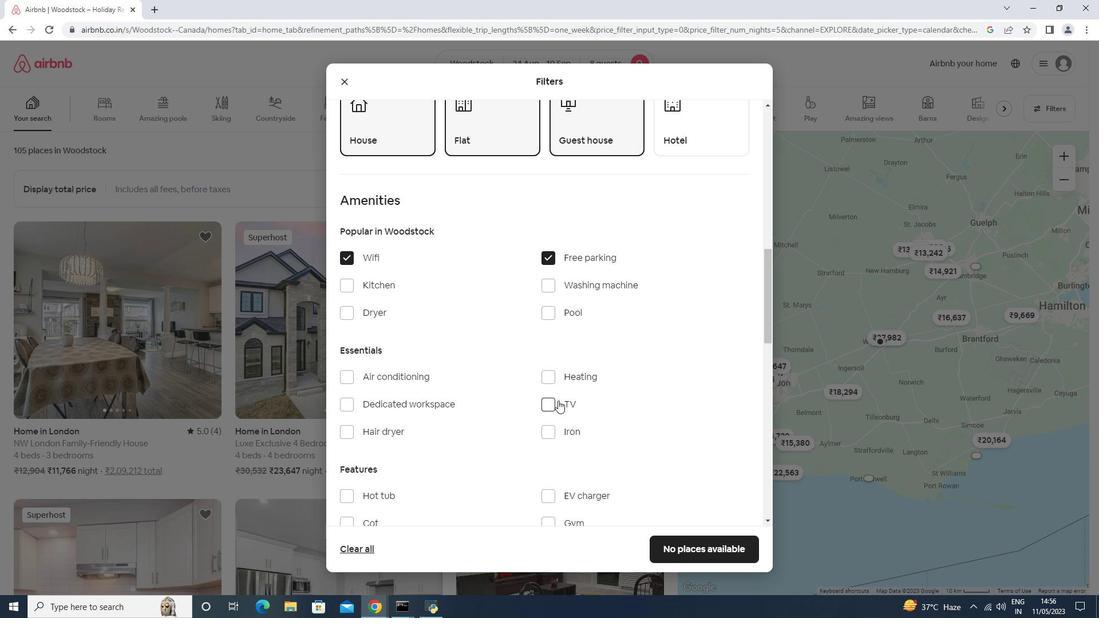 
Action: Mouse pressed left at (560, 395)
Screenshot: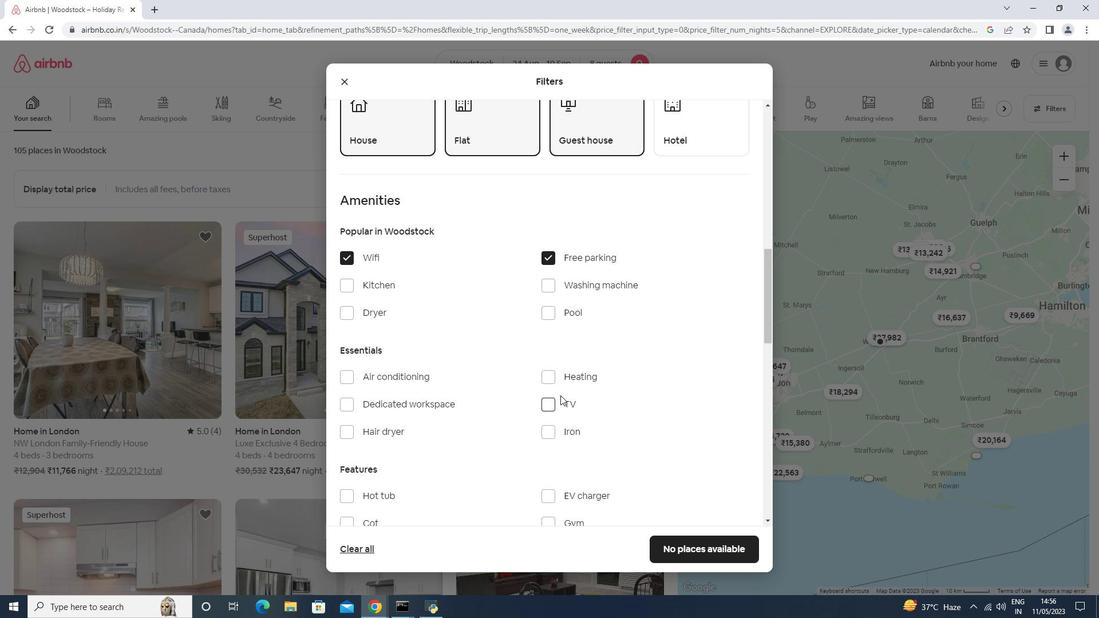 
Action: Mouse moved to (560, 407)
Screenshot: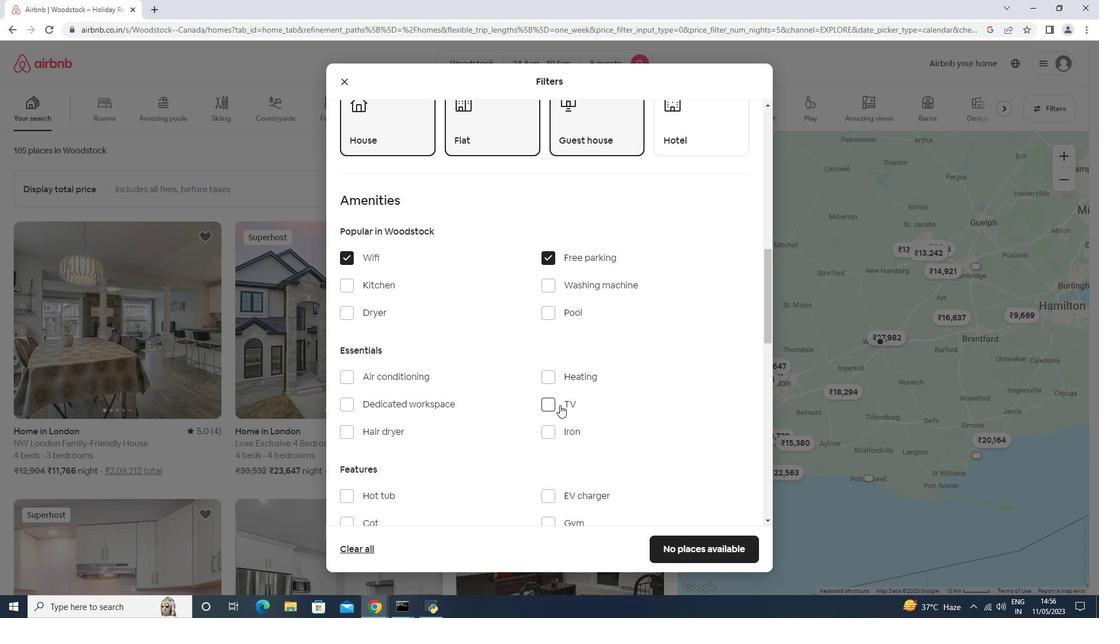 
Action: Mouse pressed left at (560, 407)
Screenshot: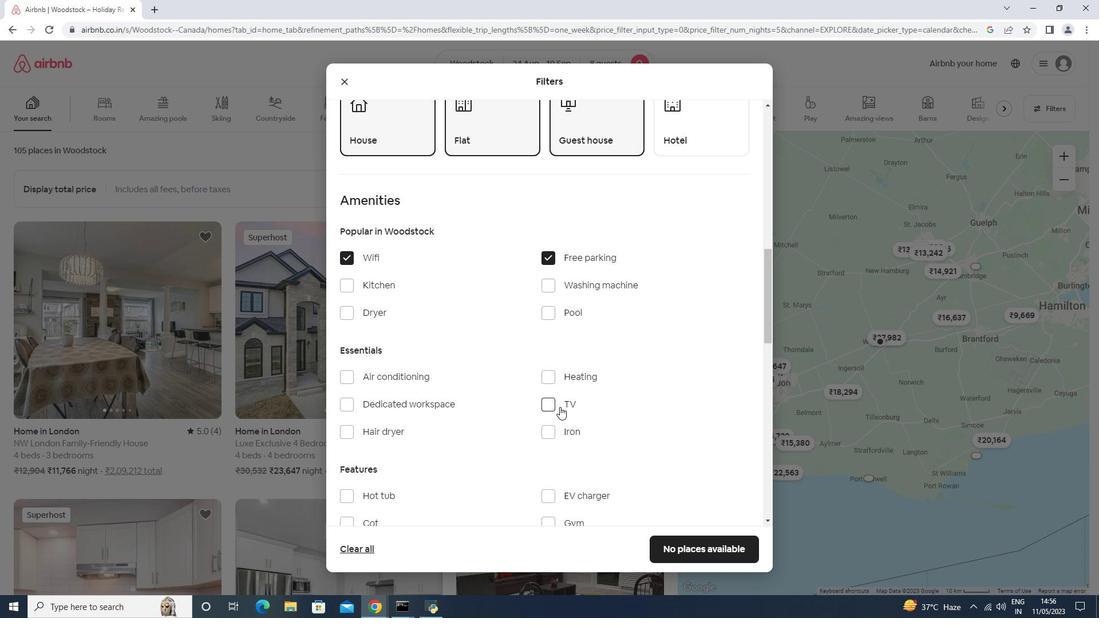 
Action: Mouse moved to (435, 386)
Screenshot: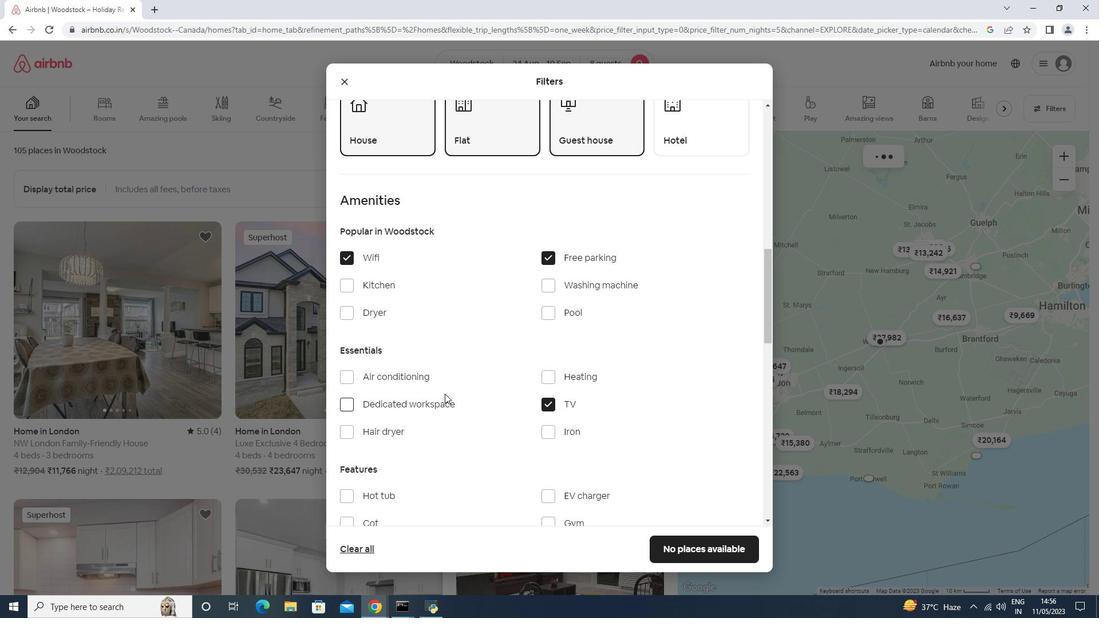 
Action: Mouse scrolled (435, 386) with delta (0, 0)
Screenshot: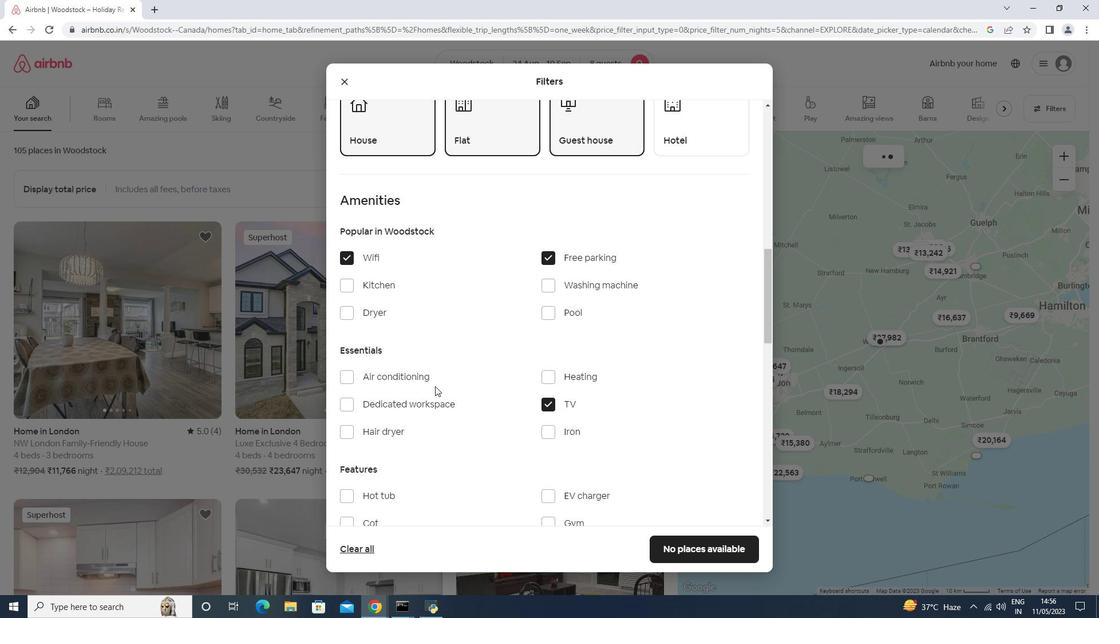 
Action: Mouse scrolled (435, 386) with delta (0, 0)
Screenshot: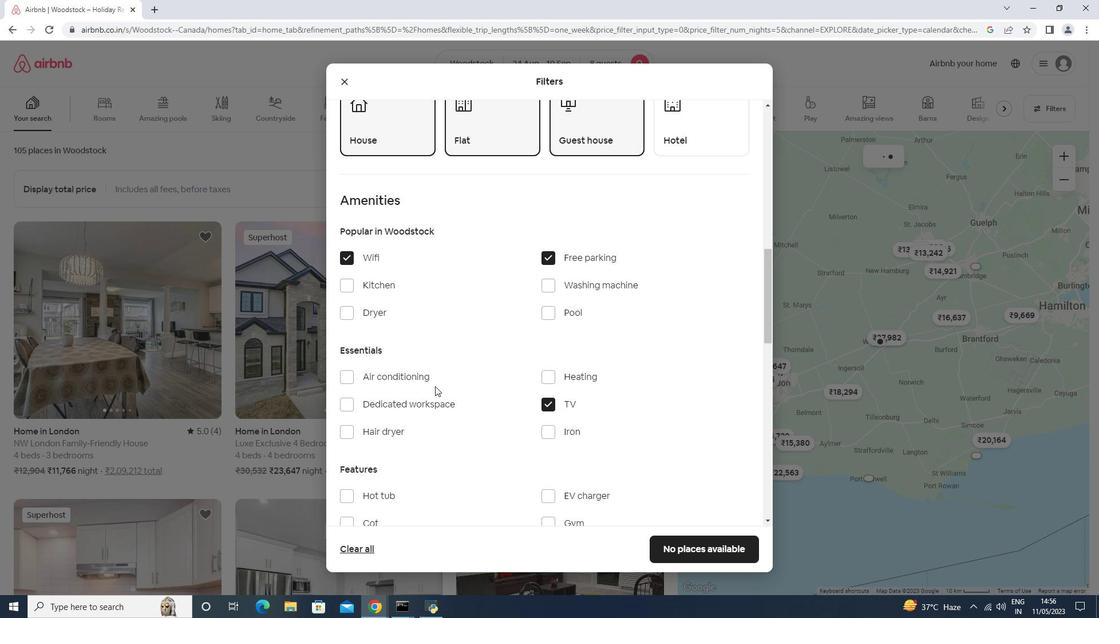 
Action: Mouse scrolled (435, 386) with delta (0, 0)
Screenshot: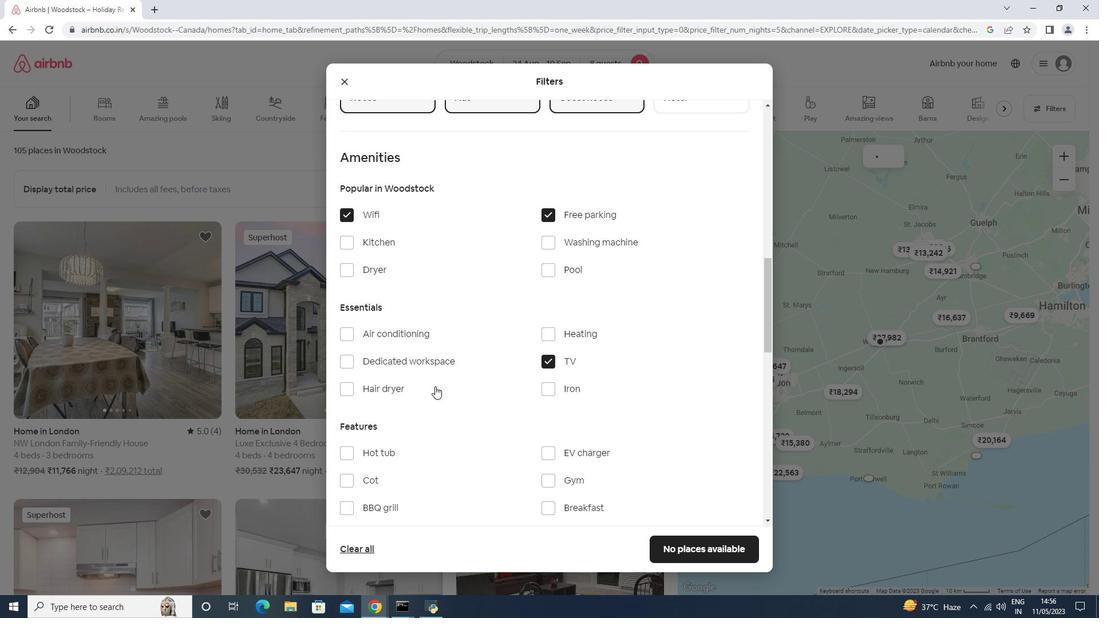 
Action: Mouse moved to (568, 351)
Screenshot: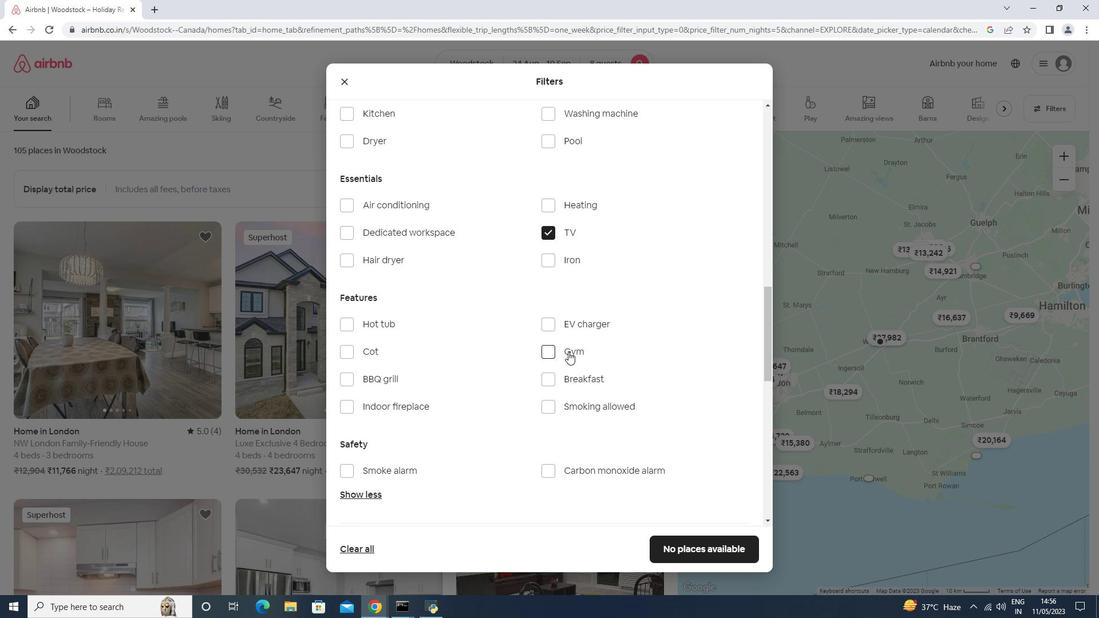 
Action: Mouse pressed left at (568, 351)
Screenshot: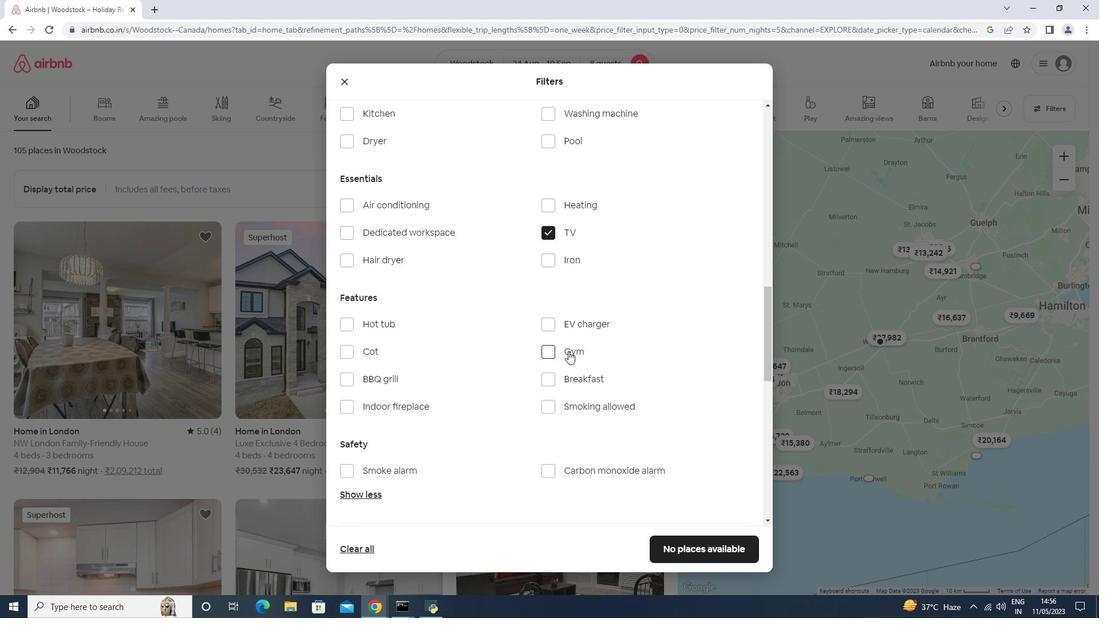
Action: Mouse moved to (572, 377)
Screenshot: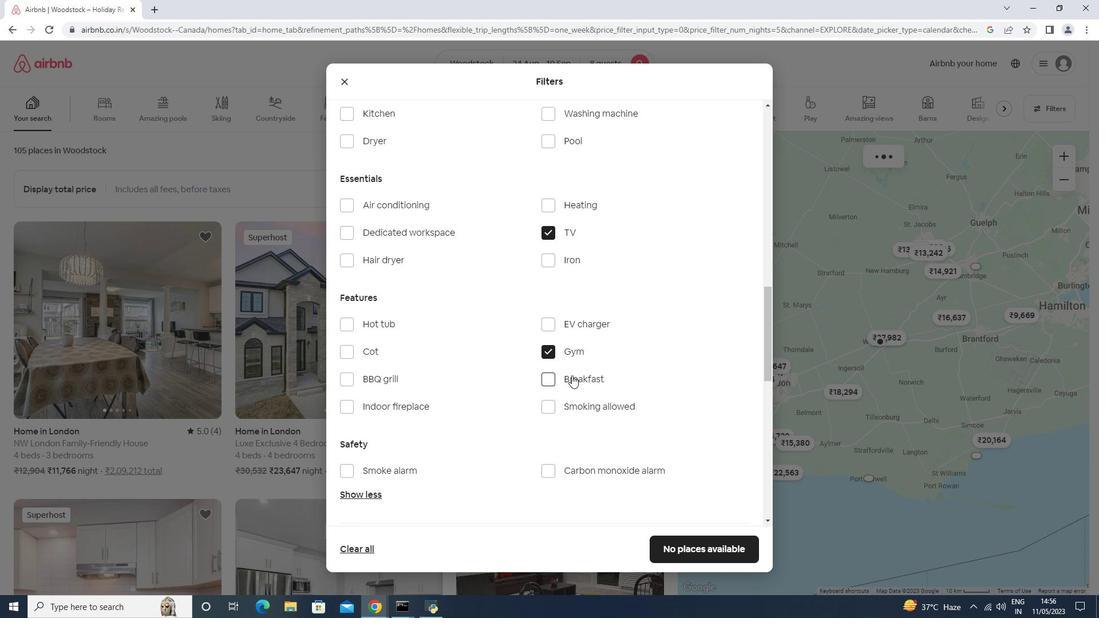 
Action: Mouse pressed left at (572, 377)
Screenshot: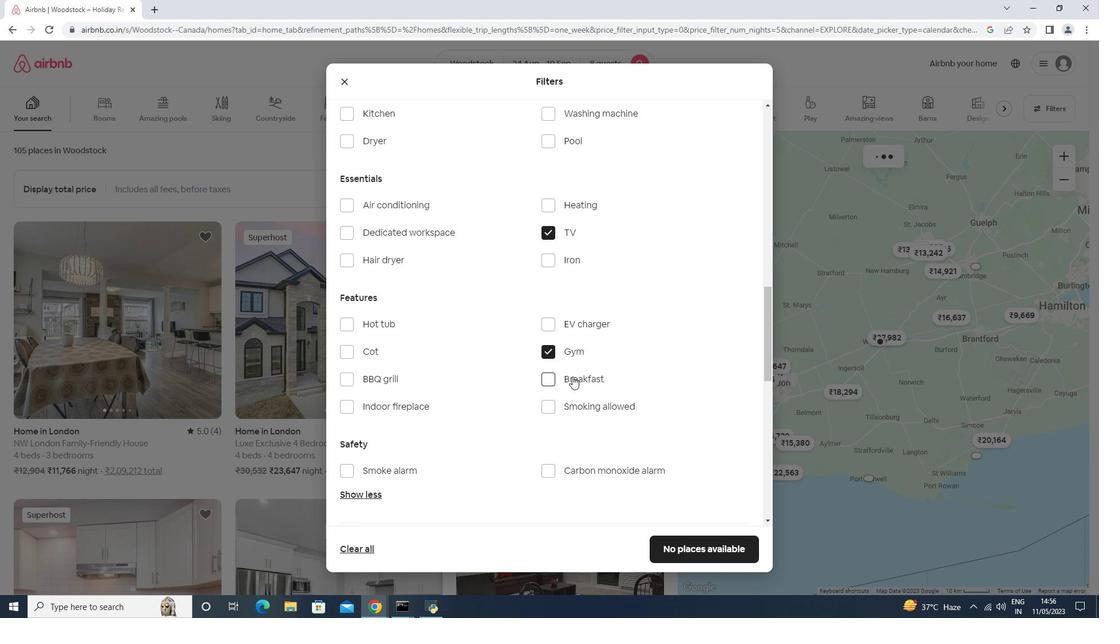 
Action: Mouse moved to (434, 347)
Screenshot: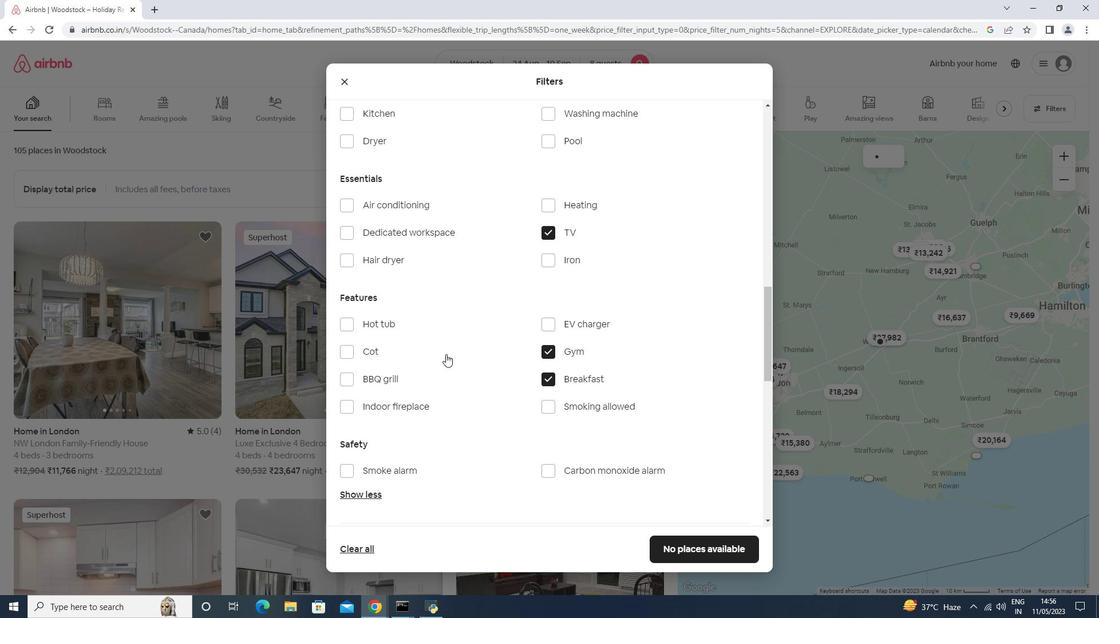 
Action: Mouse scrolled (434, 347) with delta (0, 0)
Screenshot: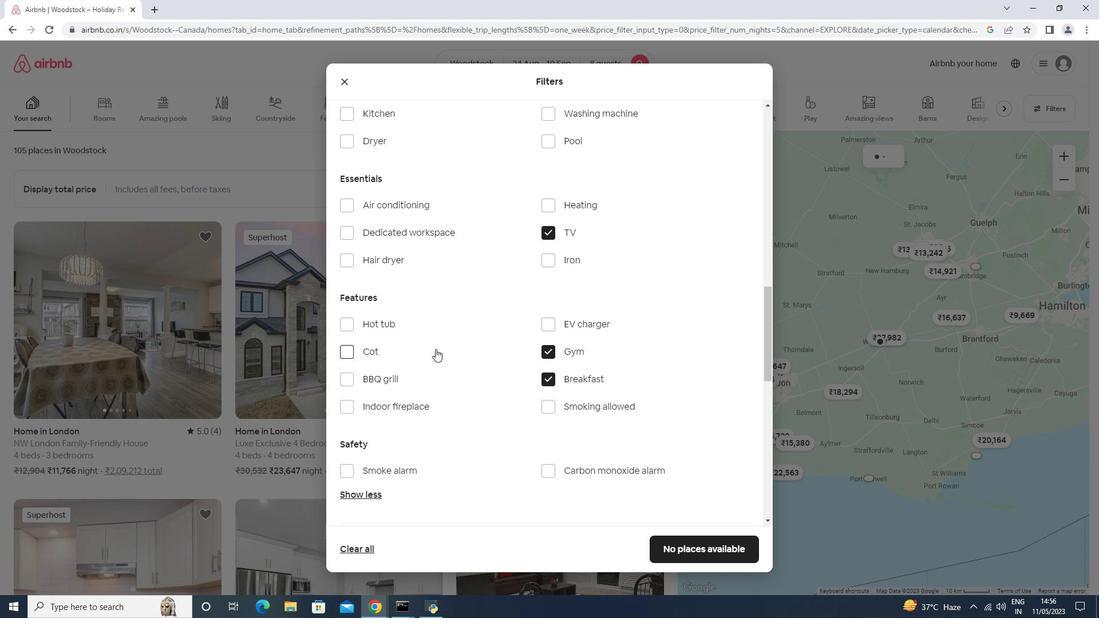 
Action: Mouse scrolled (434, 347) with delta (0, 0)
Screenshot: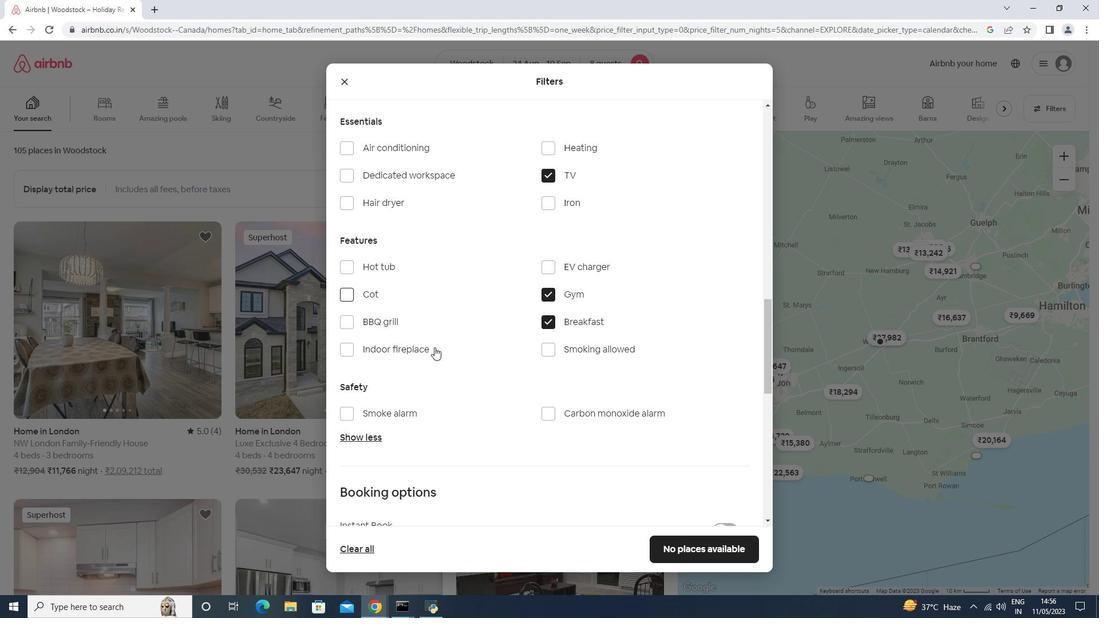 
Action: Mouse scrolled (434, 347) with delta (0, 0)
Screenshot: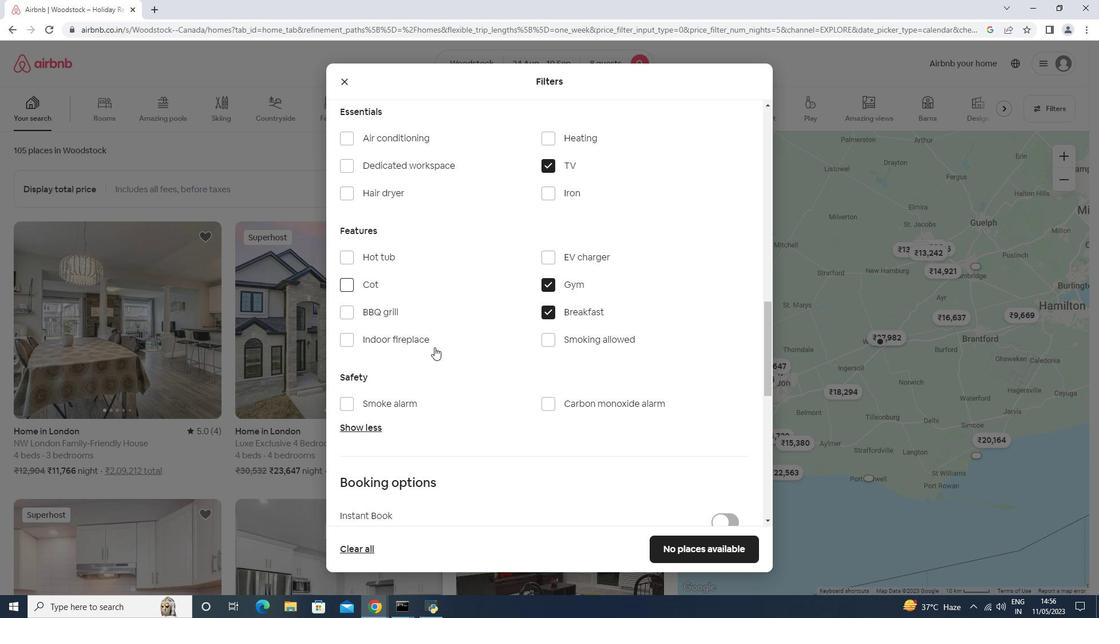 
Action: Mouse scrolled (434, 347) with delta (0, 0)
Screenshot: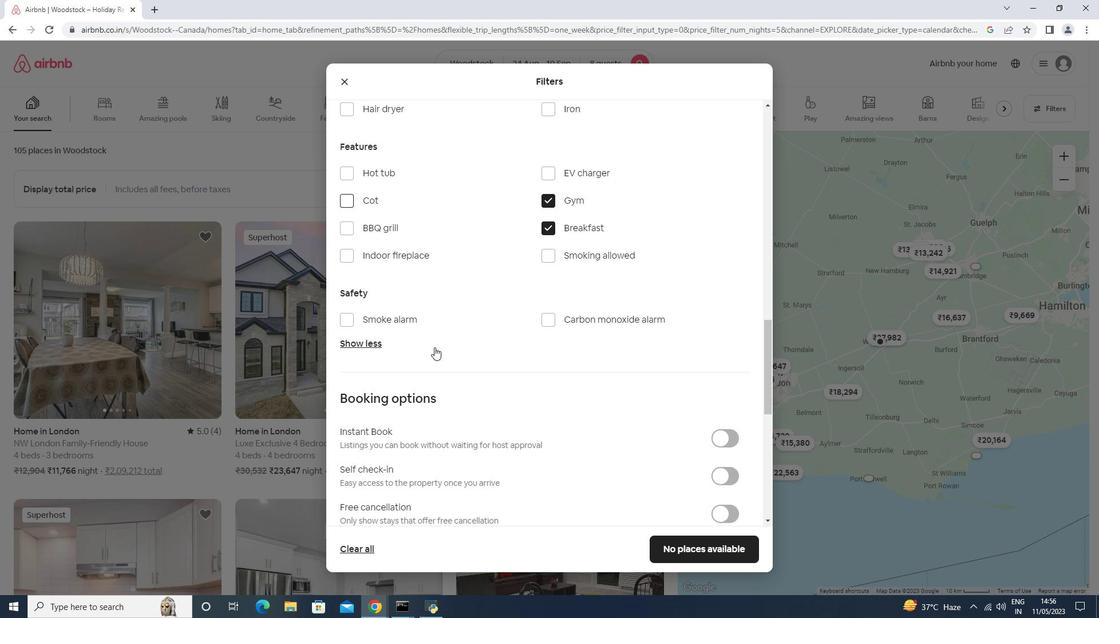 
Action: Mouse moved to (734, 396)
Screenshot: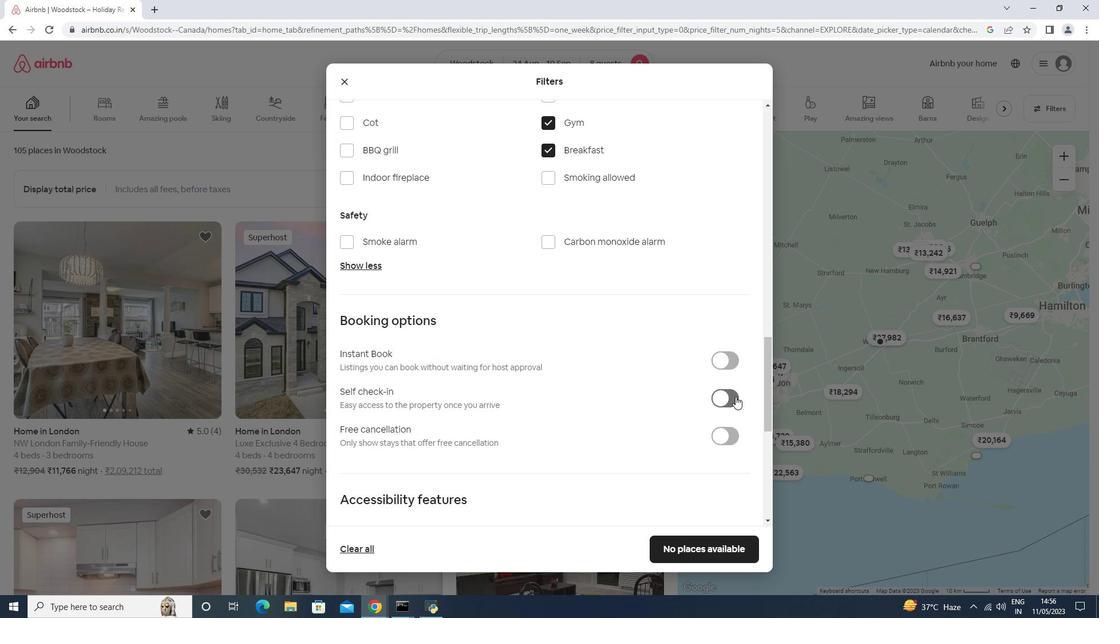 
Action: Mouse pressed left at (734, 396)
Screenshot: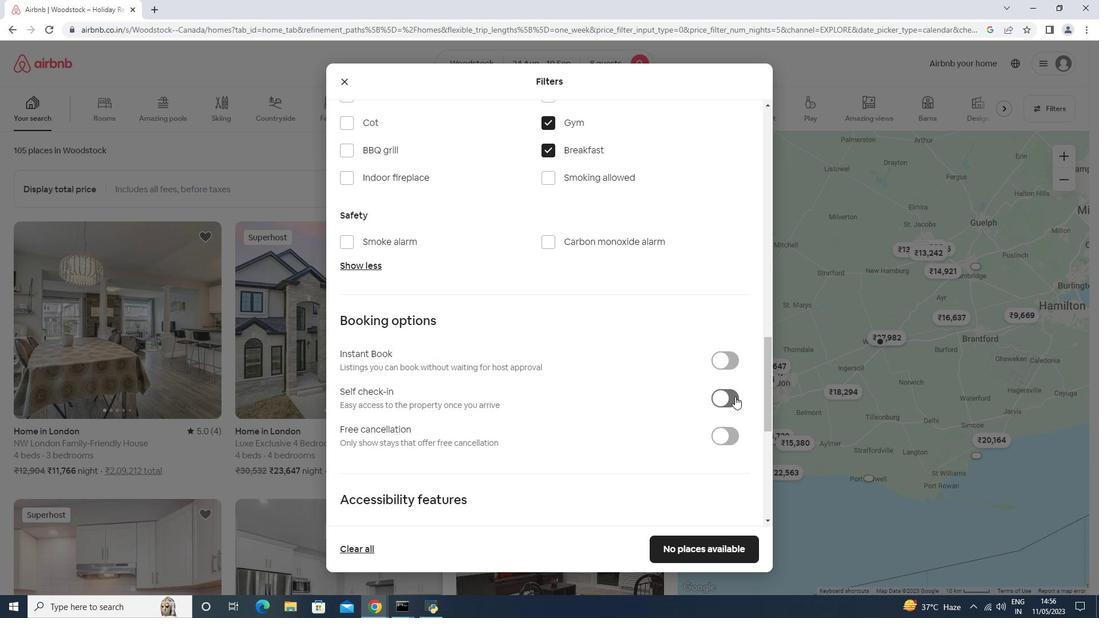 
Action: Mouse moved to (601, 339)
Screenshot: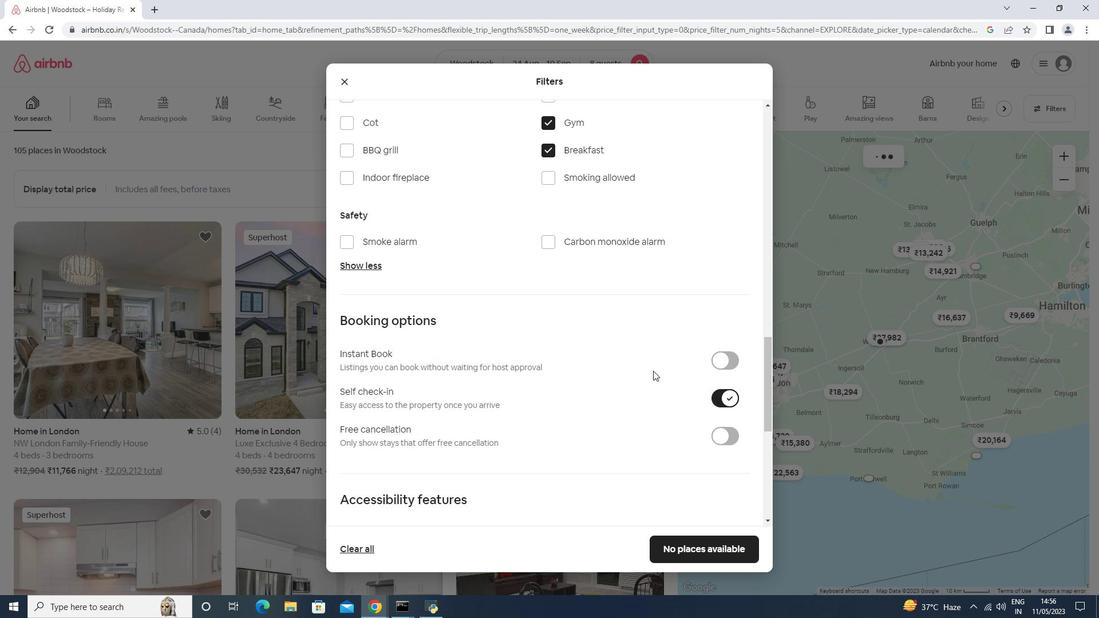 
Action: Mouse scrolled (601, 339) with delta (0, 0)
Screenshot: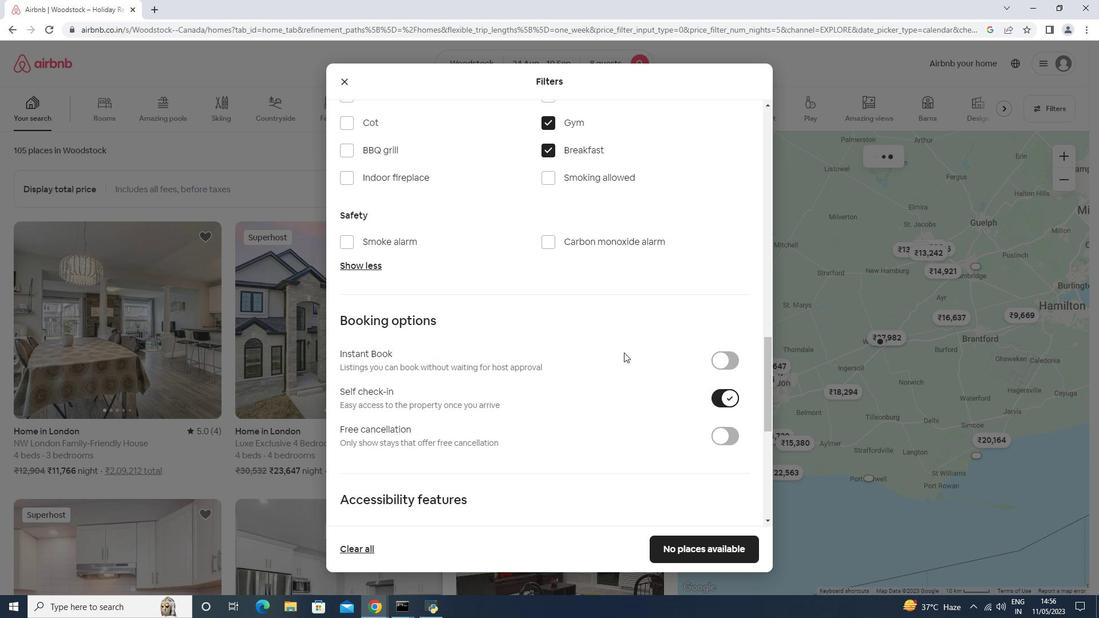 
Action: Mouse scrolled (601, 339) with delta (0, 0)
Screenshot: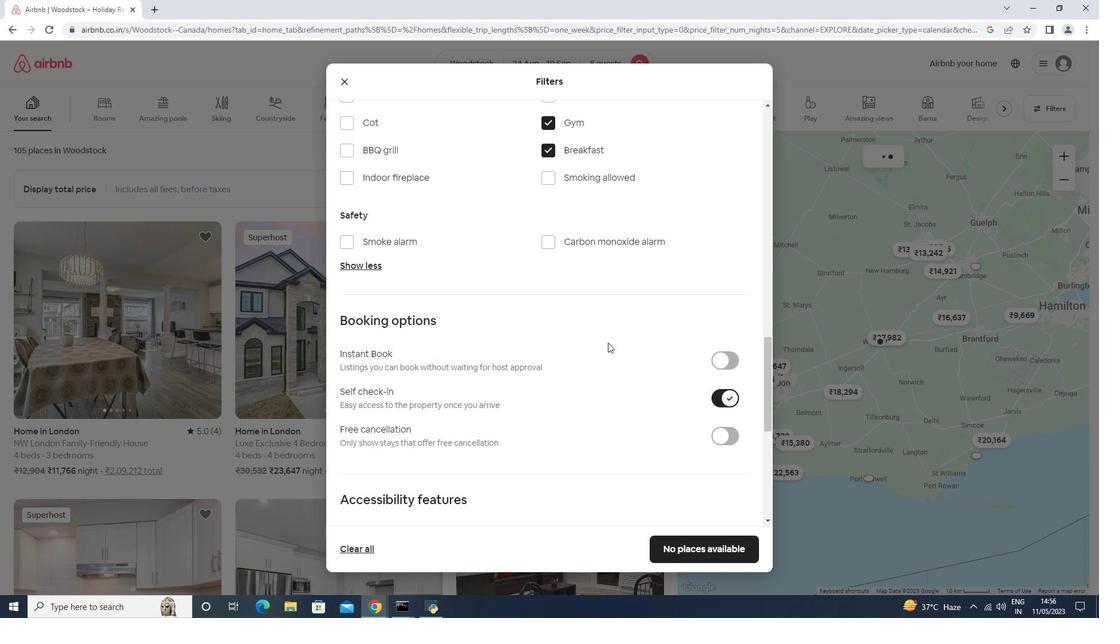 
Action: Mouse scrolled (601, 339) with delta (0, 0)
Screenshot: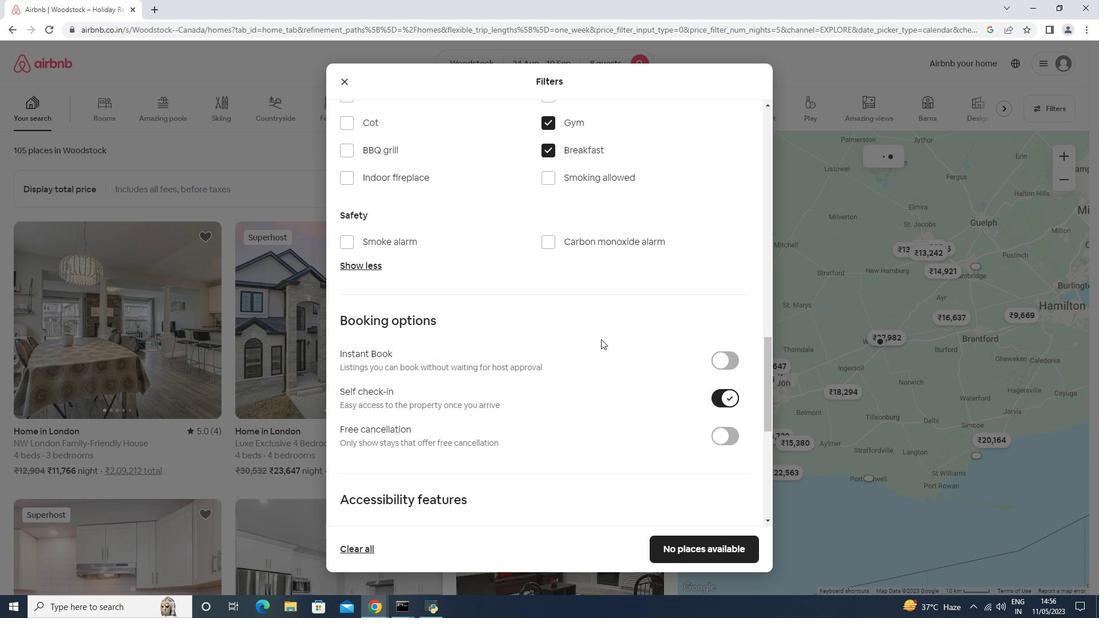 
Action: Mouse moved to (595, 342)
Screenshot: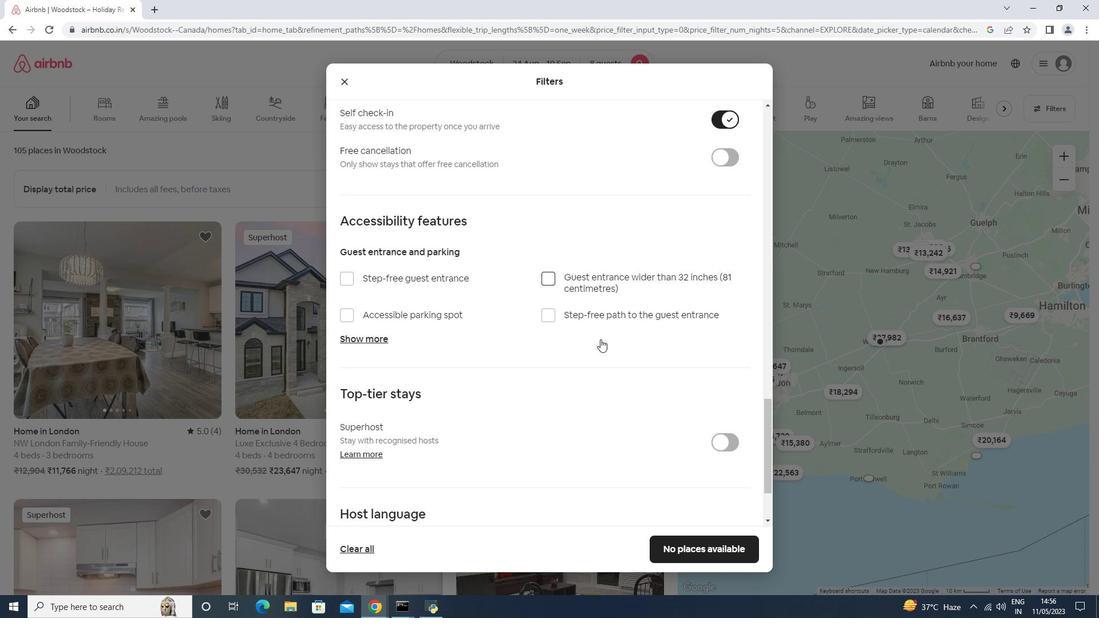 
Action: Mouse scrolled (598, 339) with delta (0, 0)
Screenshot: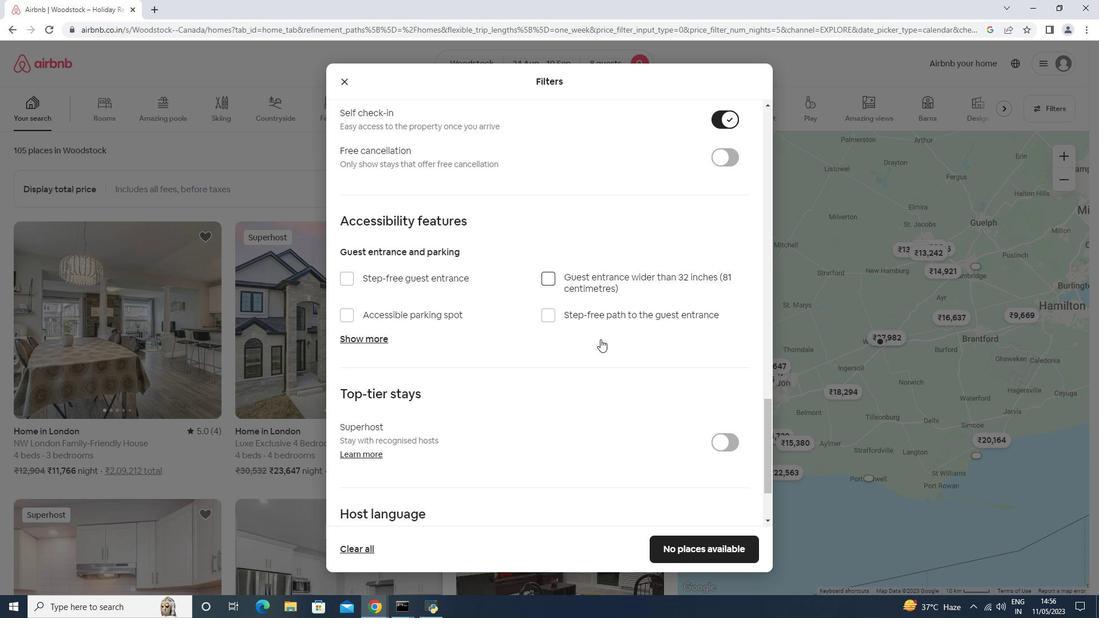 
Action: Mouse moved to (594, 342)
Screenshot: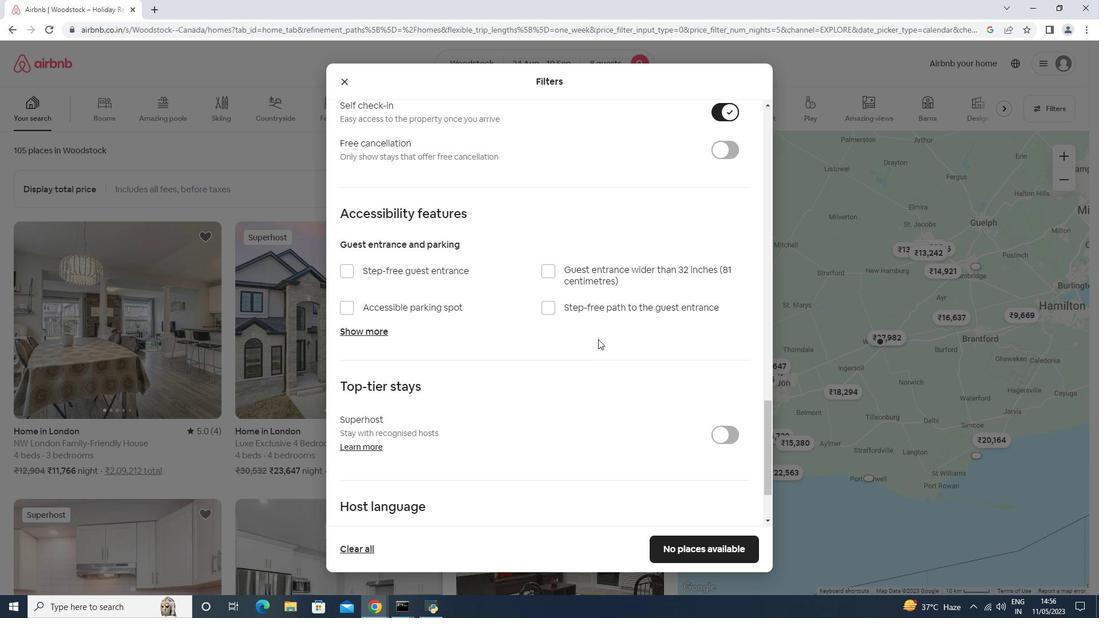
Action: Mouse scrolled (598, 339) with delta (0, 0)
Screenshot: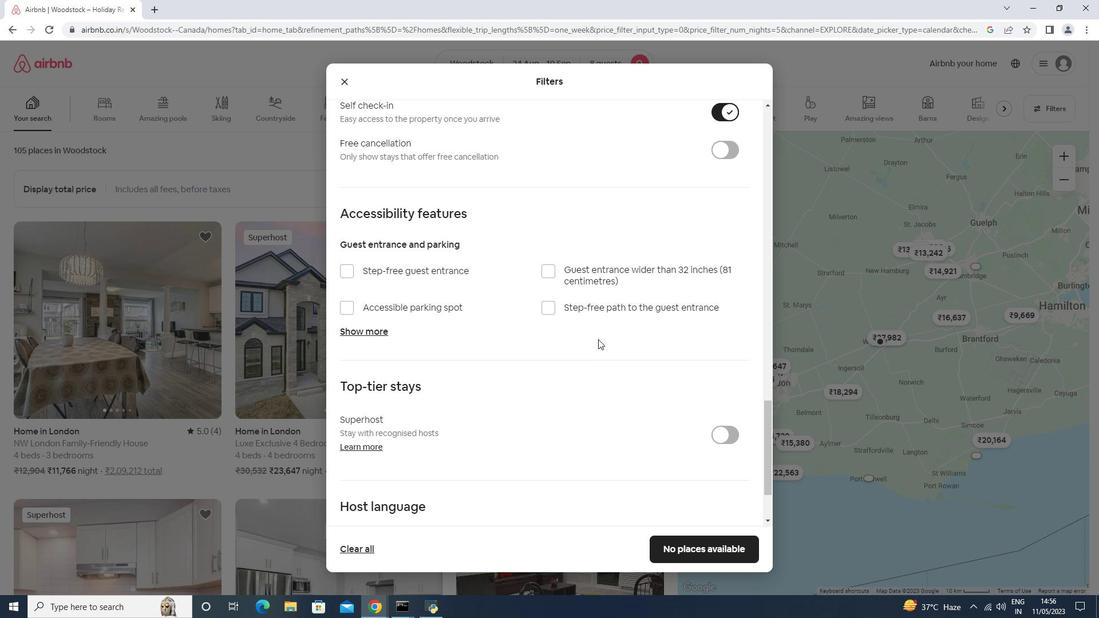 
Action: Mouse moved to (594, 343)
Screenshot: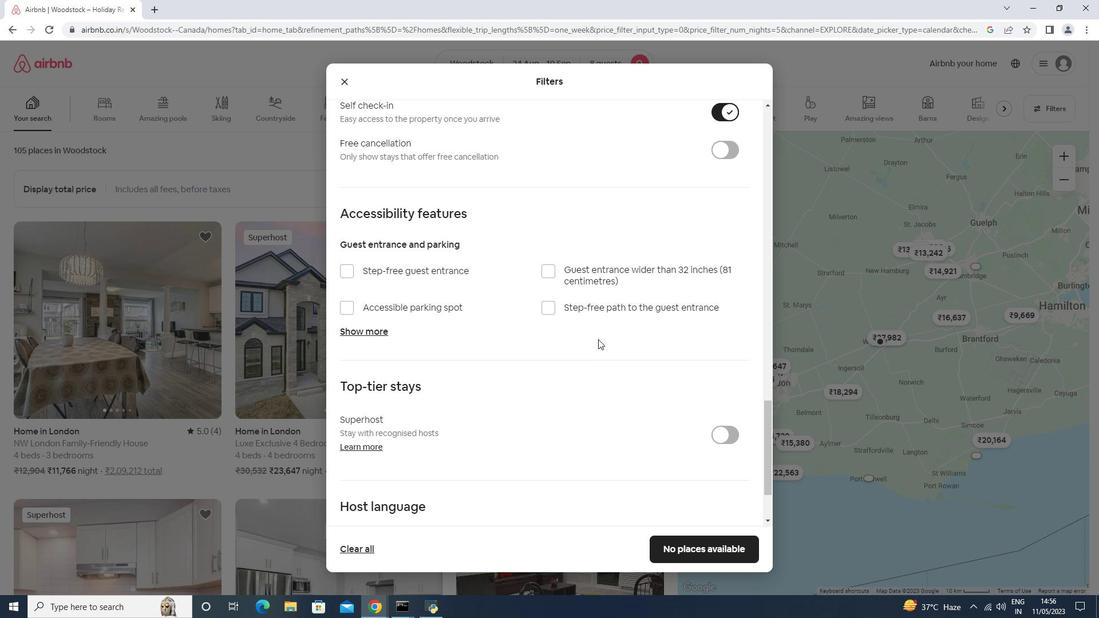 
Action: Mouse scrolled (598, 339) with delta (0, 0)
Screenshot: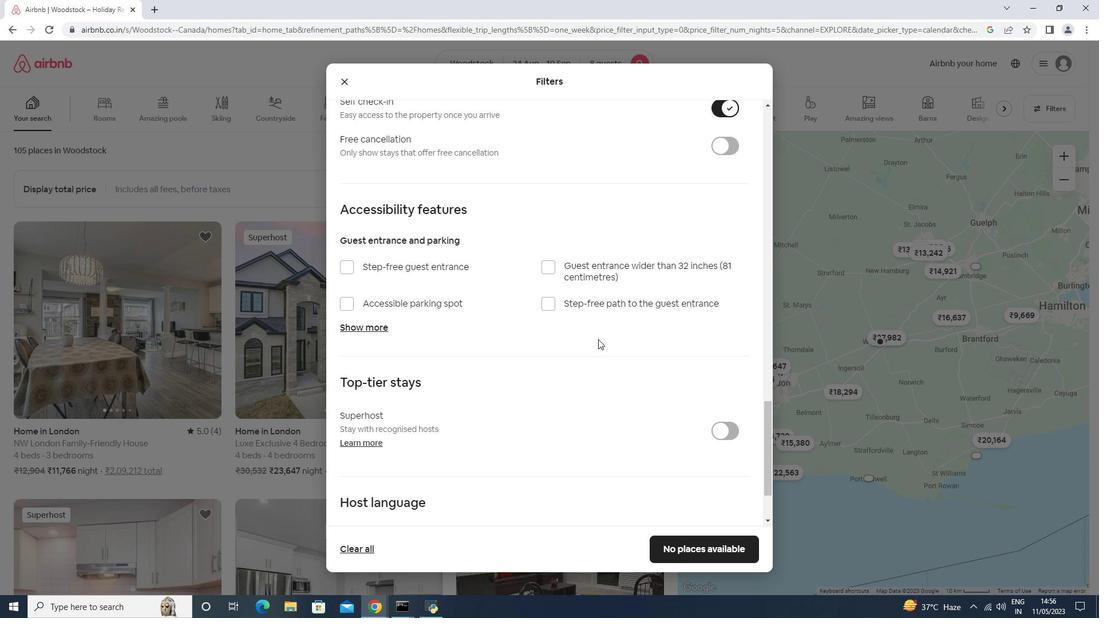 
Action: Mouse moved to (594, 343)
Screenshot: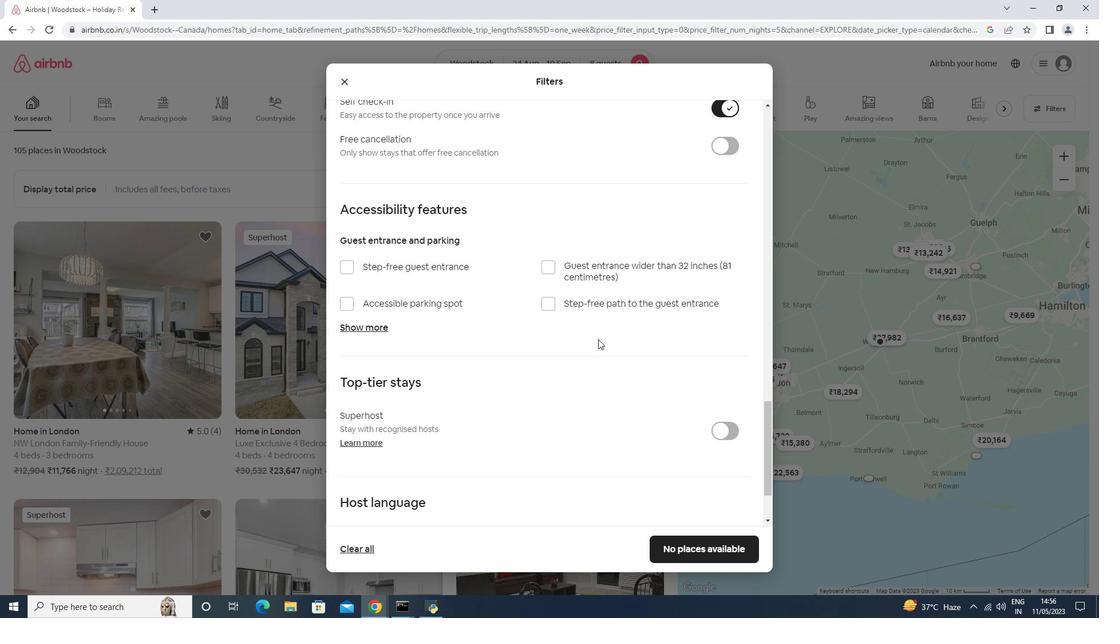 
Action: Mouse scrolled (598, 339) with delta (0, 0)
Screenshot: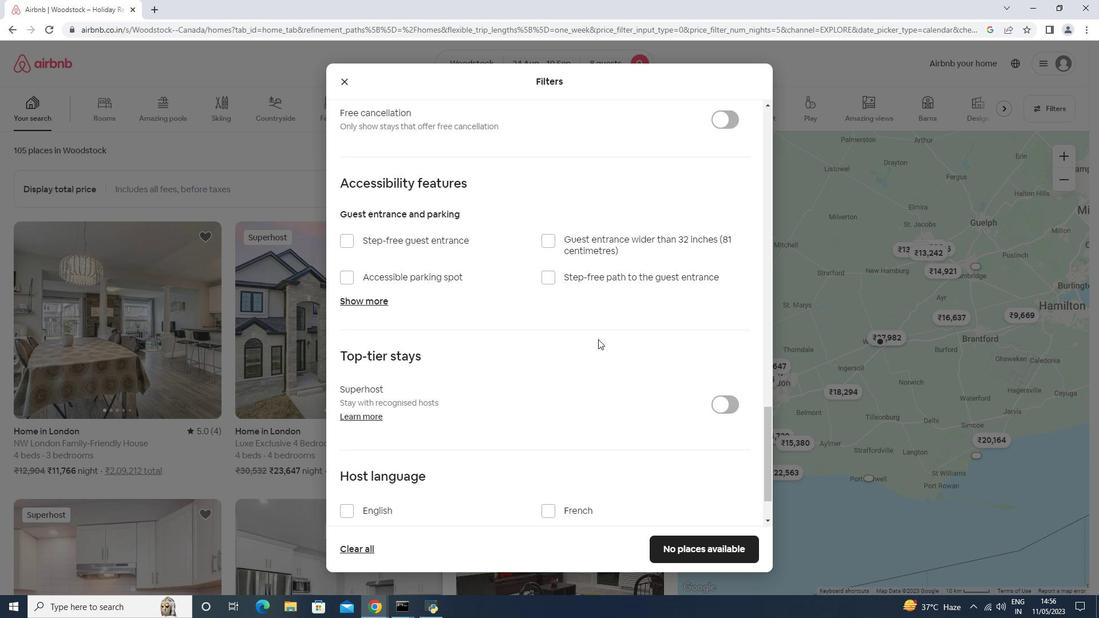 
Action: Mouse moved to (594, 344)
Screenshot: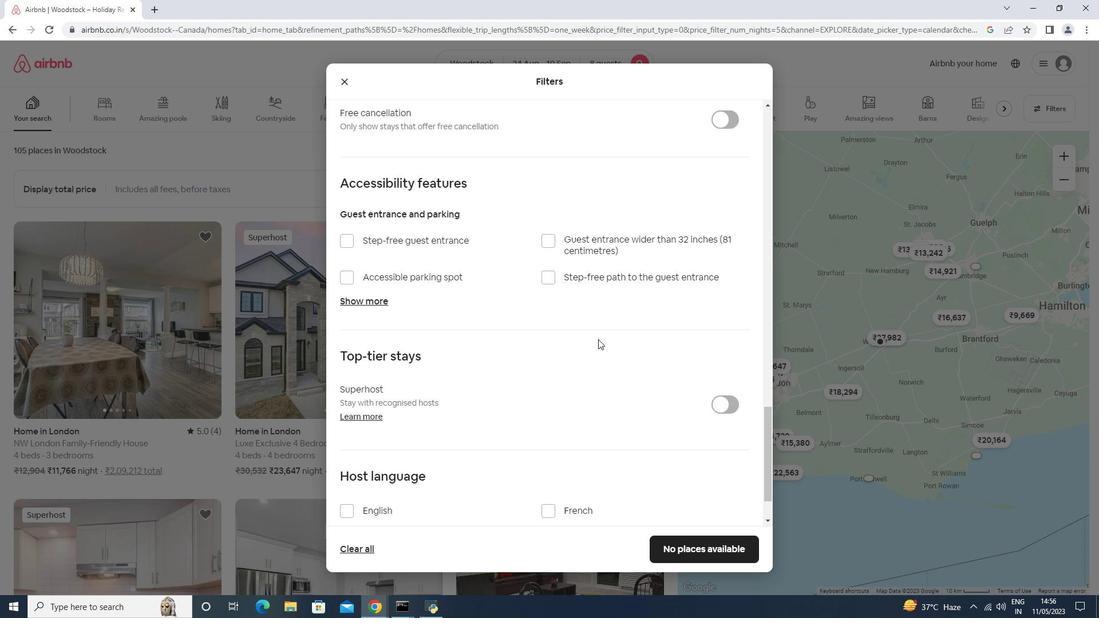 
Action: Mouse scrolled (594, 341) with delta (0, 0)
Screenshot: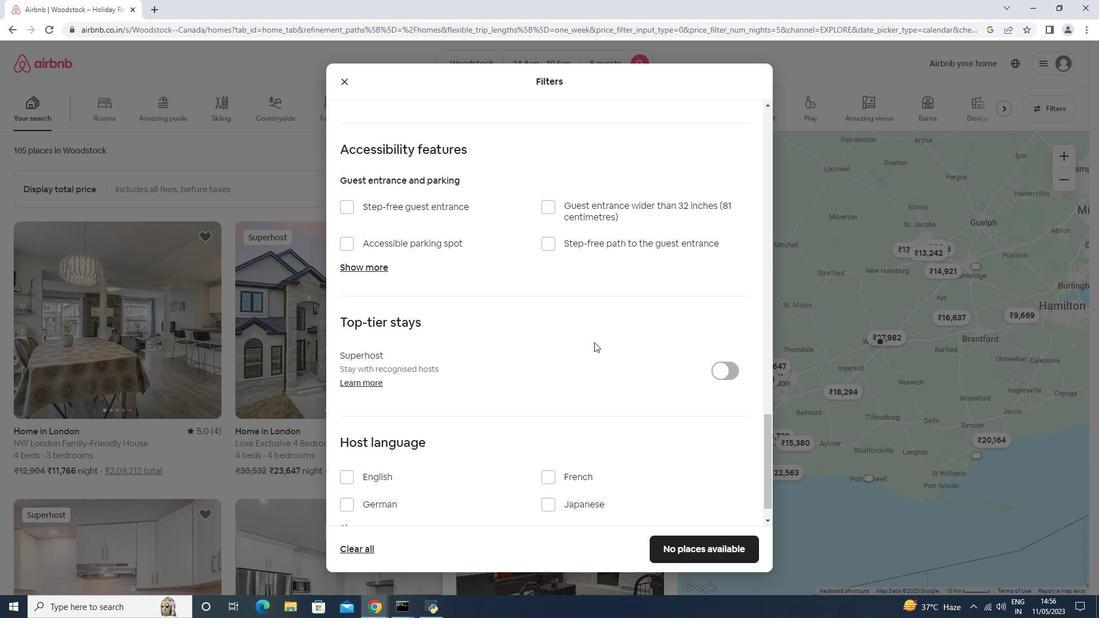 
Action: Mouse moved to (594, 345)
Screenshot: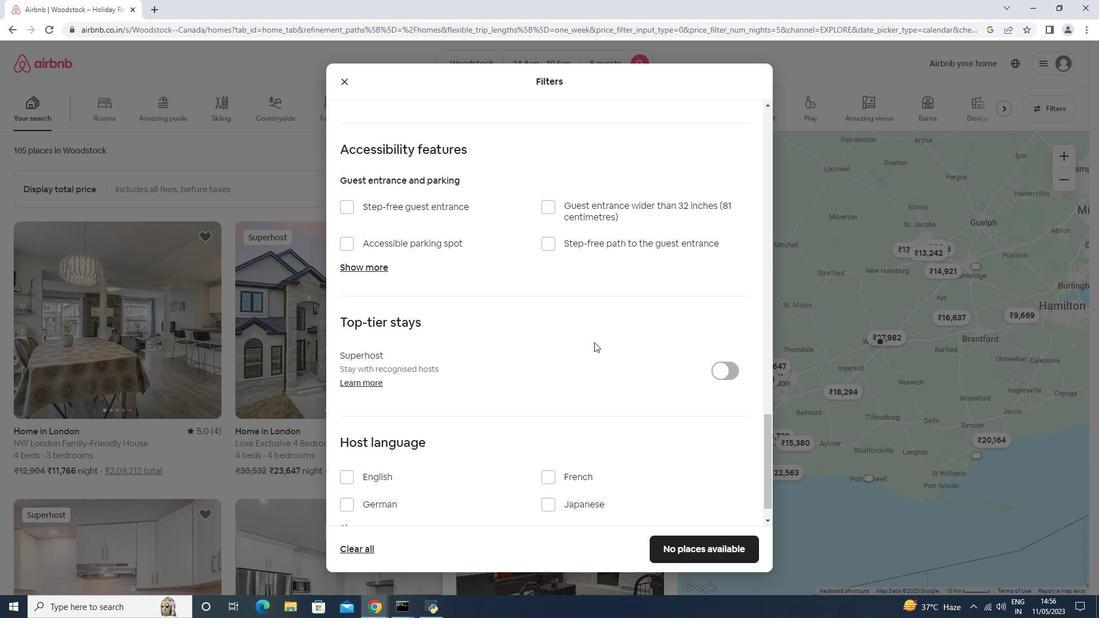 
Action: Mouse scrolled (594, 342) with delta (0, 0)
Screenshot: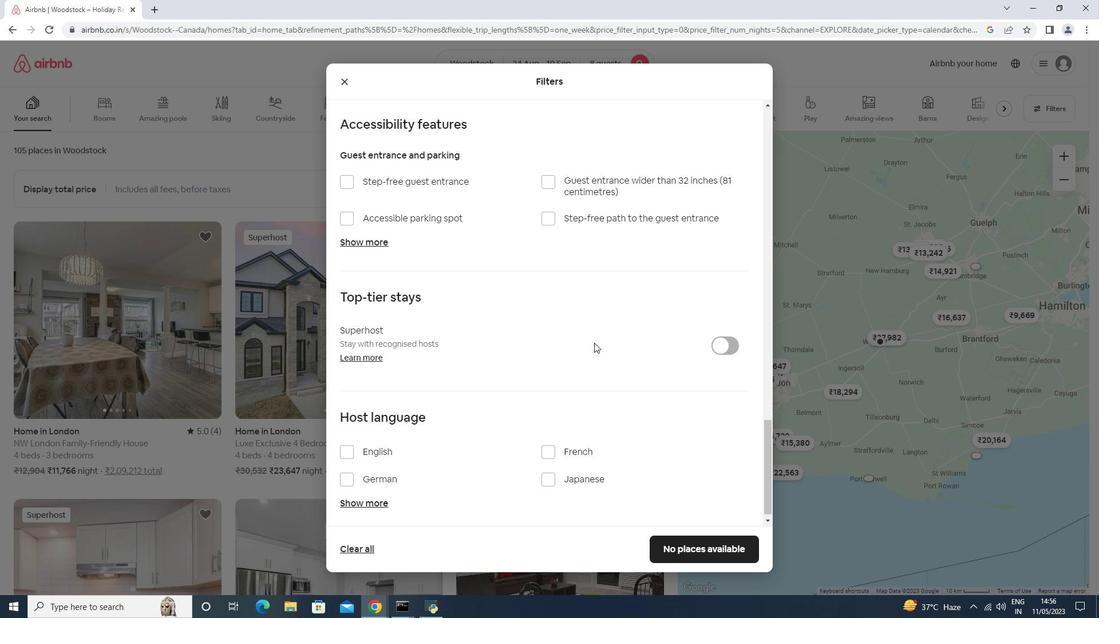 
Action: Mouse moved to (591, 352)
Screenshot: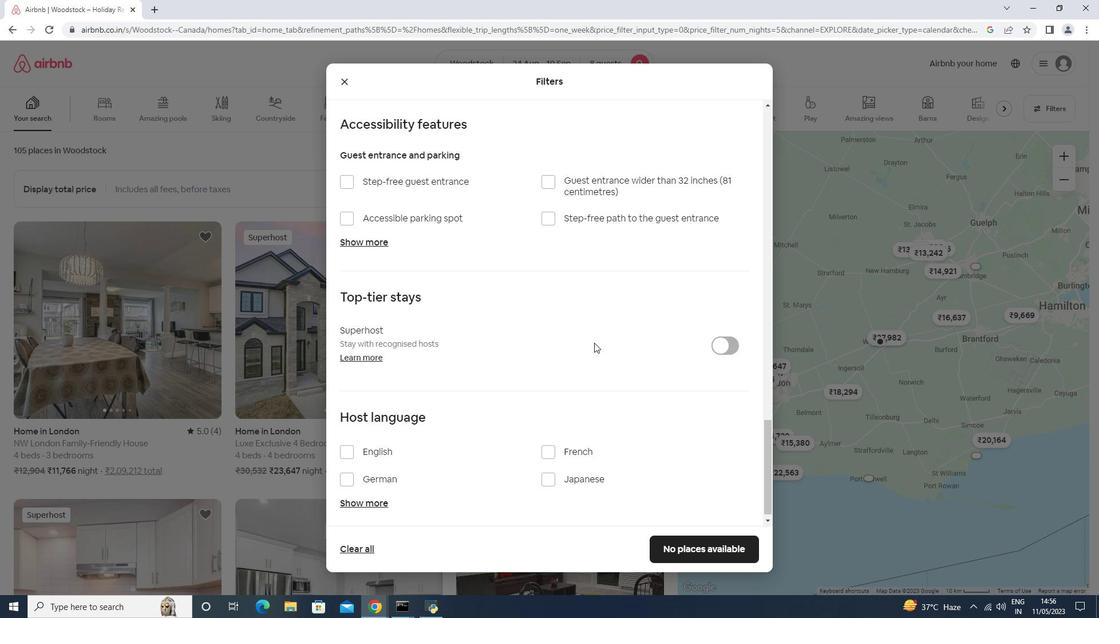 
Action: Mouse scrolled (594, 342) with delta (0, 0)
Screenshot: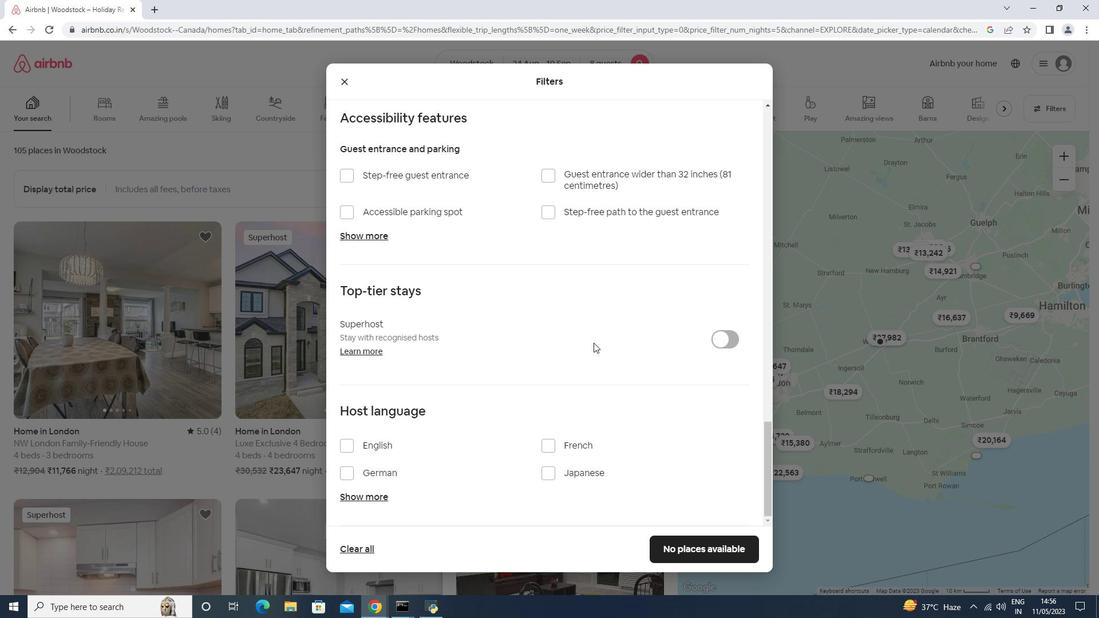 
Action: Mouse moved to (591, 353)
Screenshot: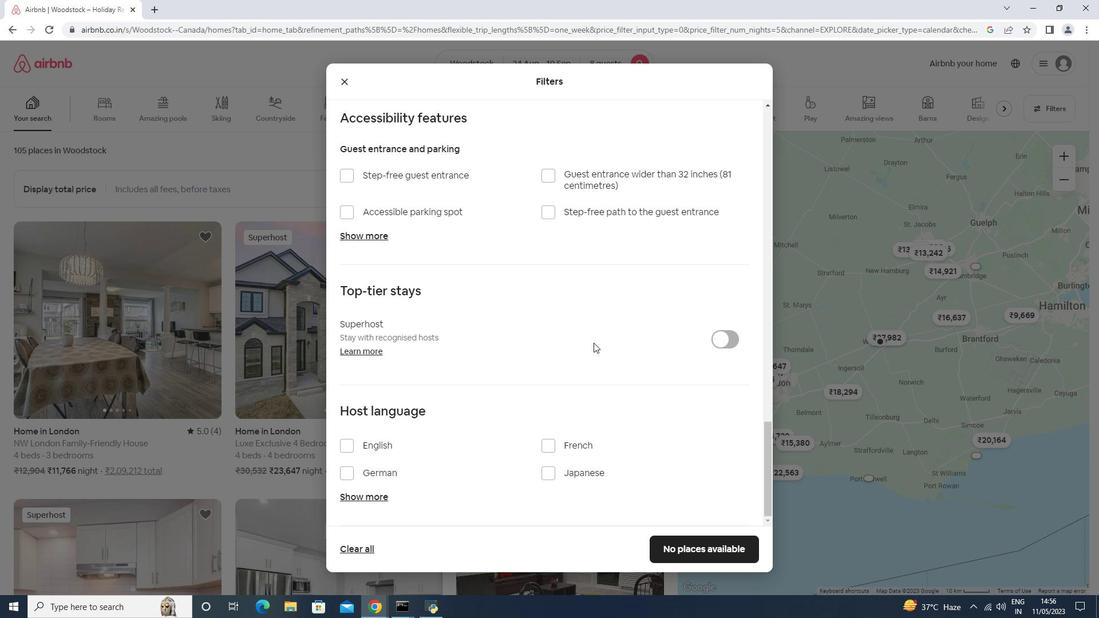 
Action: Mouse scrolled (594, 344) with delta (0, 0)
Screenshot: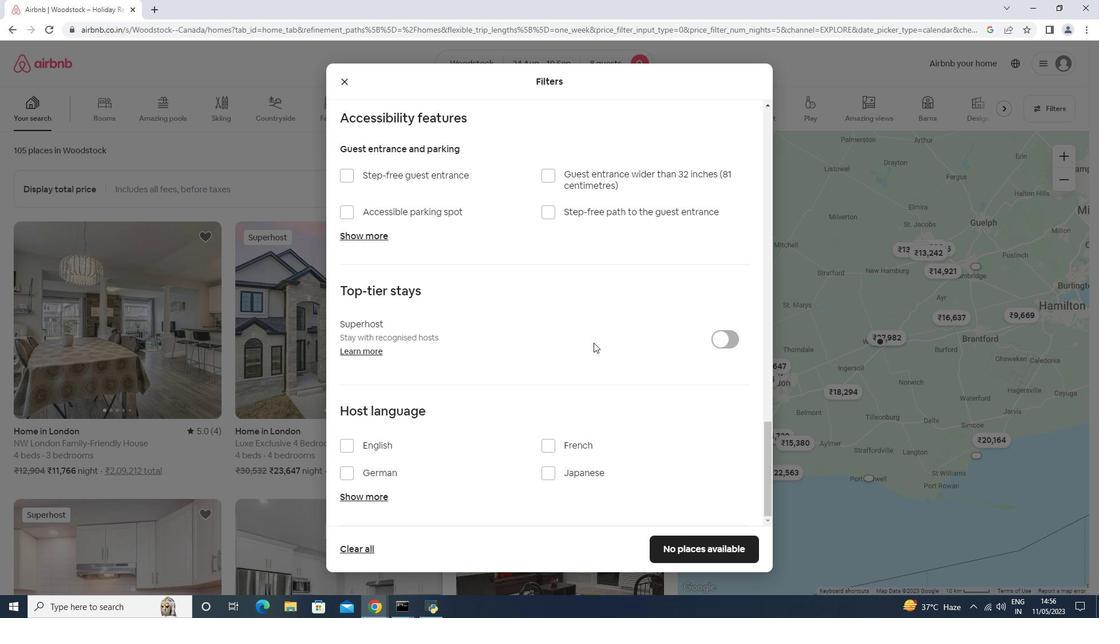 
Action: Mouse moved to (591, 353)
Screenshot: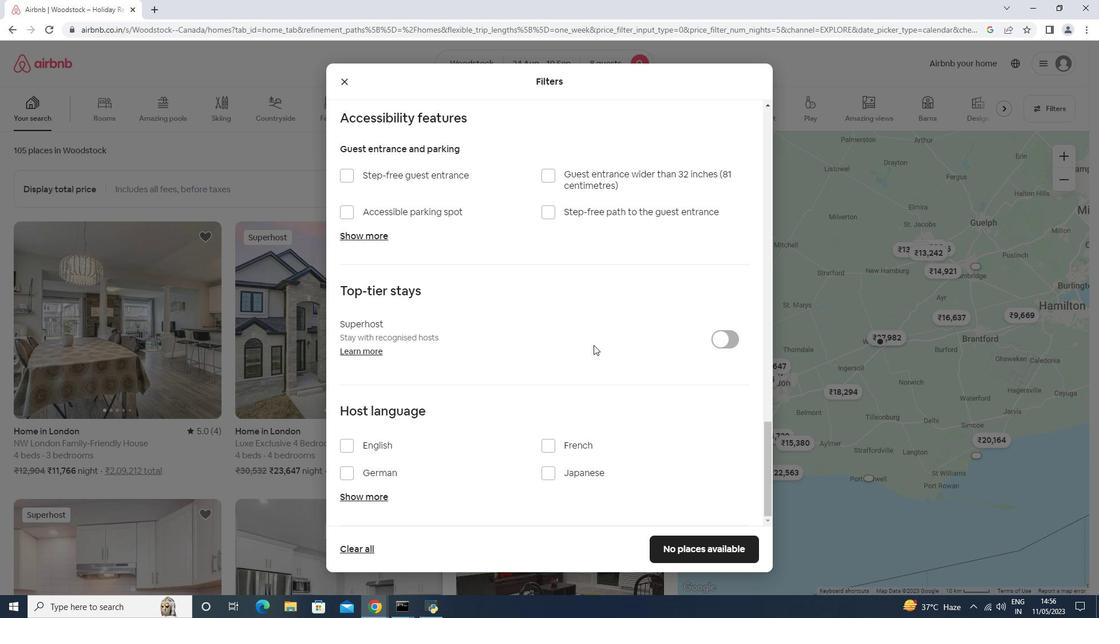 
Action: Mouse scrolled (591, 352) with delta (0, 0)
Screenshot: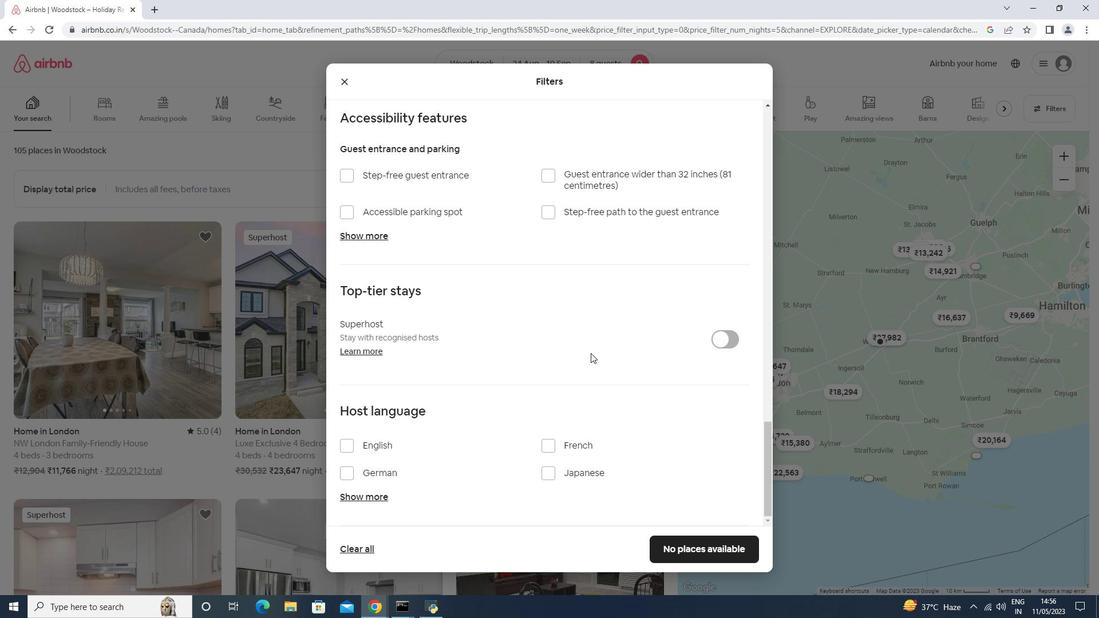 
Action: Mouse moved to (590, 353)
Screenshot: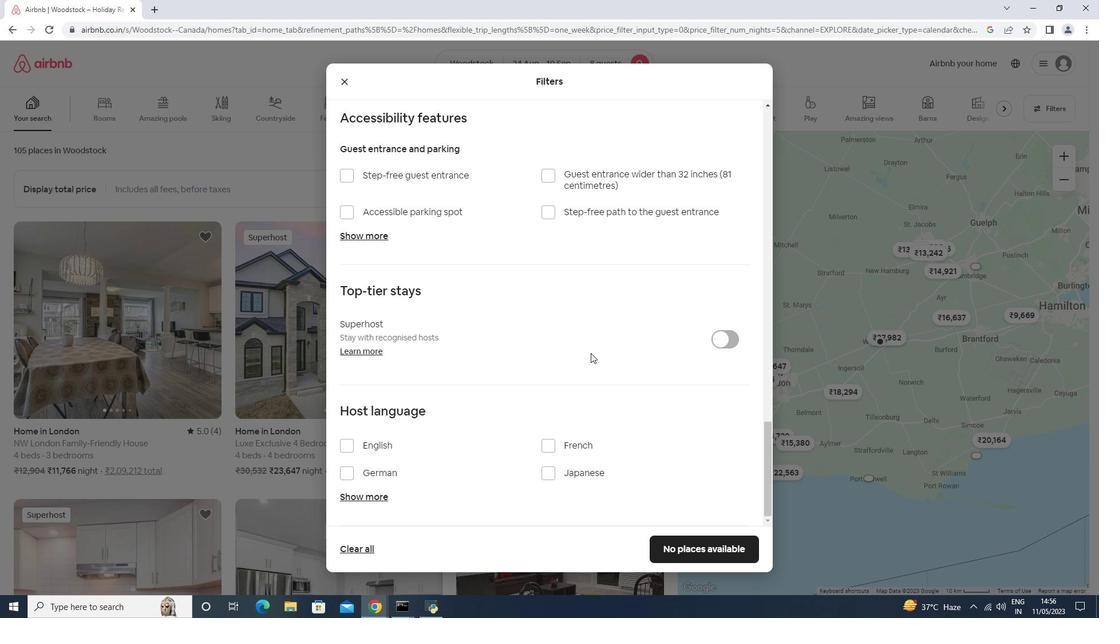 
Action: Mouse scrolled (591, 352) with delta (0, 0)
Screenshot: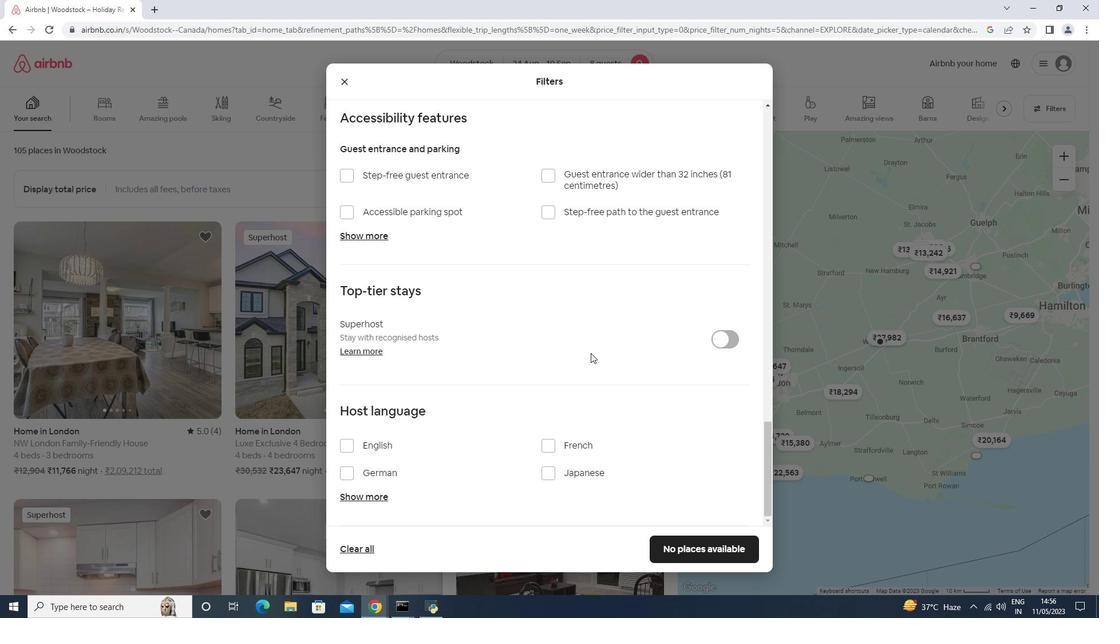 
Action: Mouse moved to (590, 352)
Screenshot: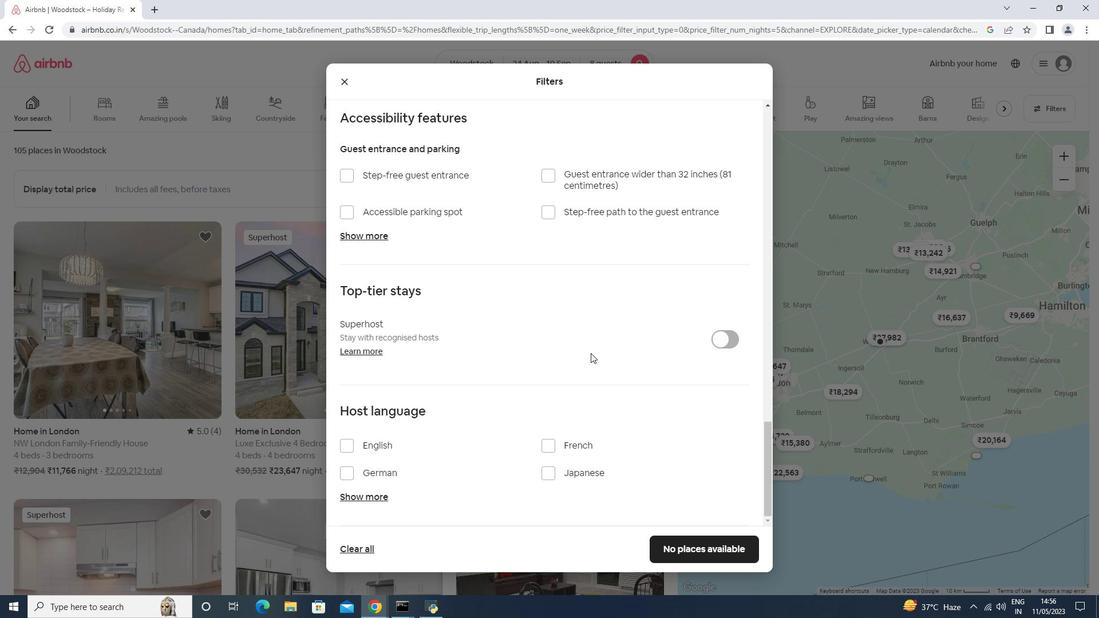 
Action: Mouse scrolled (591, 352) with delta (0, 0)
Screenshot: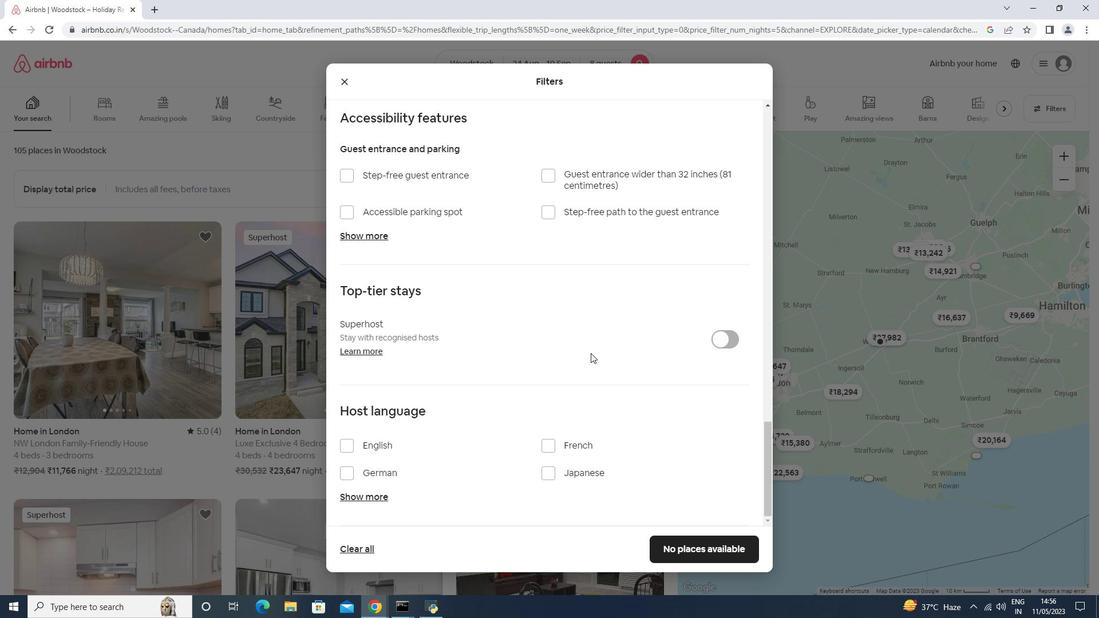 
Action: Mouse moved to (589, 352)
Screenshot: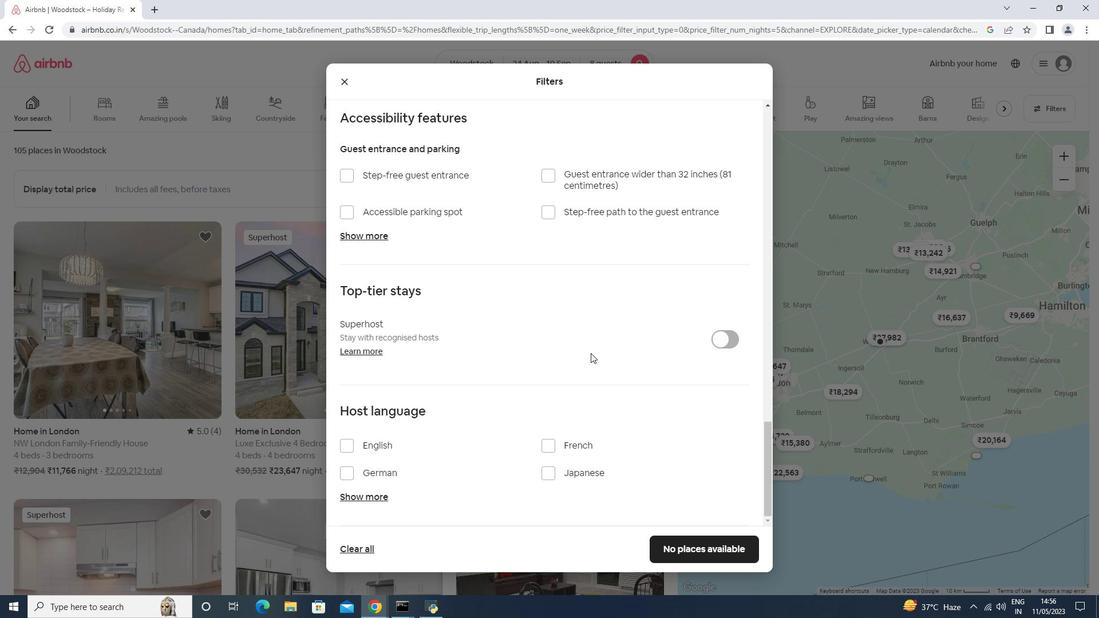 
Action: Mouse scrolled (591, 352) with delta (0, 0)
Screenshot: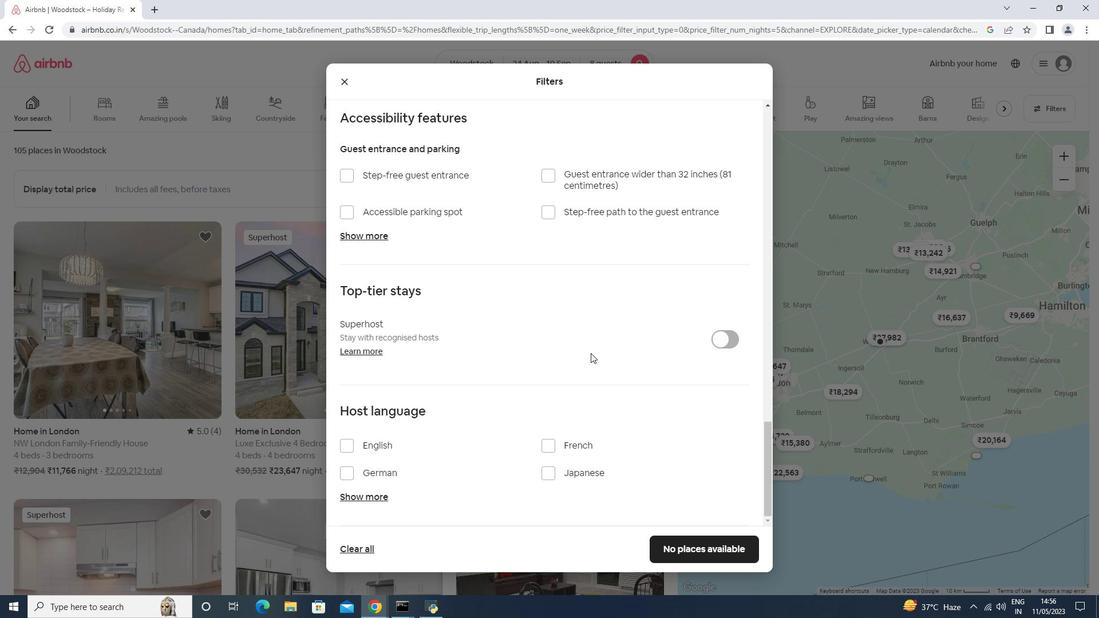 
Action: Mouse moved to (588, 352)
Screenshot: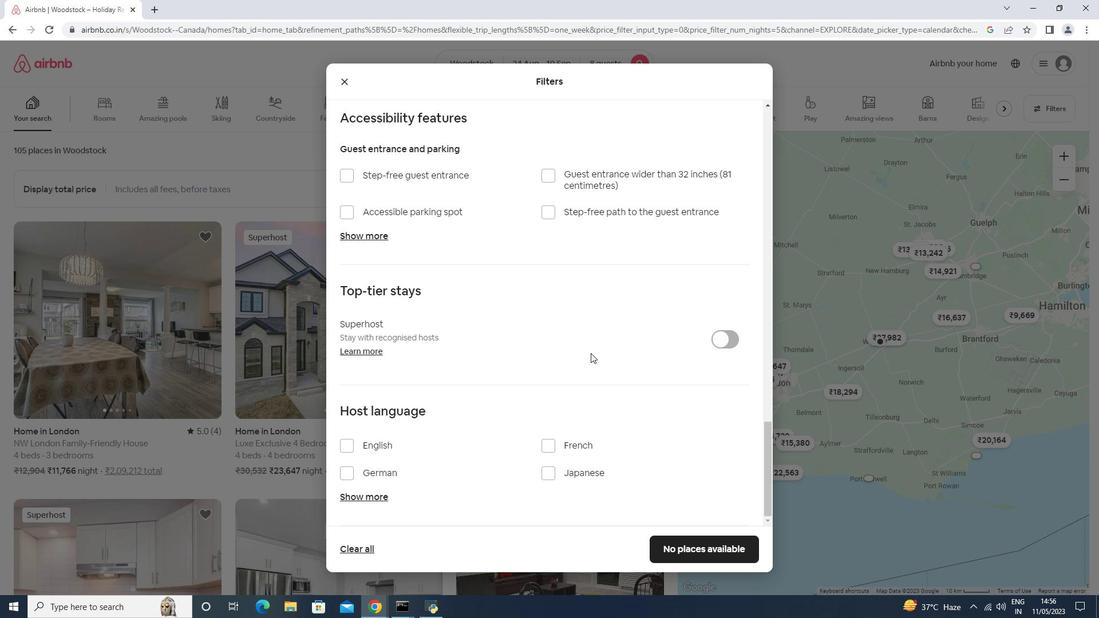 
Action: Mouse scrolled (591, 352) with delta (0, 0)
Screenshot: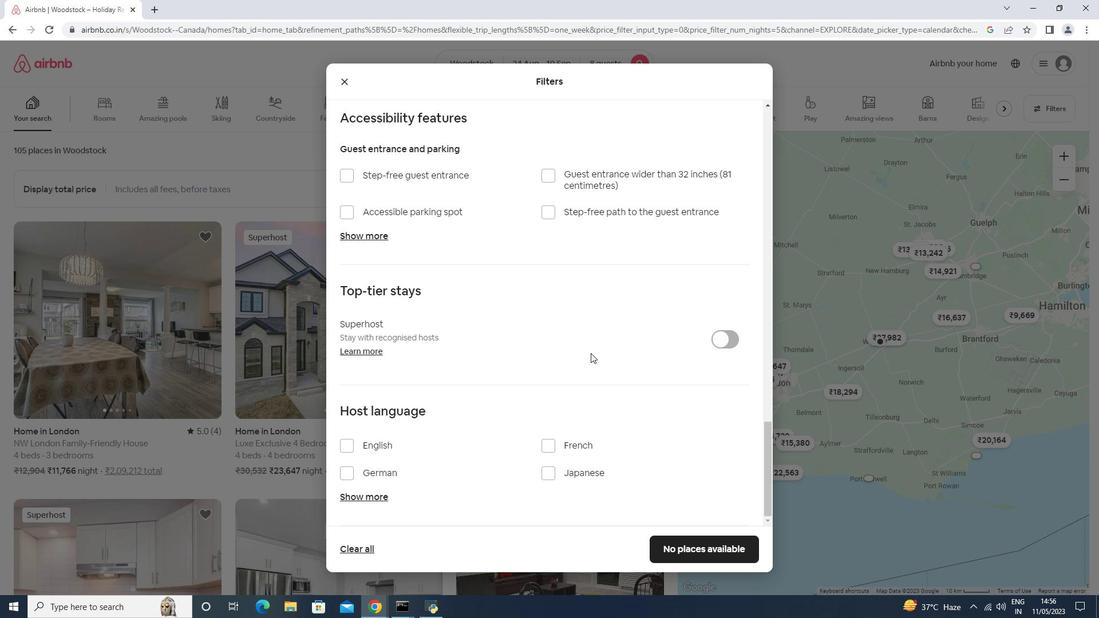 
Action: Mouse moved to (588, 352)
Screenshot: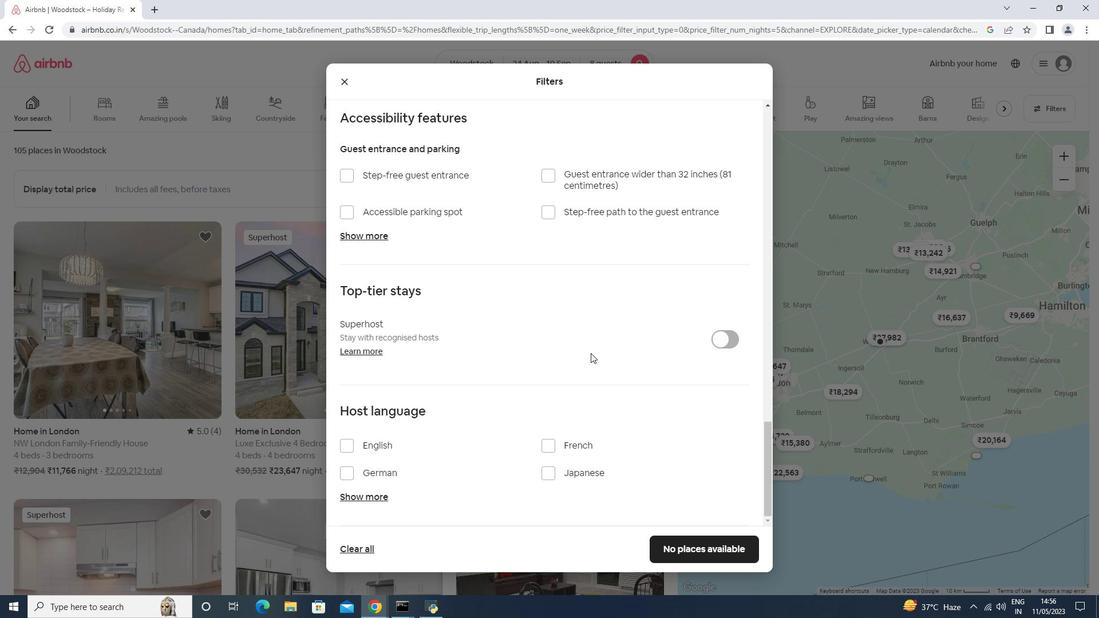 
Action: Mouse scrolled (590, 352) with delta (0, 0)
Screenshot: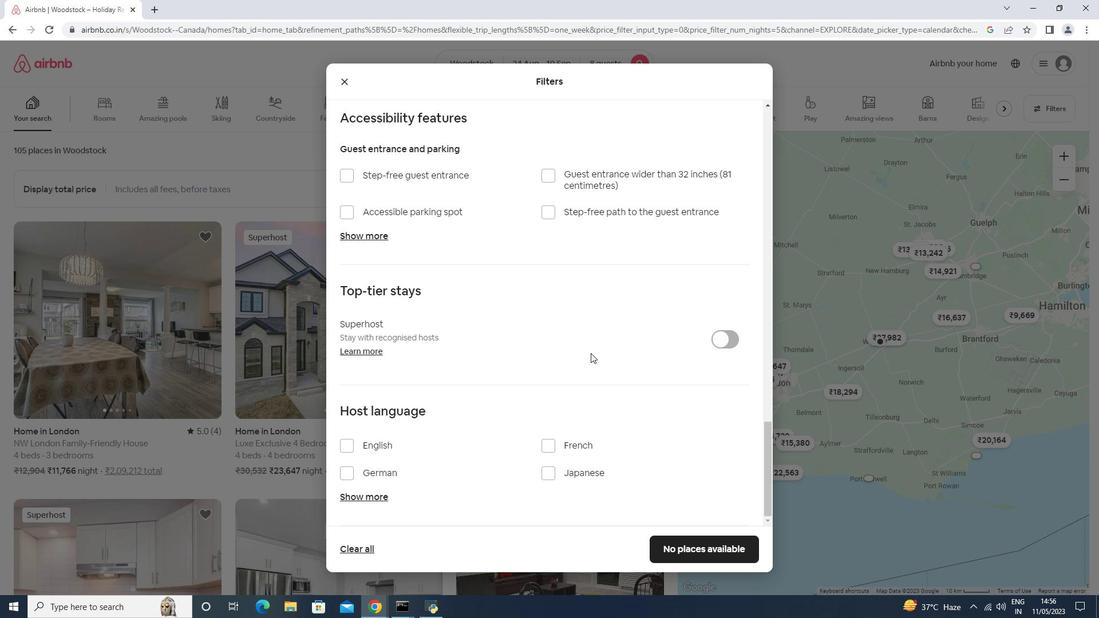 
Action: Mouse moved to (587, 352)
Screenshot: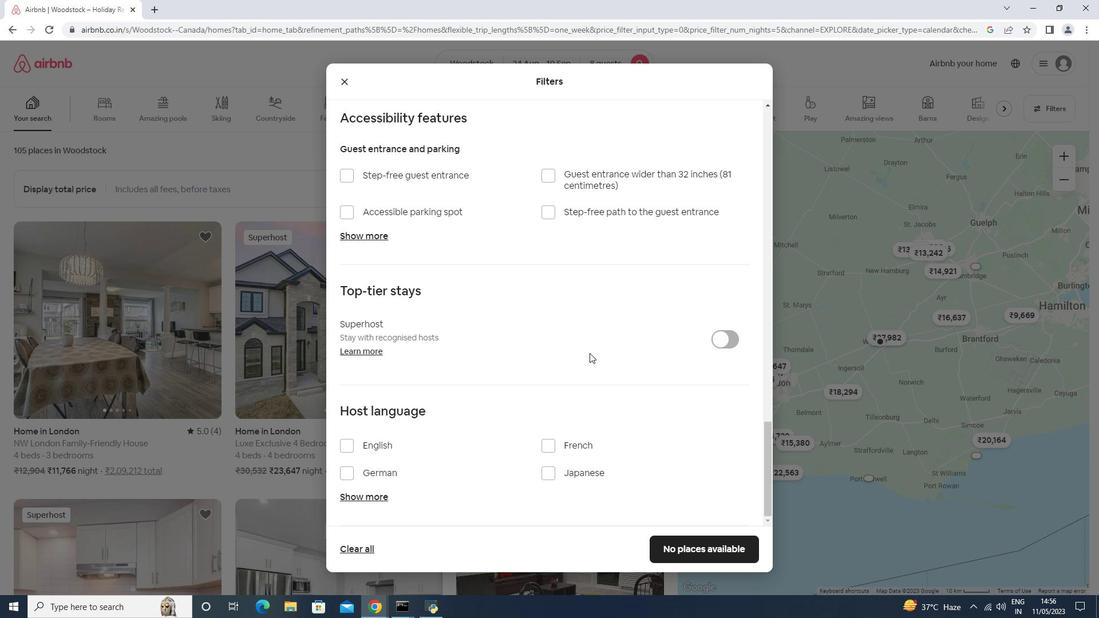 
Action: Mouse scrolled (589, 351) with delta (0, 0)
Screenshot: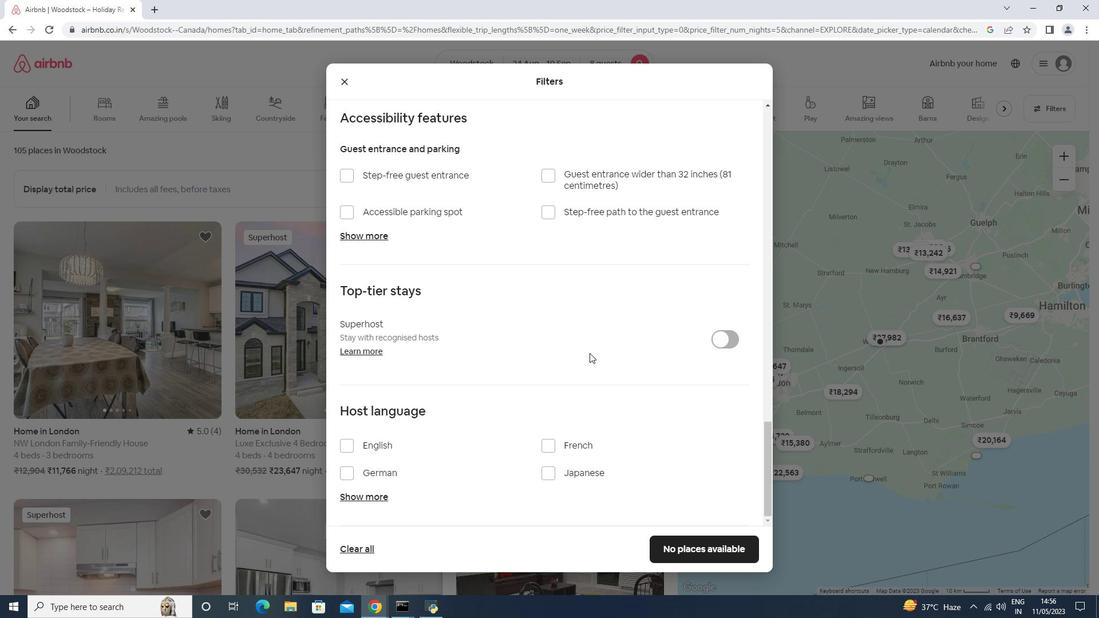 
Action: Mouse moved to (584, 356)
Screenshot: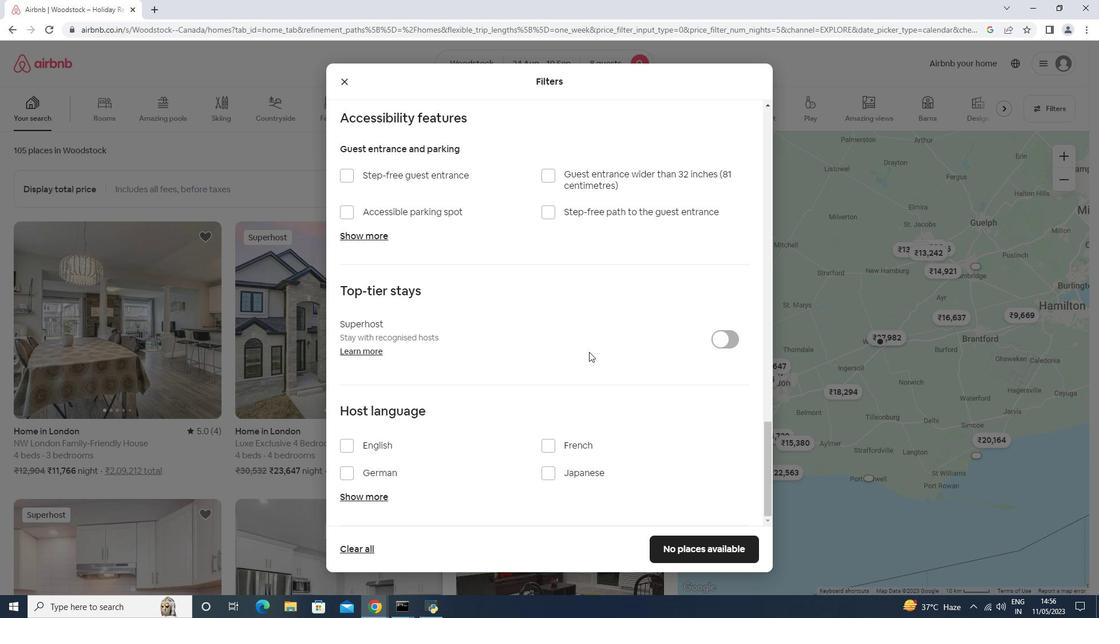 
Action: Mouse scrolled (589, 351) with delta (0, 0)
Screenshot: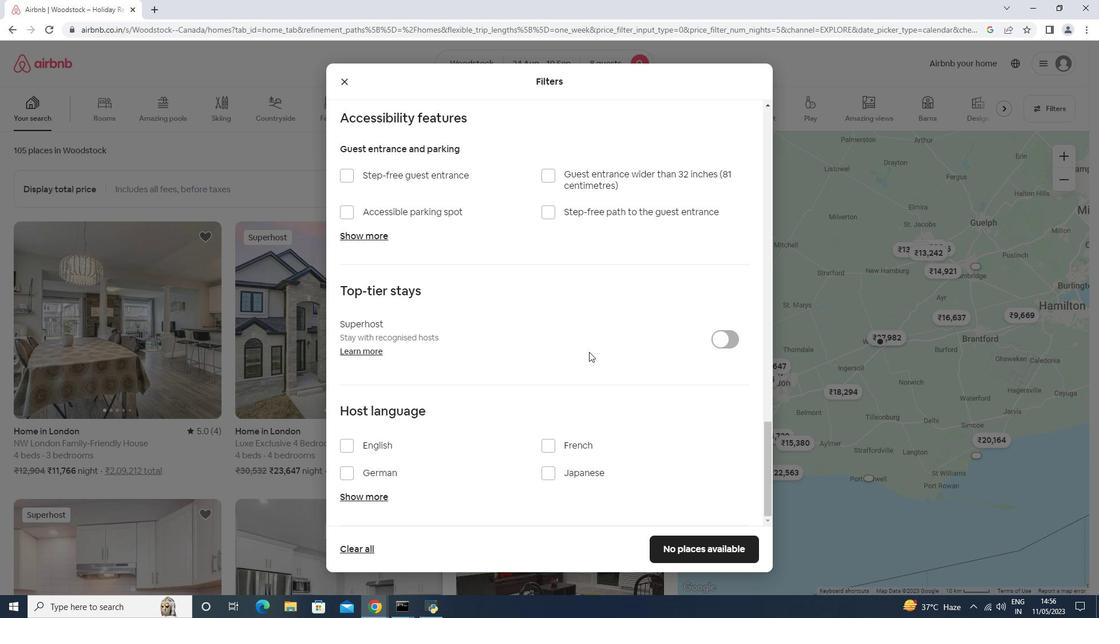 
Action: Mouse moved to (583, 358)
Screenshot: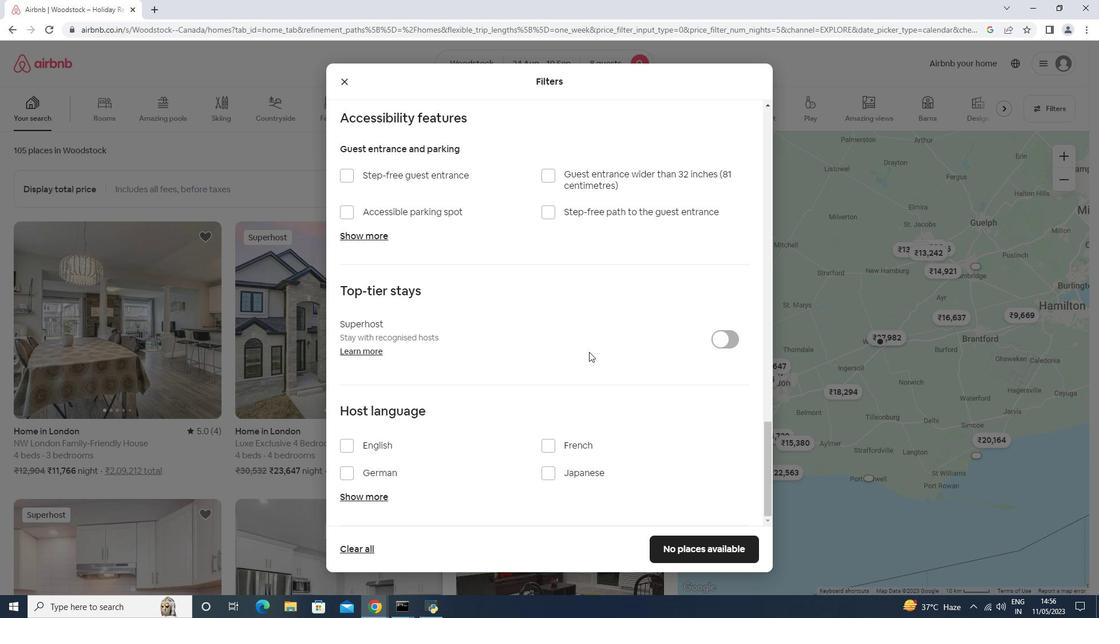 
Action: Mouse scrolled (588, 352) with delta (0, 0)
Screenshot: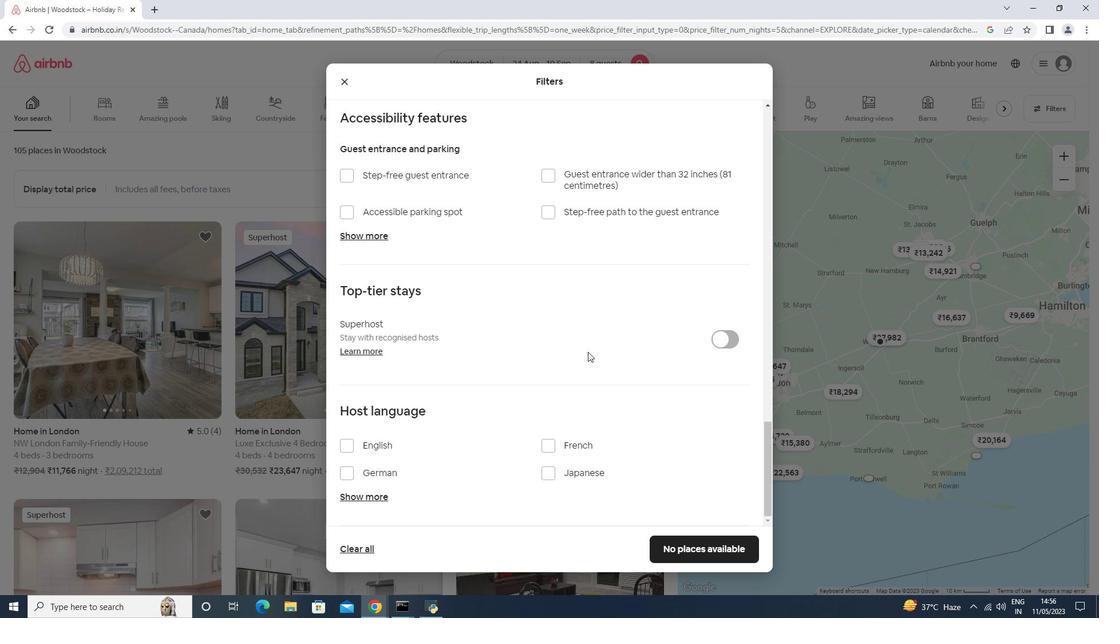 
Action: Mouse moved to (560, 363)
Screenshot: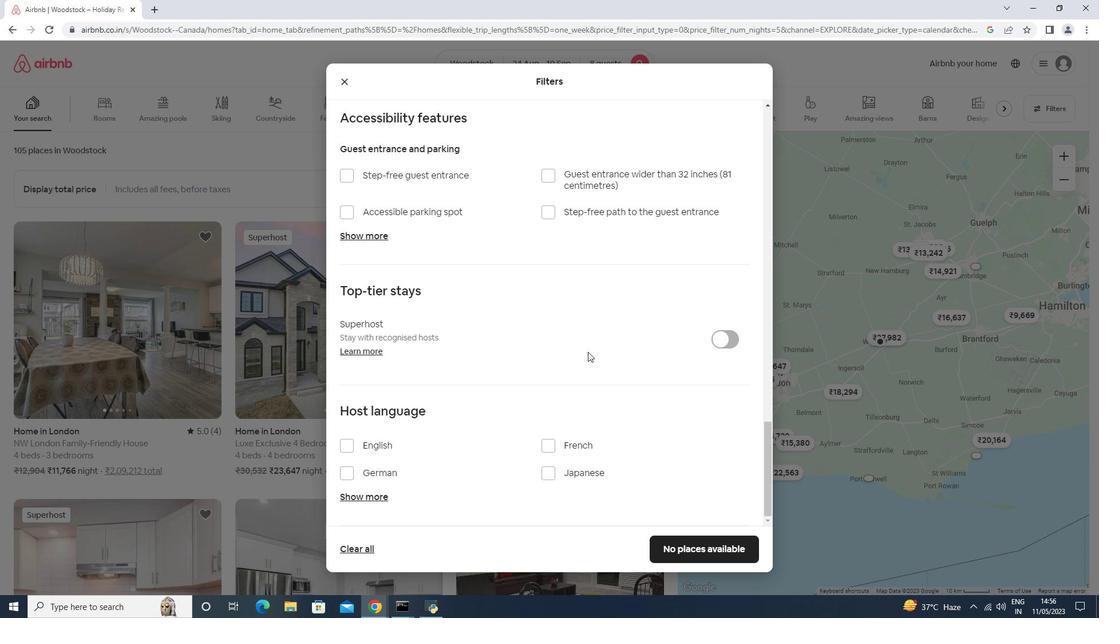 
Action: Mouse scrolled (587, 352) with delta (0, 0)
Screenshot: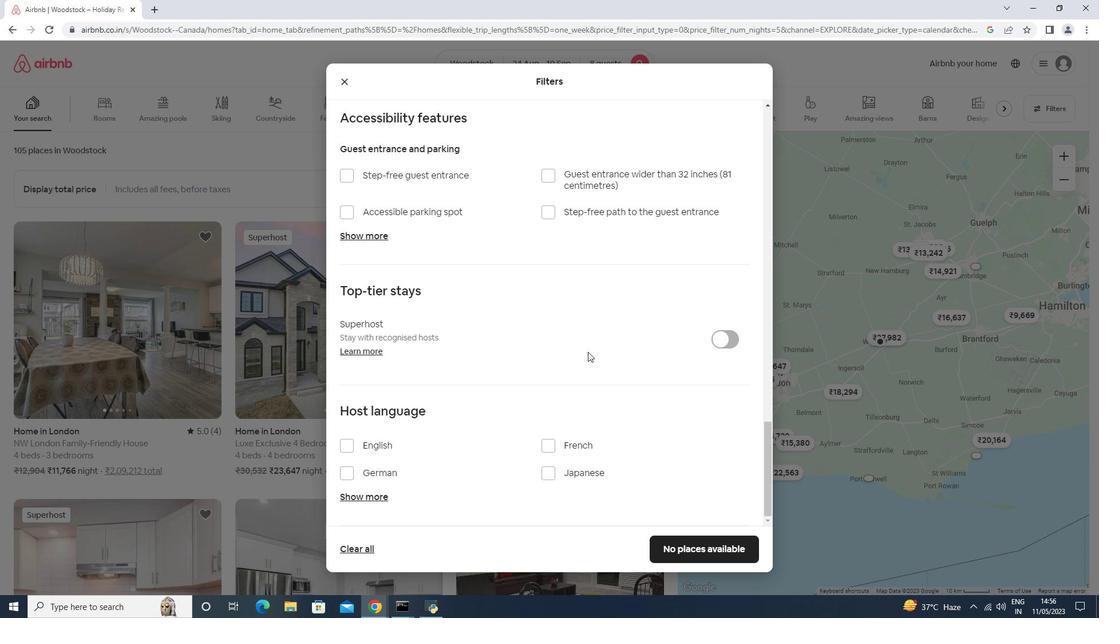 
Action: Mouse moved to (463, 379)
Screenshot: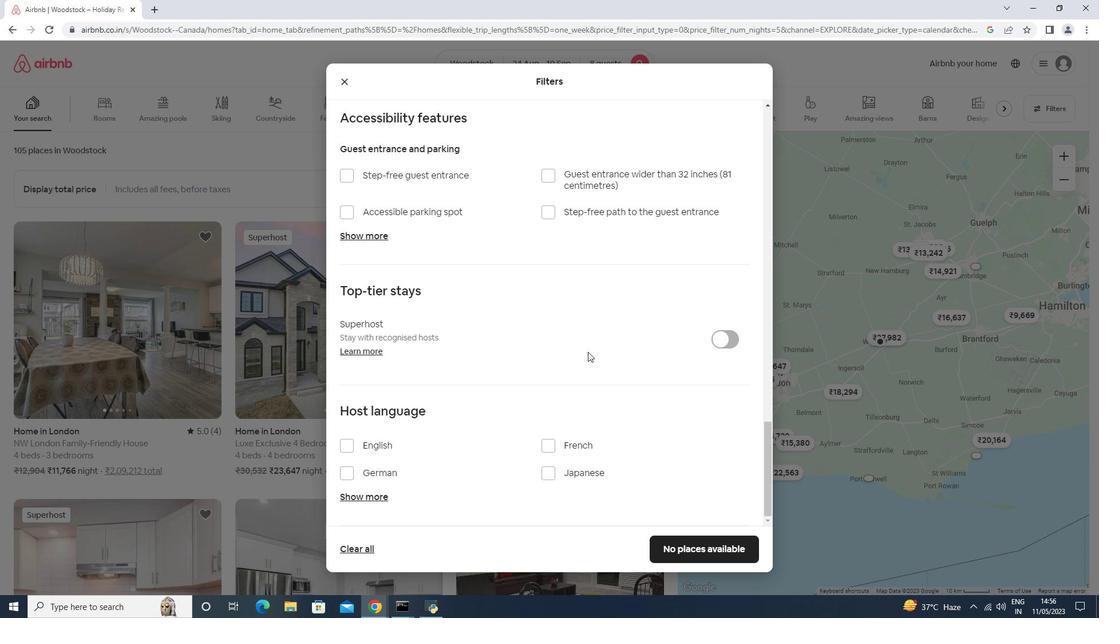 
Action: Mouse scrolled (583, 357) with delta (0, 0)
Screenshot: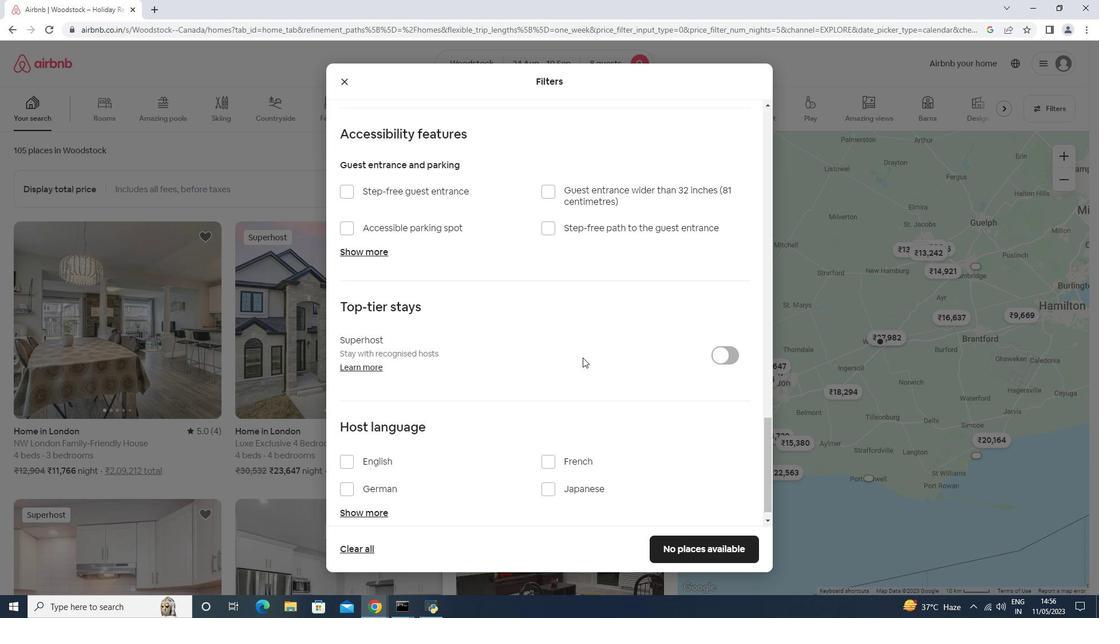 
Action: Mouse moved to (394, 442)
Screenshot: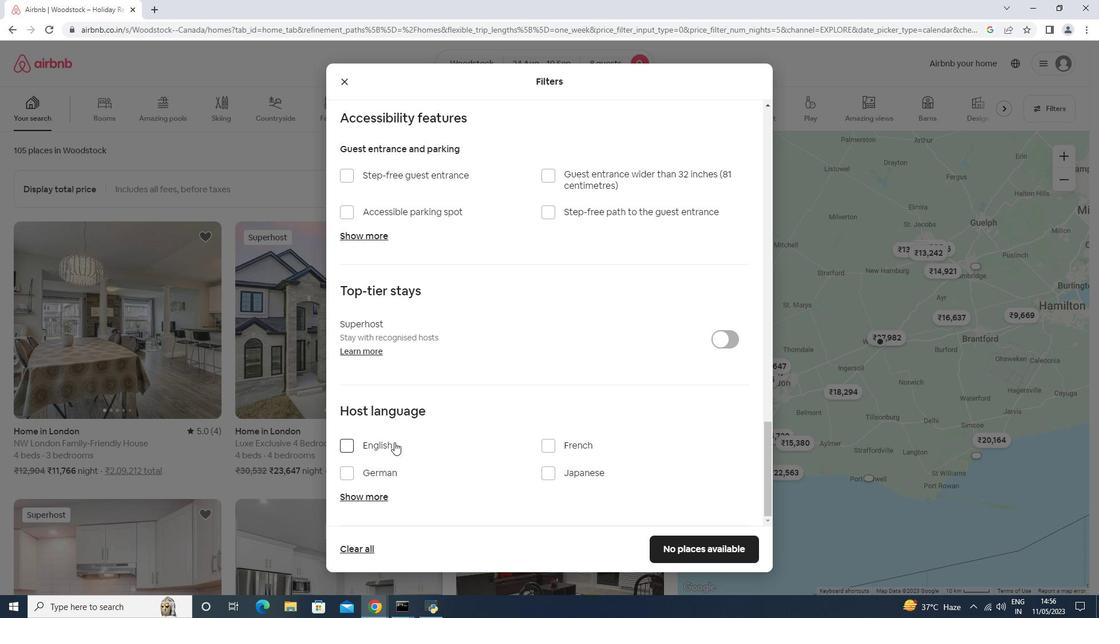 
Action: Mouse pressed left at (394, 442)
Screenshot: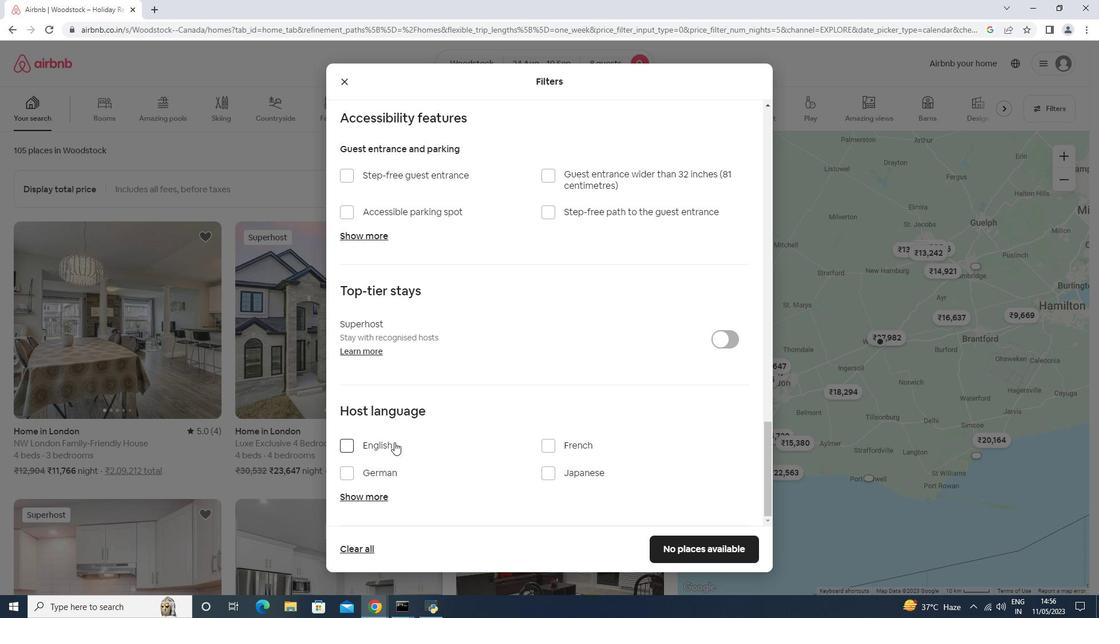 
Action: Mouse moved to (662, 540)
Screenshot: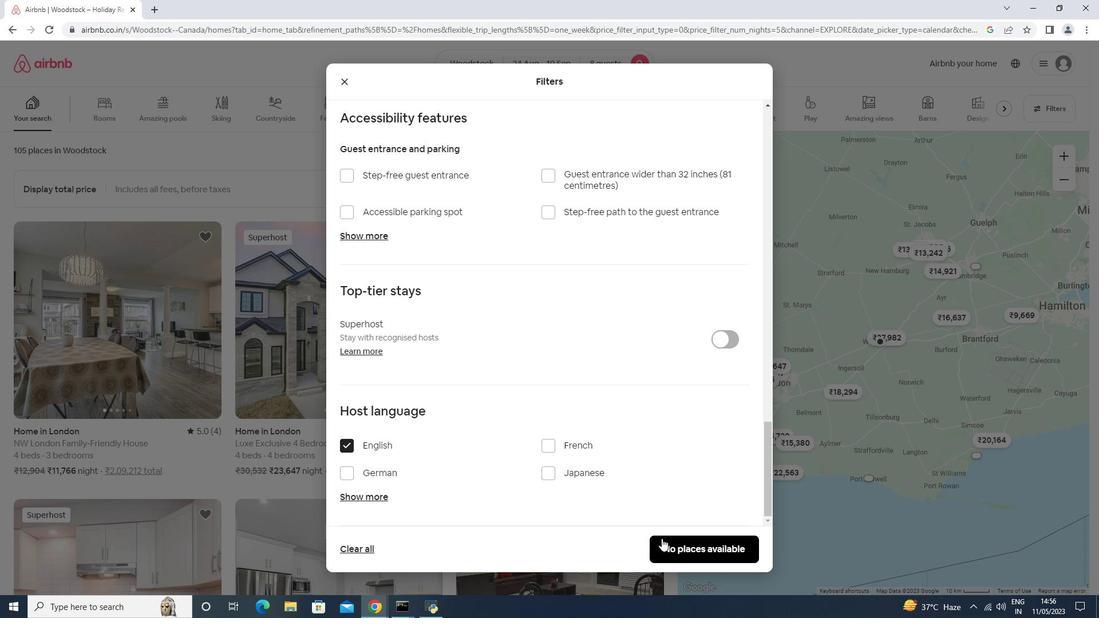 
Action: Mouse pressed left at (662, 540)
Screenshot: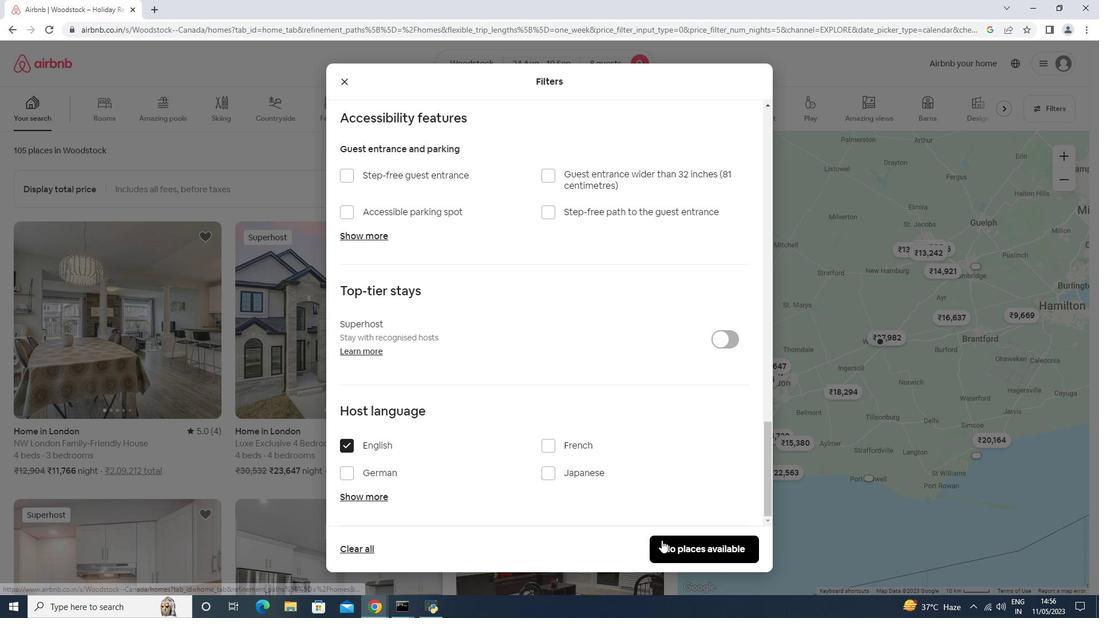 
Action: Mouse moved to (631, 419)
Screenshot: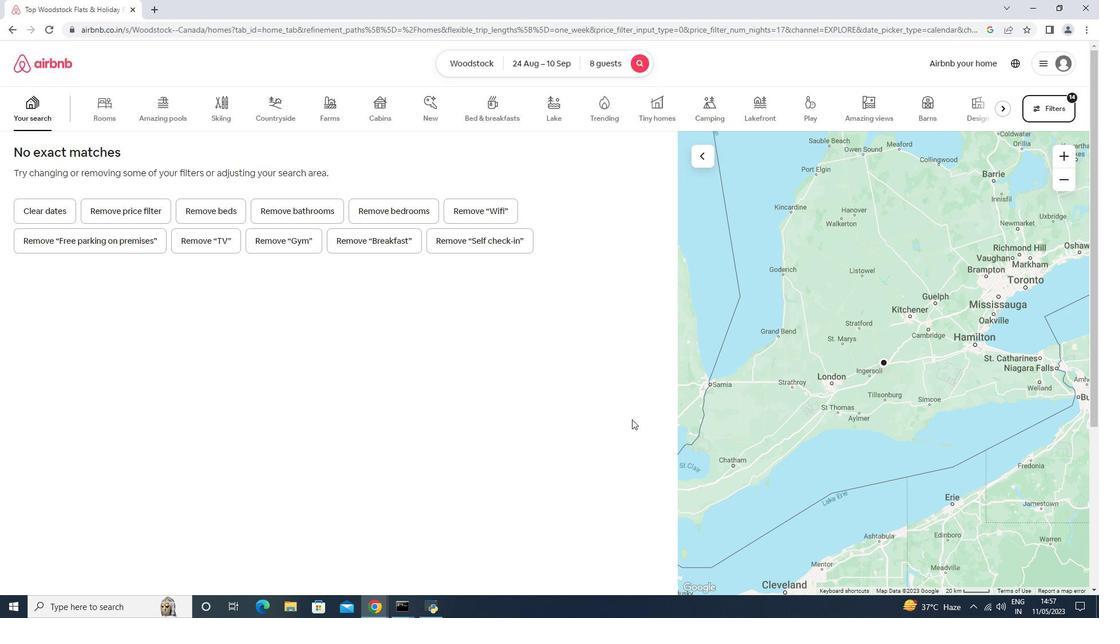 
